 Task: Look for space in Honchō, Japan from 1st August, 2023 to 5th August, 2023 for 3 adults, 1 child in price range Rs.13000 to Rs.20000. Place can be entire place with 2 bedrooms having 3 beds and 2 bathrooms. Property type can be flatguest house, hotel. Booking option can be shelf check-in. Required host language is English.
Action: Mouse moved to (599, 149)
Screenshot: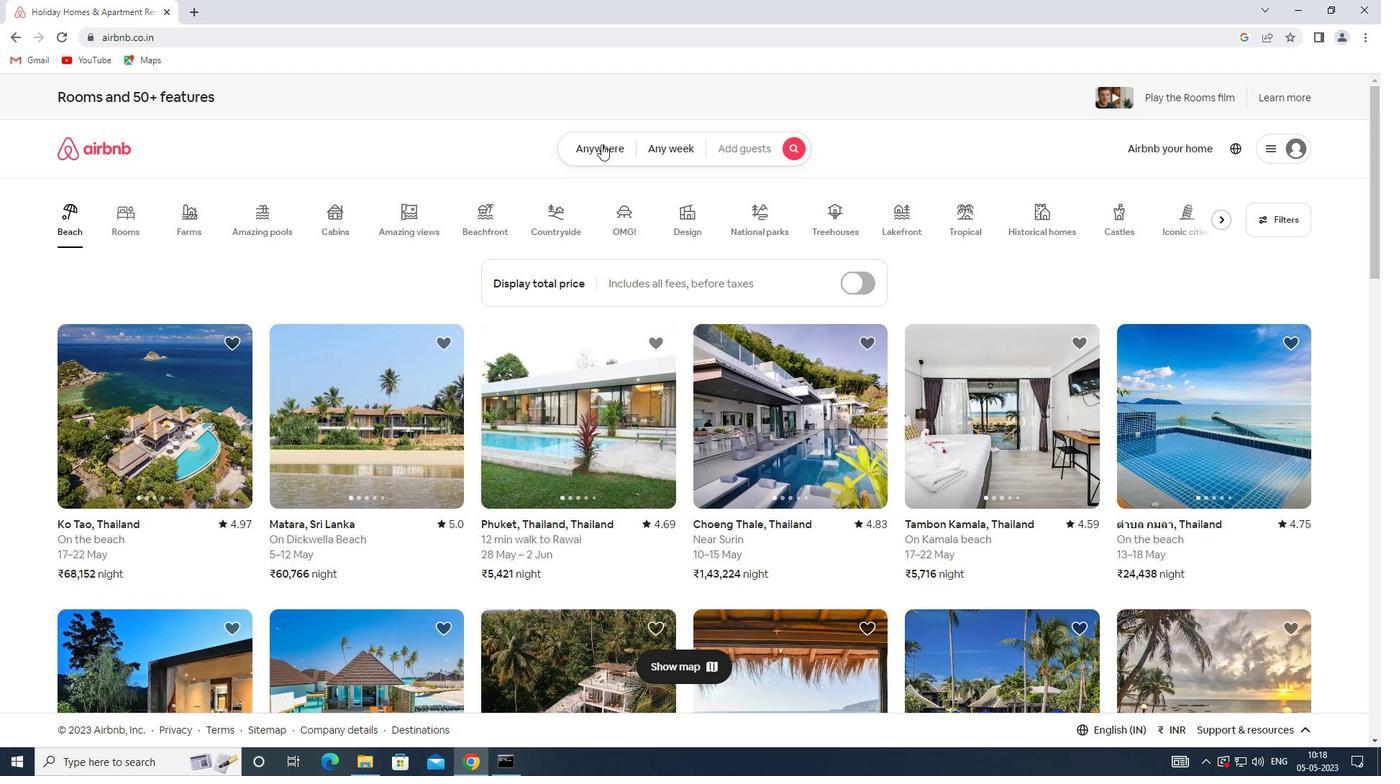 
Action: Mouse pressed left at (599, 149)
Screenshot: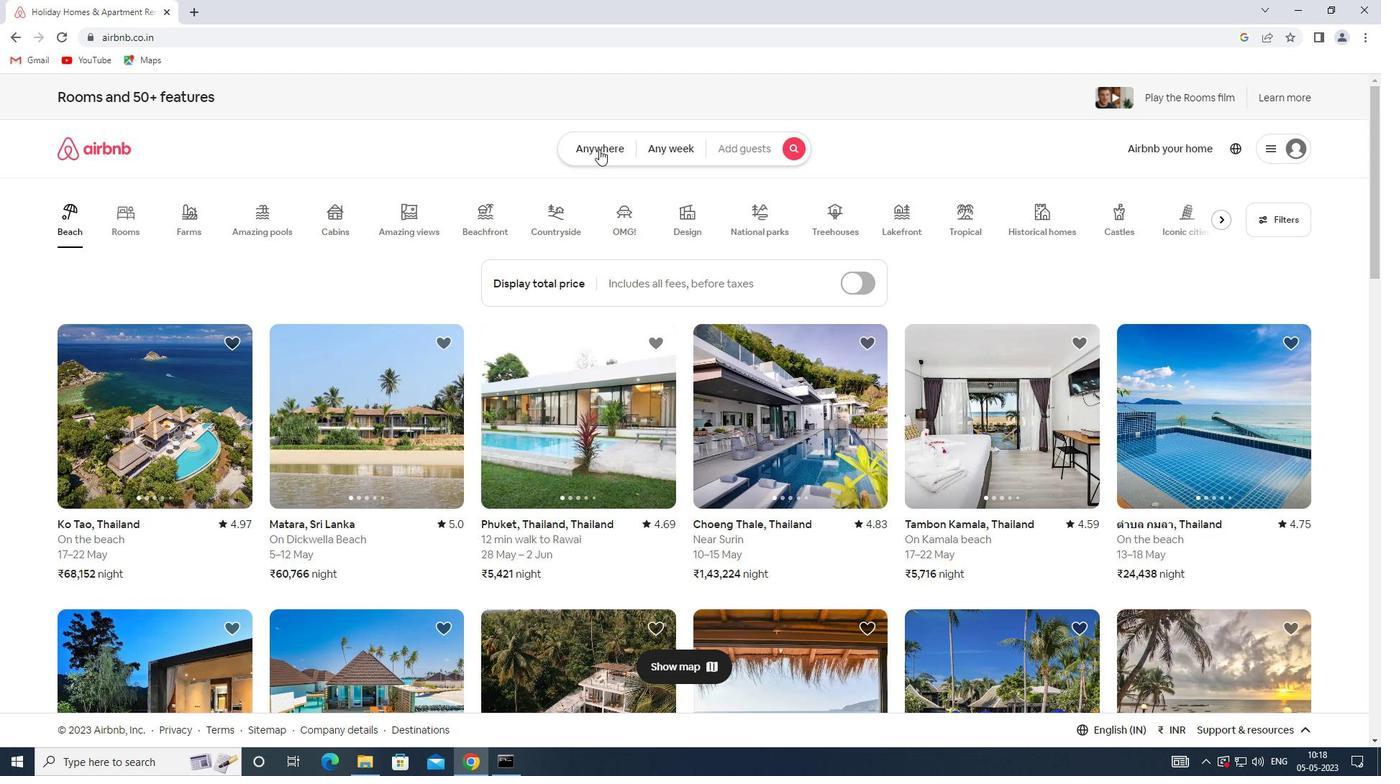 
Action: Mouse moved to (524, 212)
Screenshot: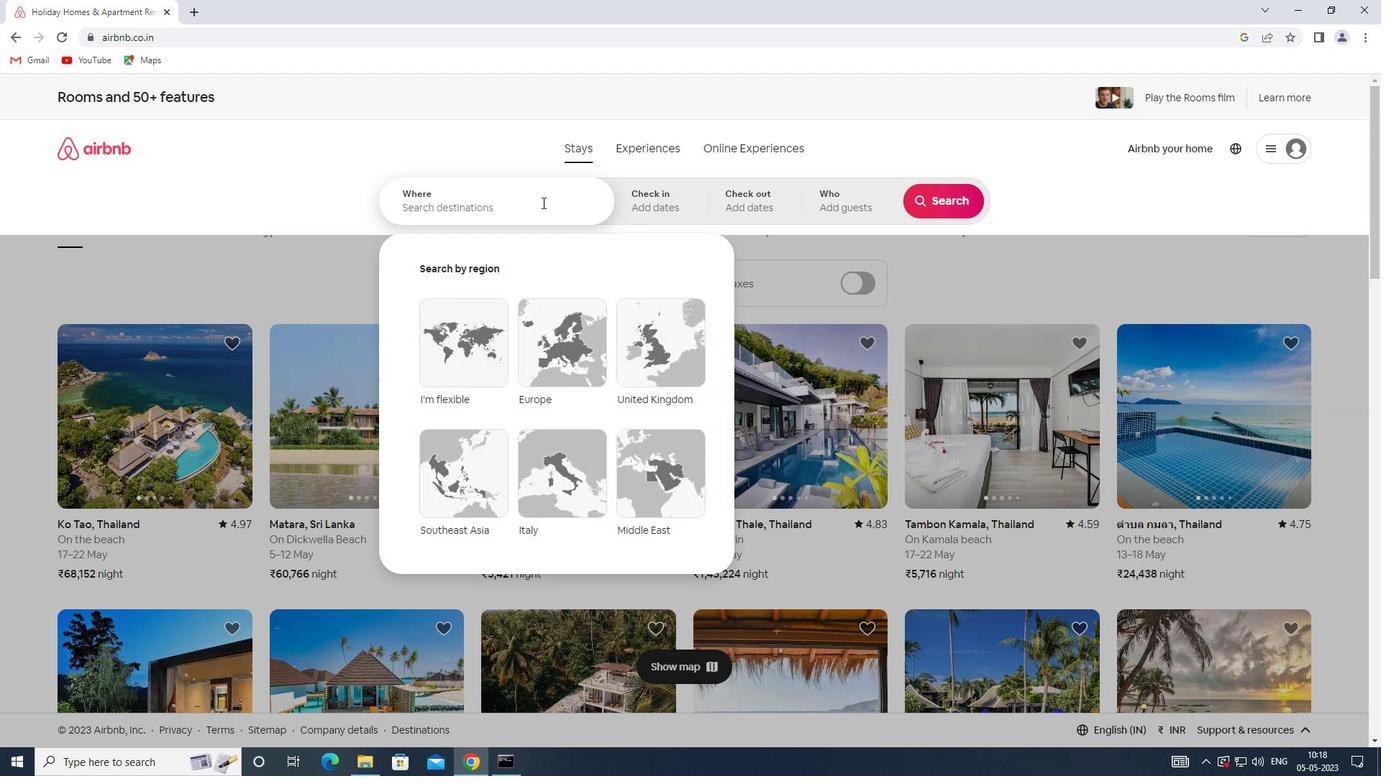 
Action: Mouse pressed left at (524, 212)
Screenshot: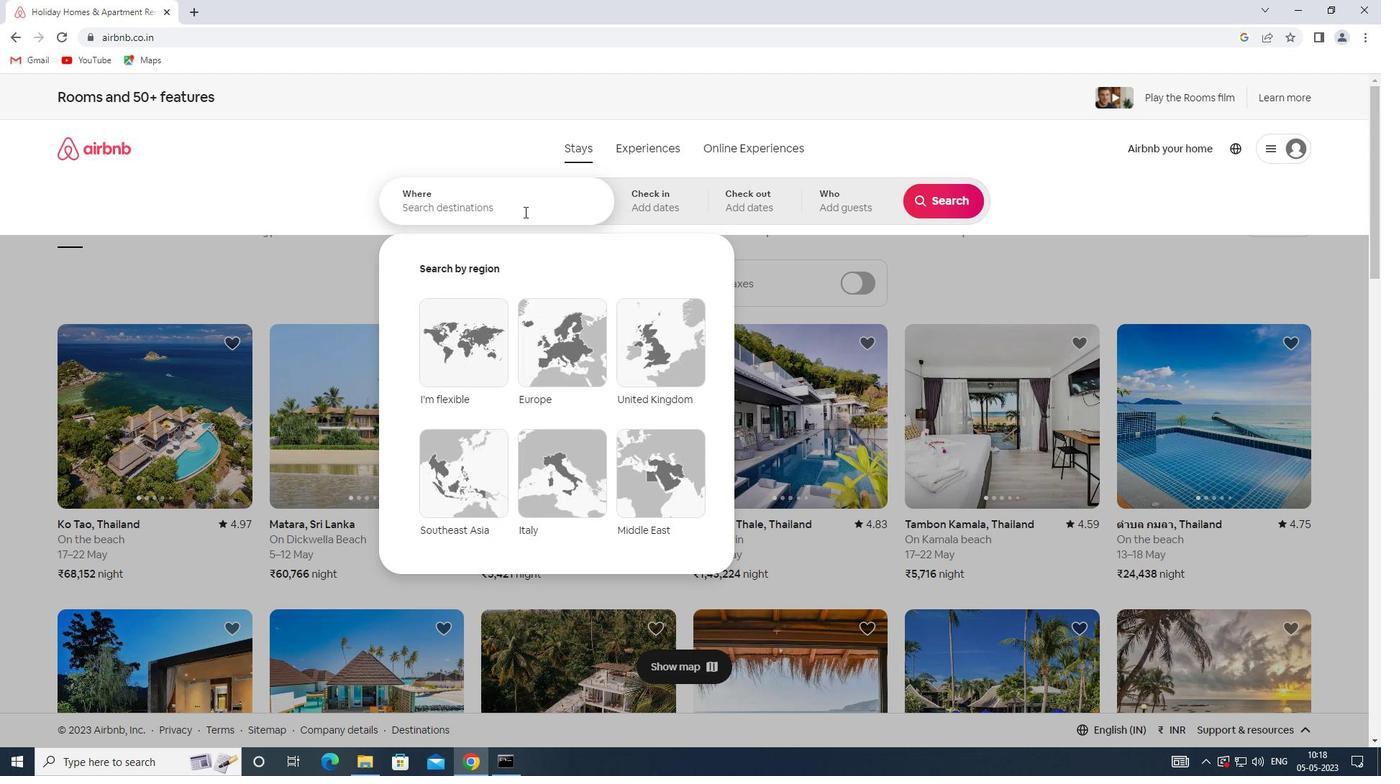 
Action: Key pressed <Key.shift>HONCHO,<Key.shift><Key.shift><Key.shift><Key.shift><Key.shift><Key.shift><Key.shift><Key.shift><Key.shift><Key.shift><Key.shift><Key.shift>JAPAN
Screenshot: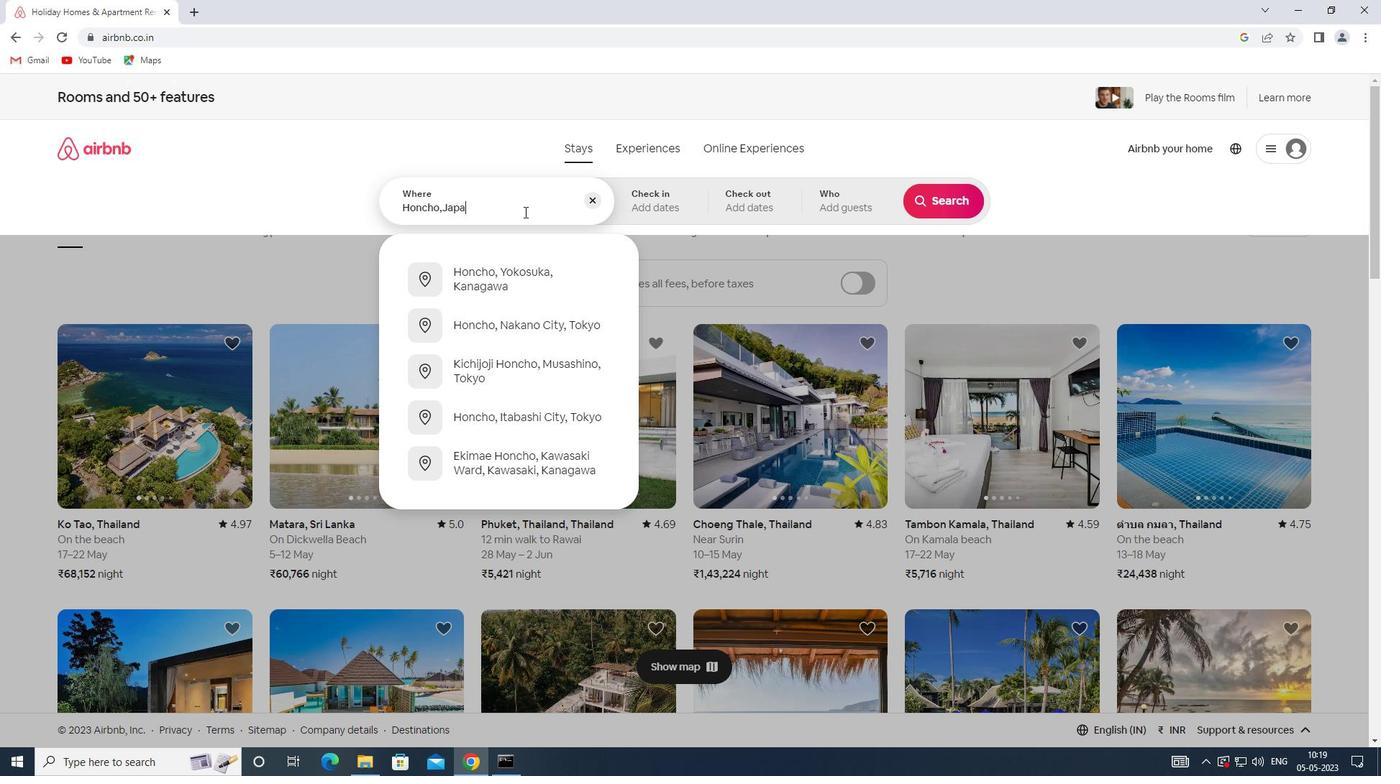 
Action: Mouse moved to (638, 217)
Screenshot: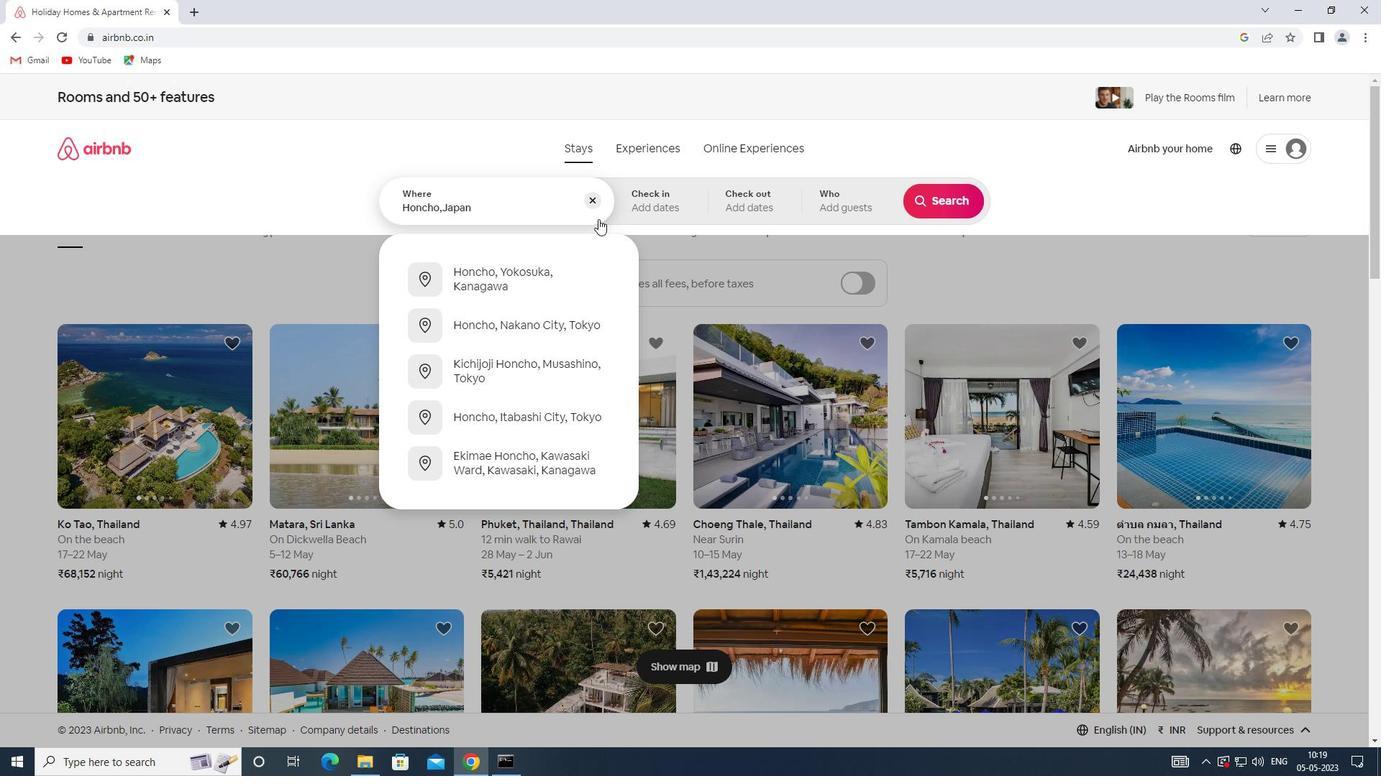 
Action: Mouse pressed left at (638, 217)
Screenshot: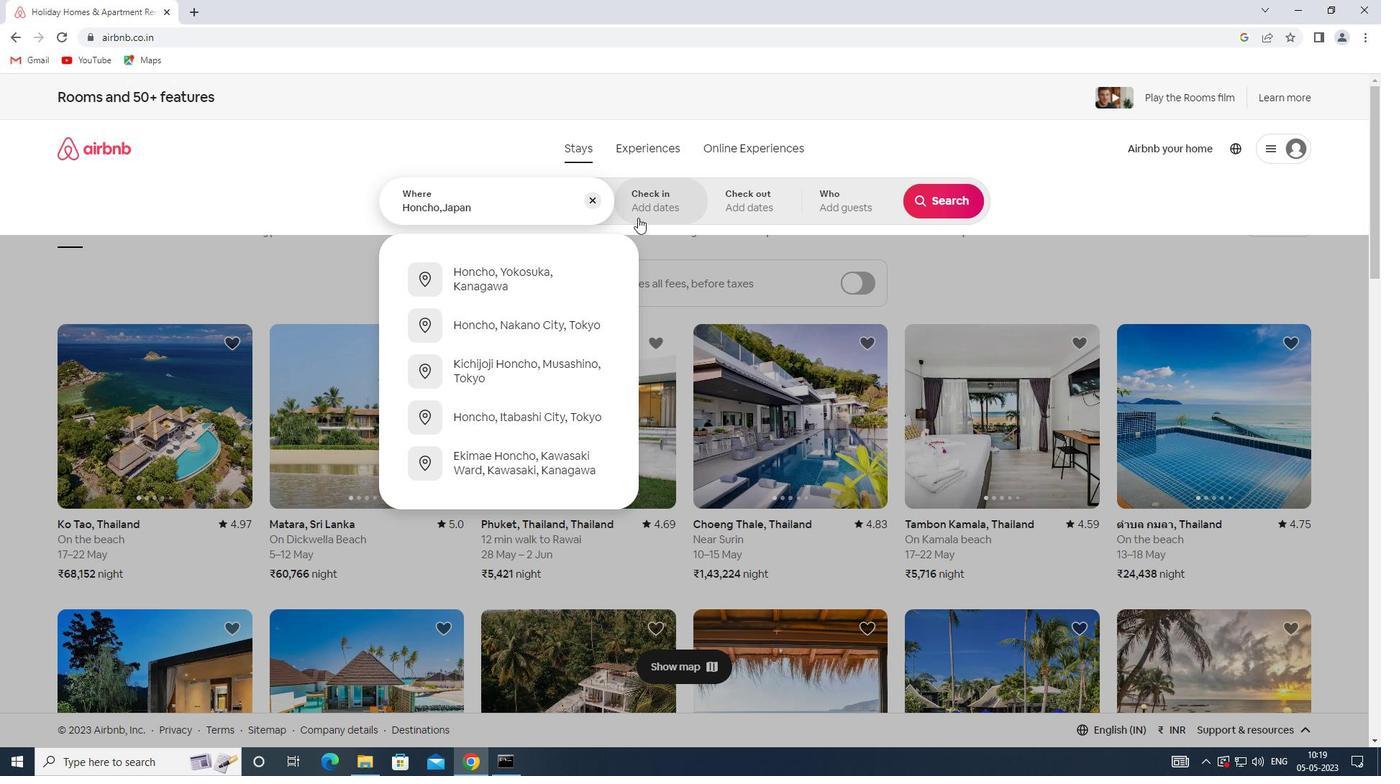 
Action: Mouse moved to (937, 318)
Screenshot: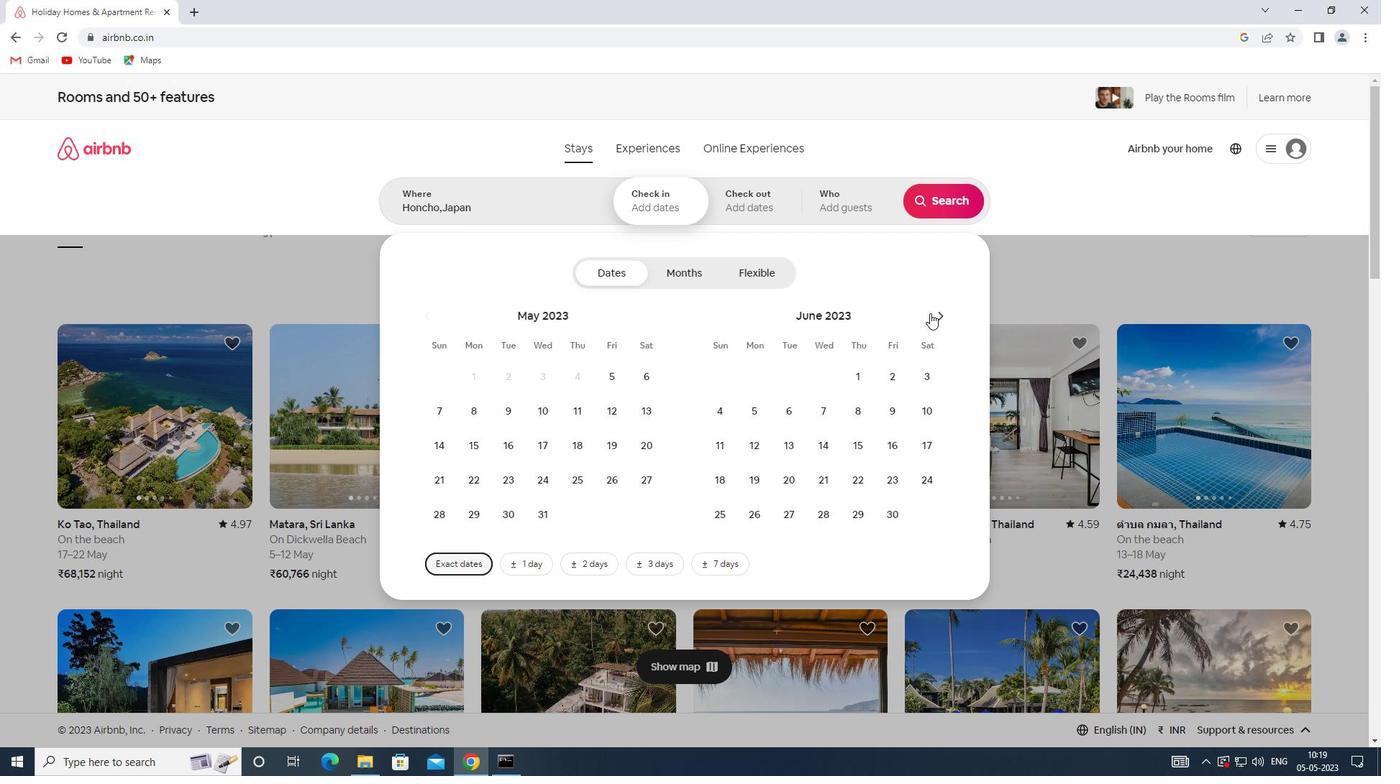 
Action: Mouse pressed left at (937, 318)
Screenshot: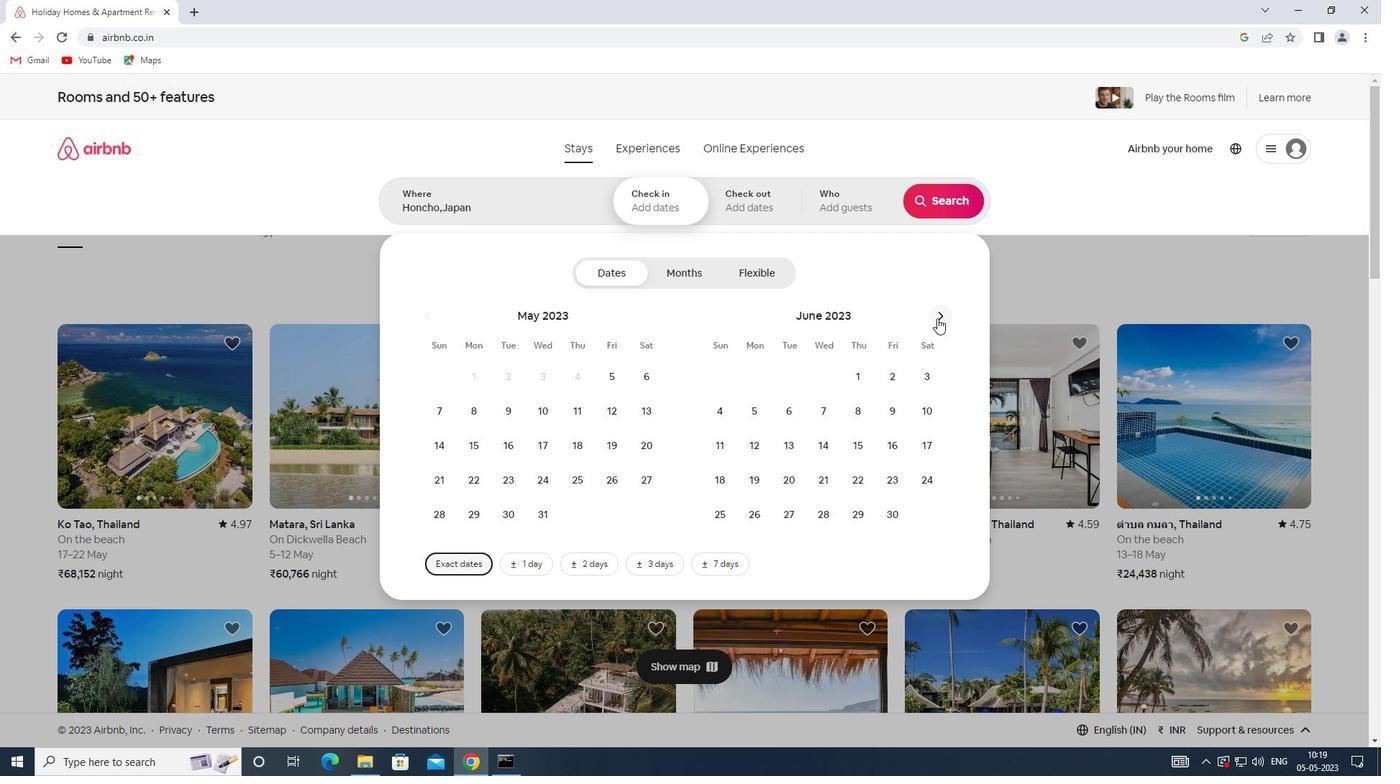 
Action: Mouse pressed left at (937, 318)
Screenshot: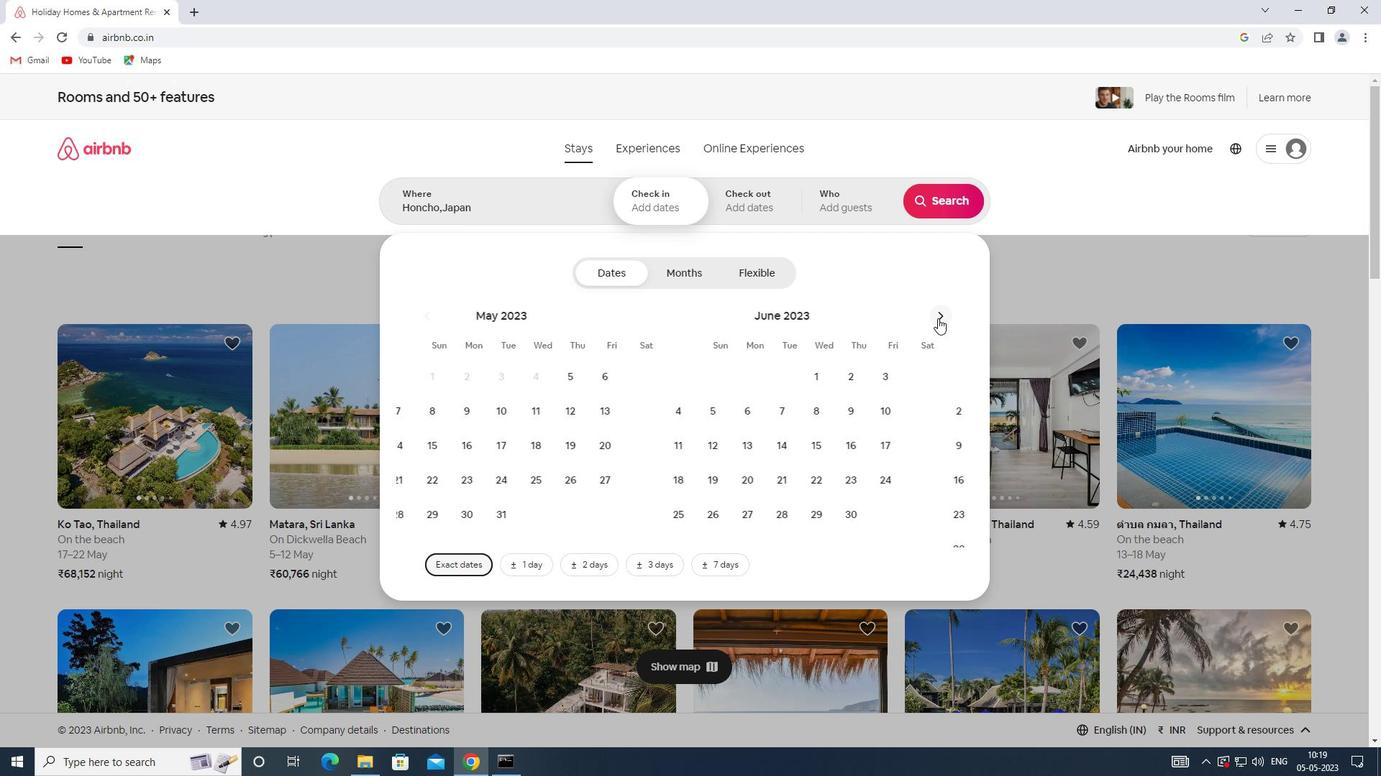 
Action: Mouse moved to (795, 372)
Screenshot: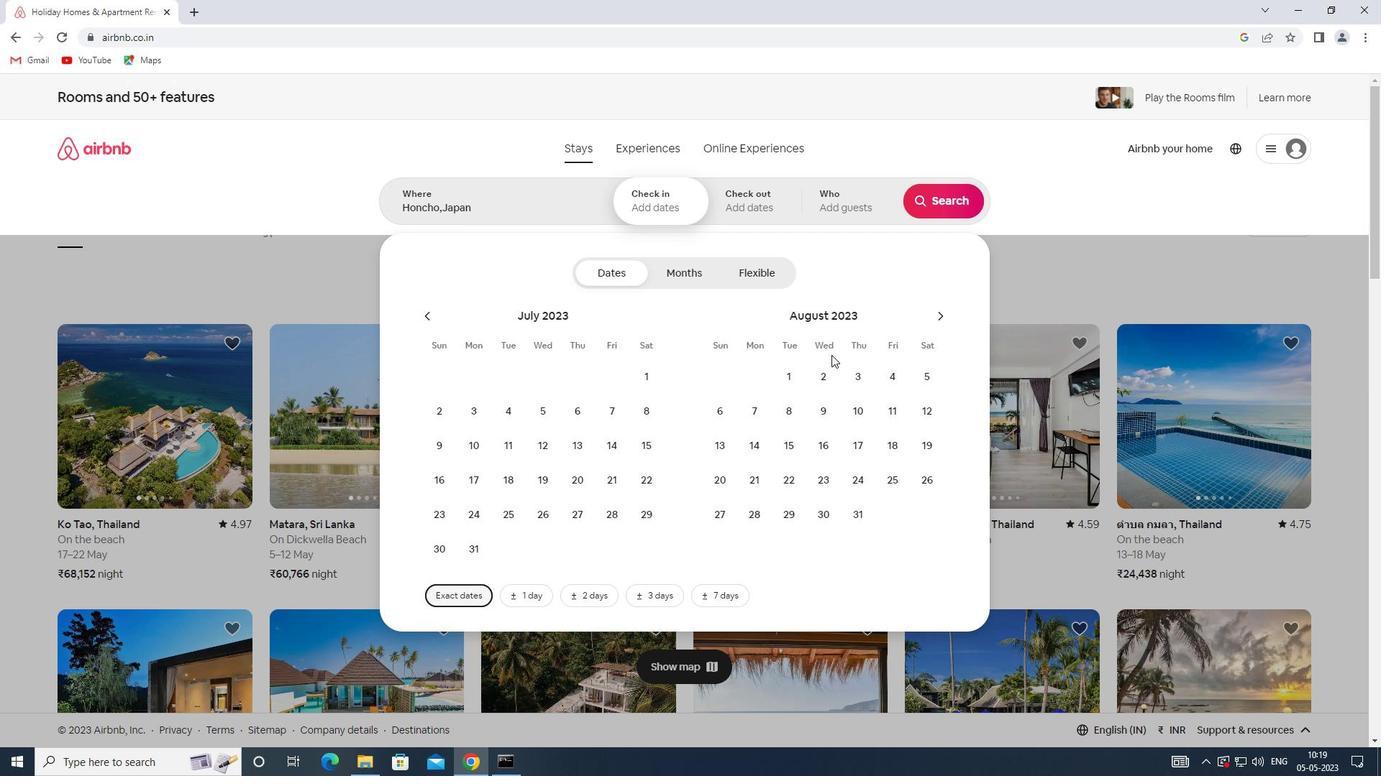 
Action: Mouse pressed left at (795, 372)
Screenshot: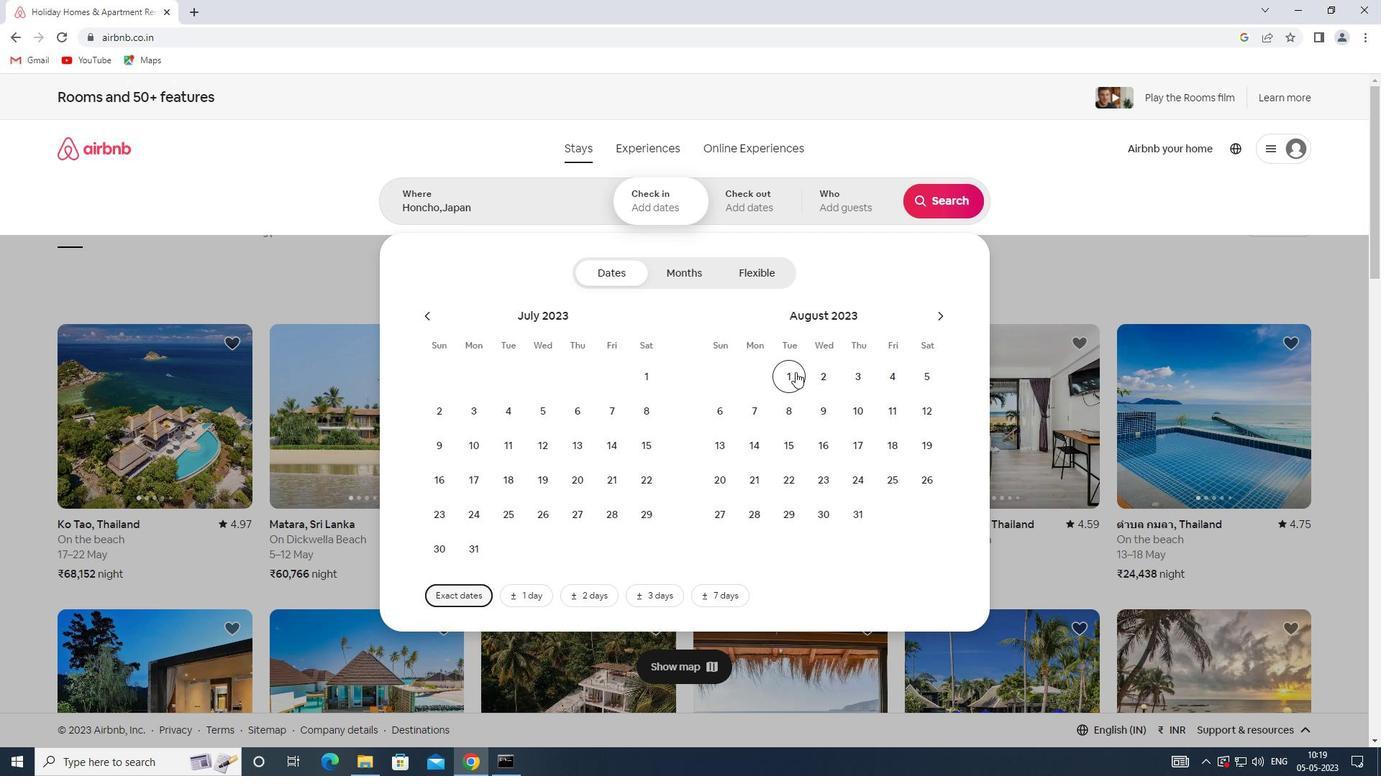 
Action: Mouse moved to (917, 376)
Screenshot: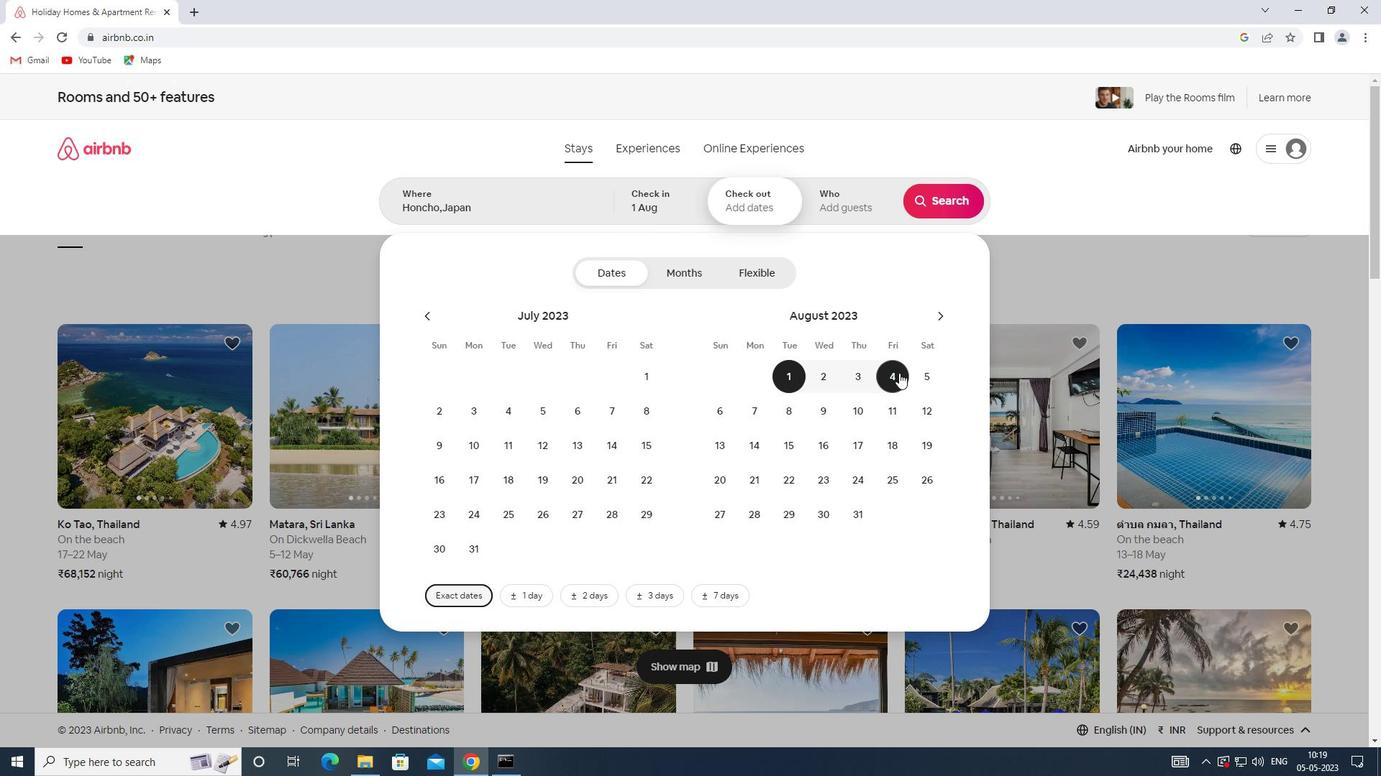 
Action: Mouse pressed left at (917, 376)
Screenshot: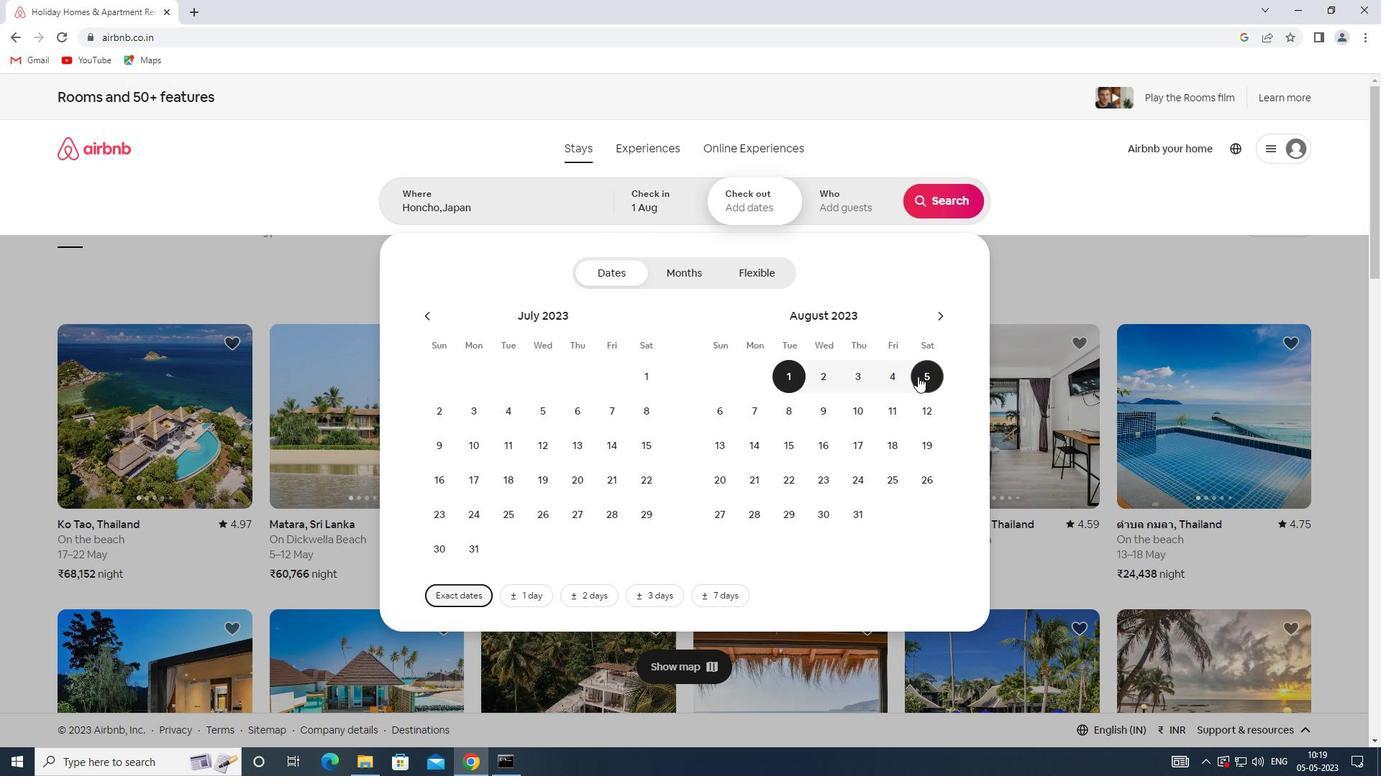 
Action: Mouse moved to (859, 198)
Screenshot: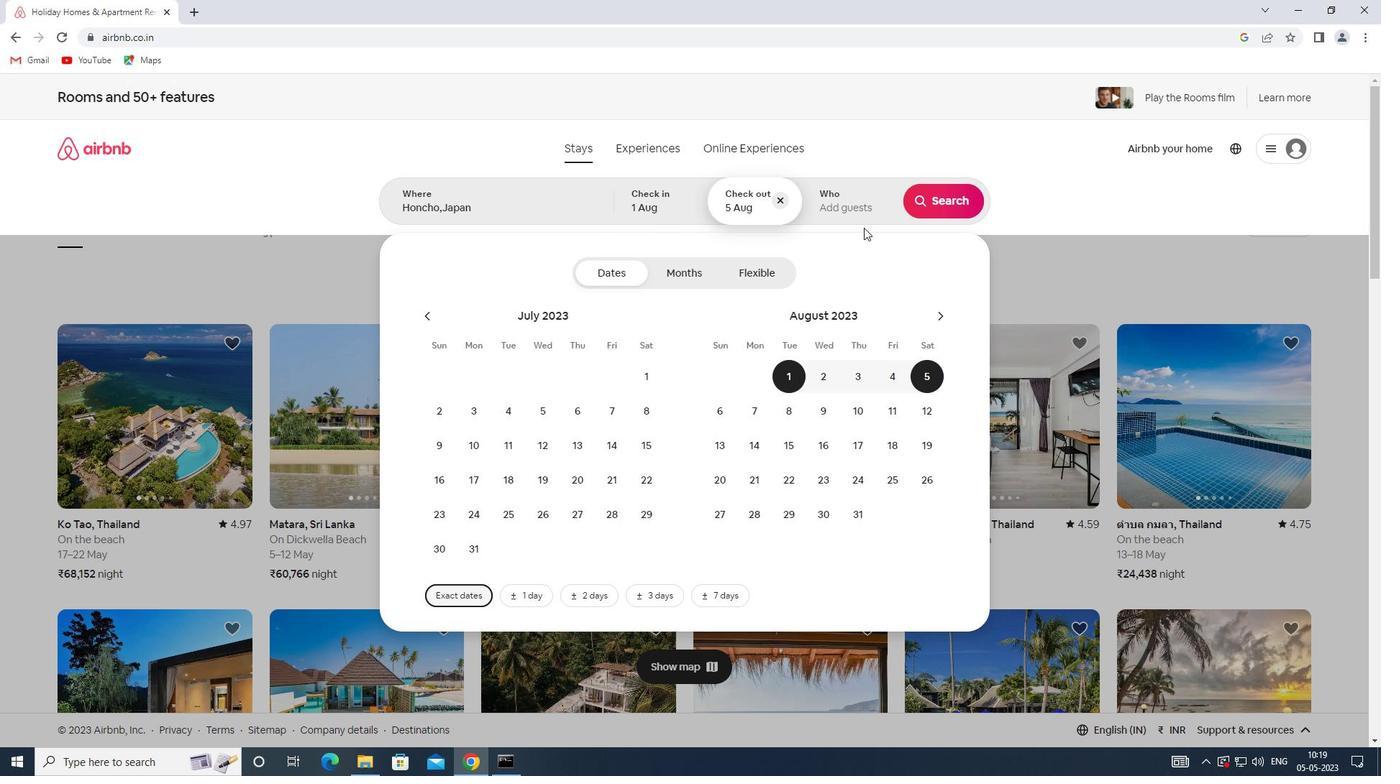 
Action: Mouse pressed left at (859, 198)
Screenshot: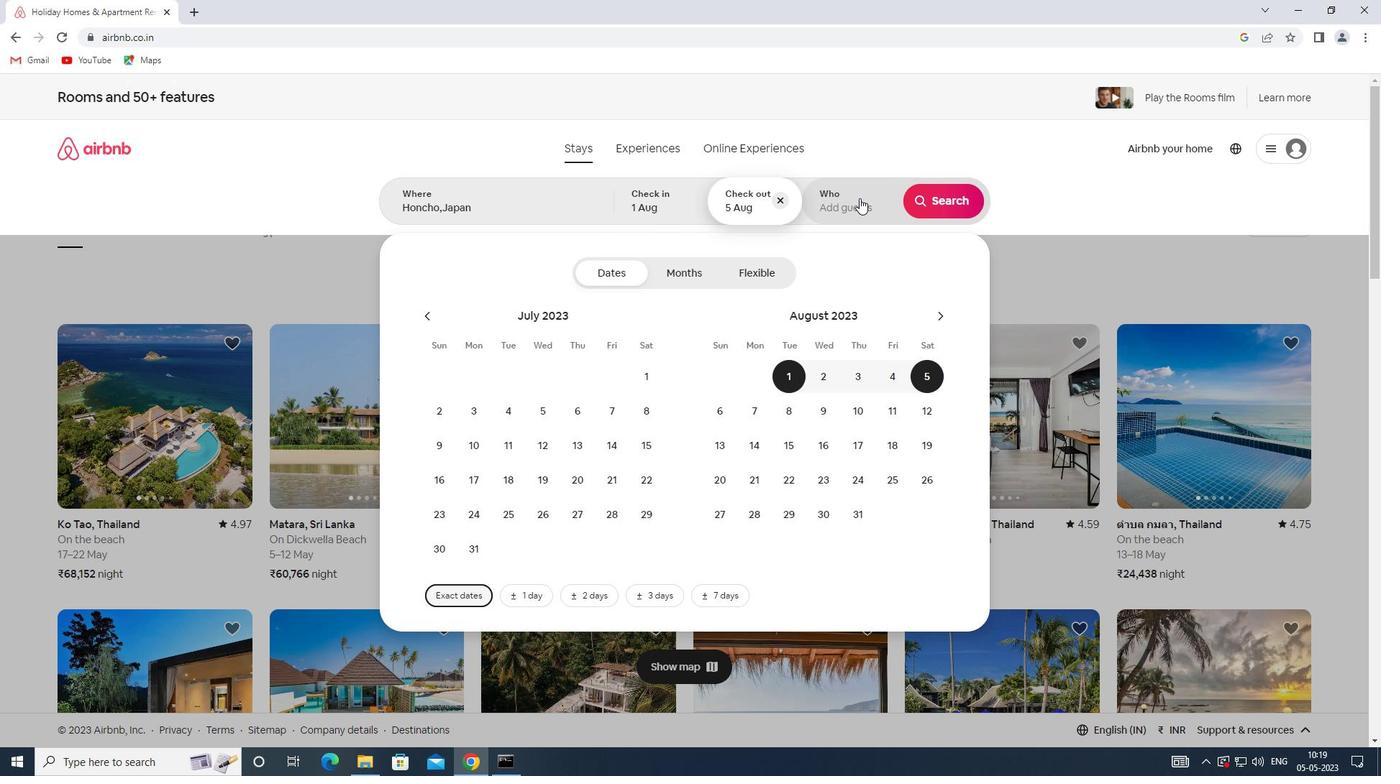 
Action: Mouse moved to (948, 283)
Screenshot: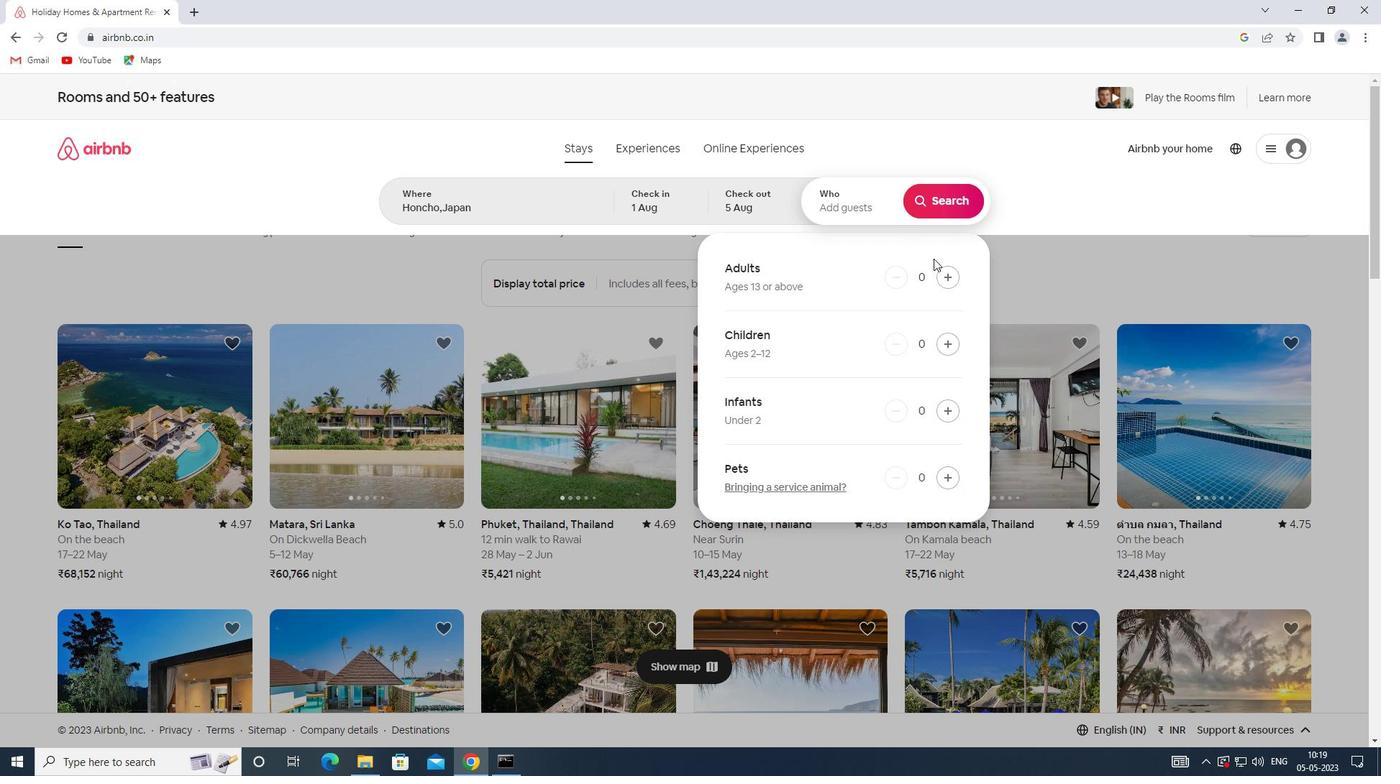 
Action: Mouse pressed left at (948, 283)
Screenshot: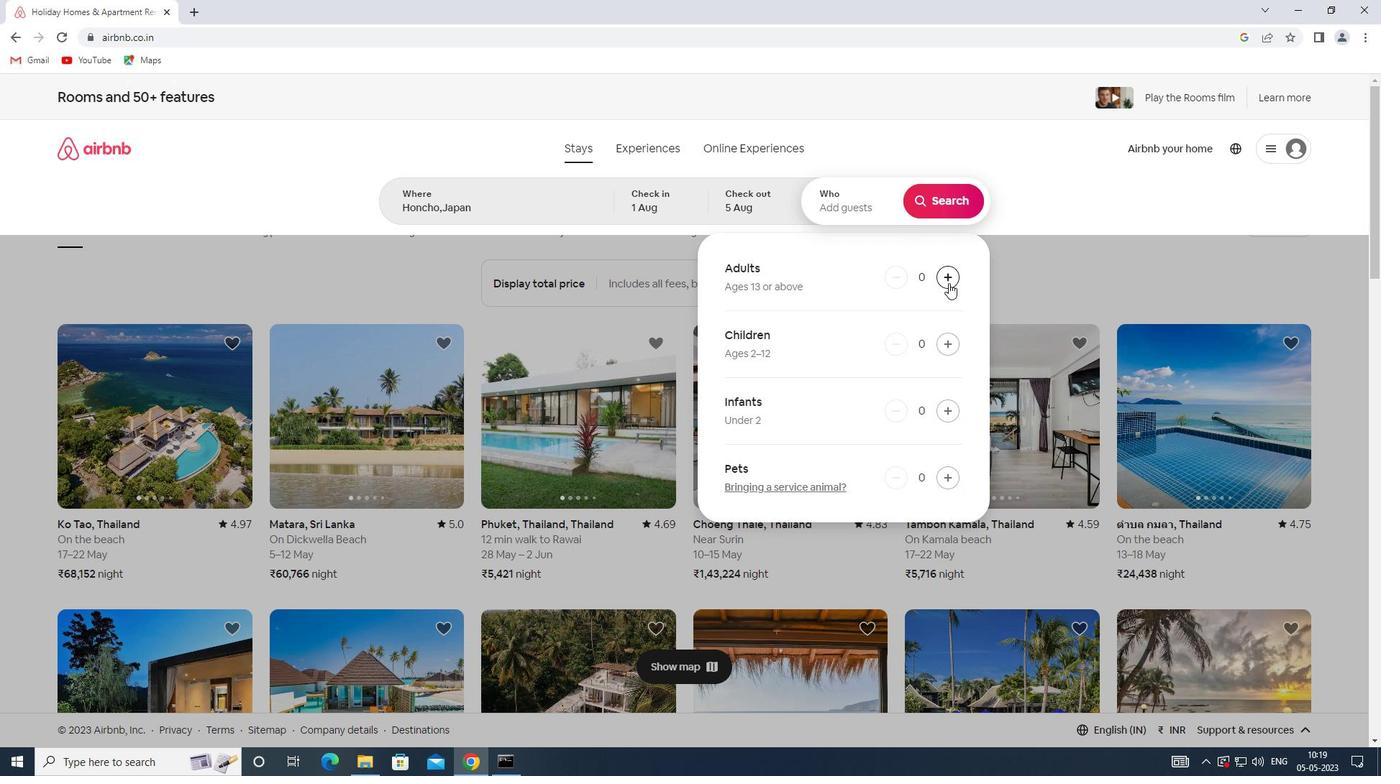
Action: Mouse pressed left at (948, 283)
Screenshot: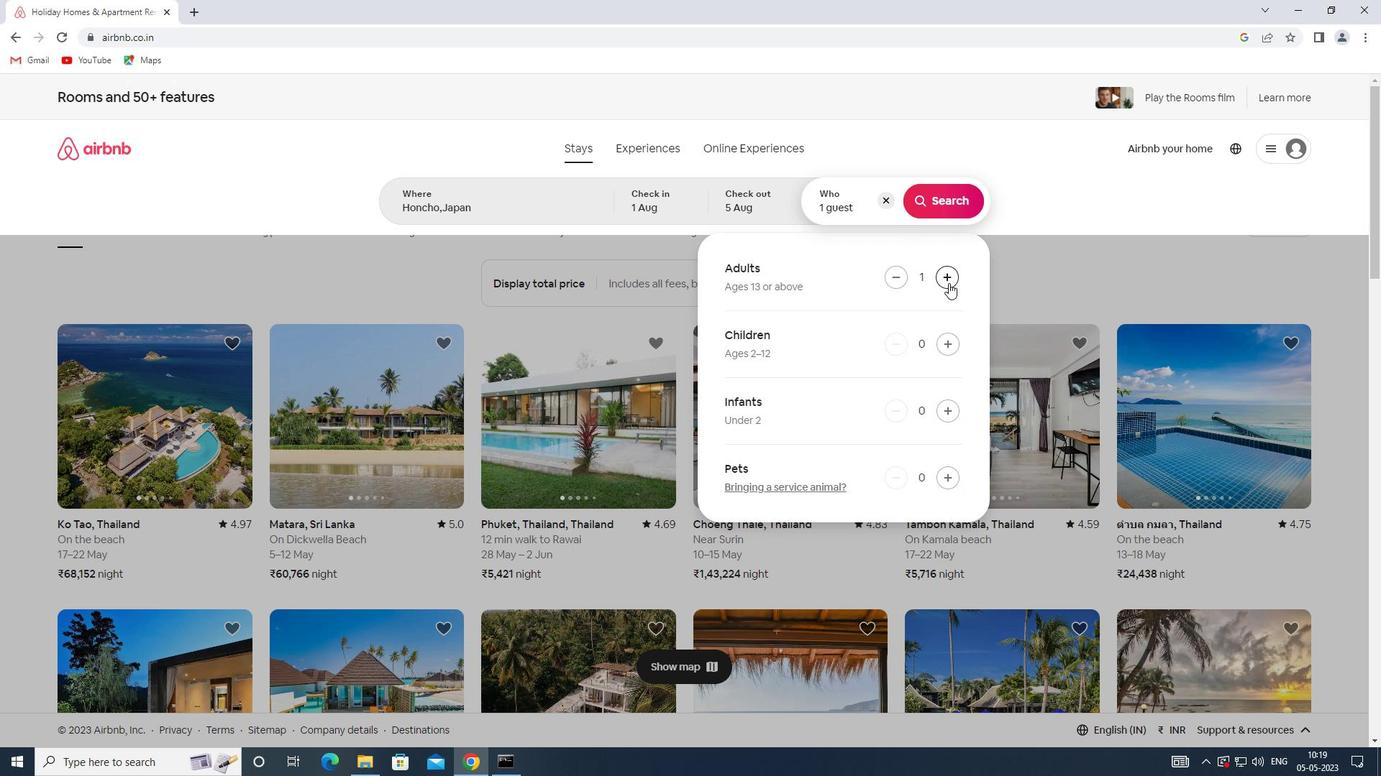 
Action: Mouse pressed left at (948, 283)
Screenshot: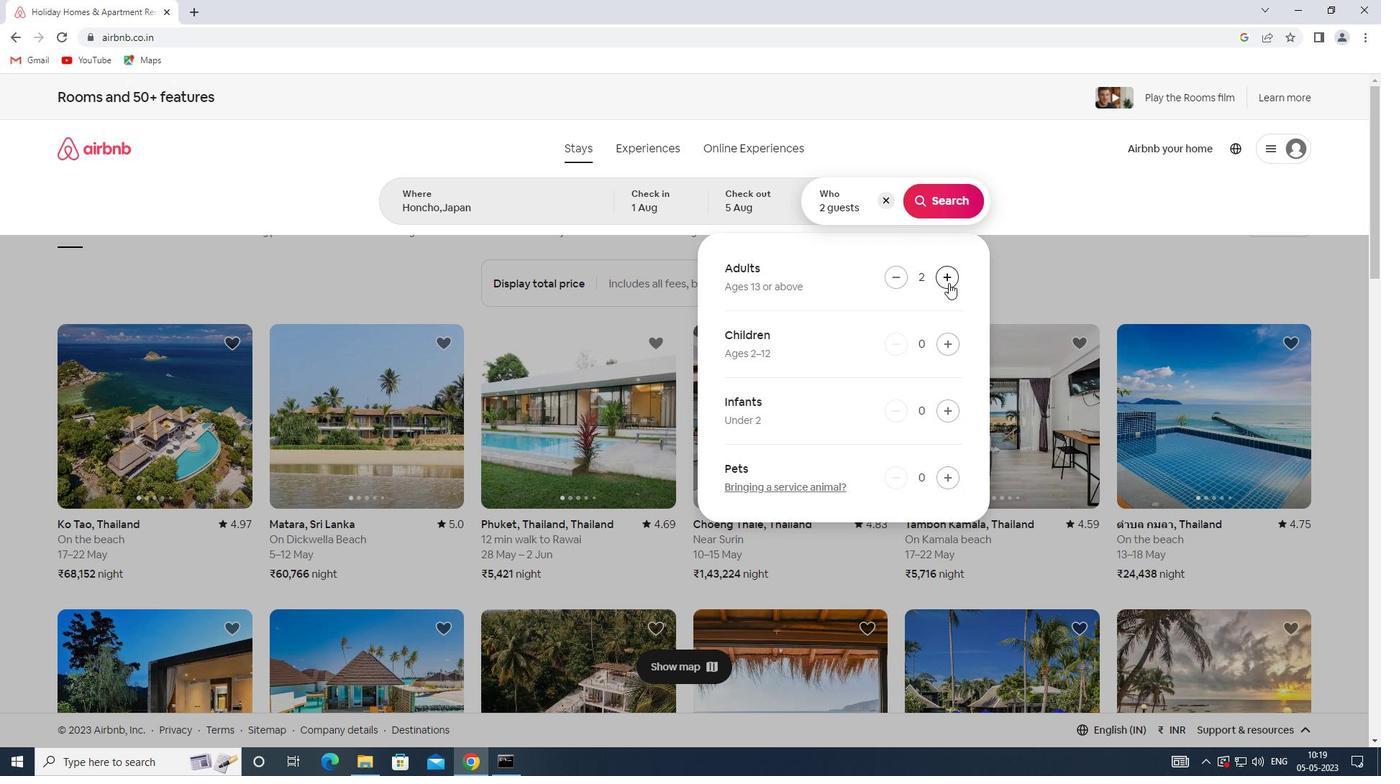 
Action: Mouse moved to (943, 351)
Screenshot: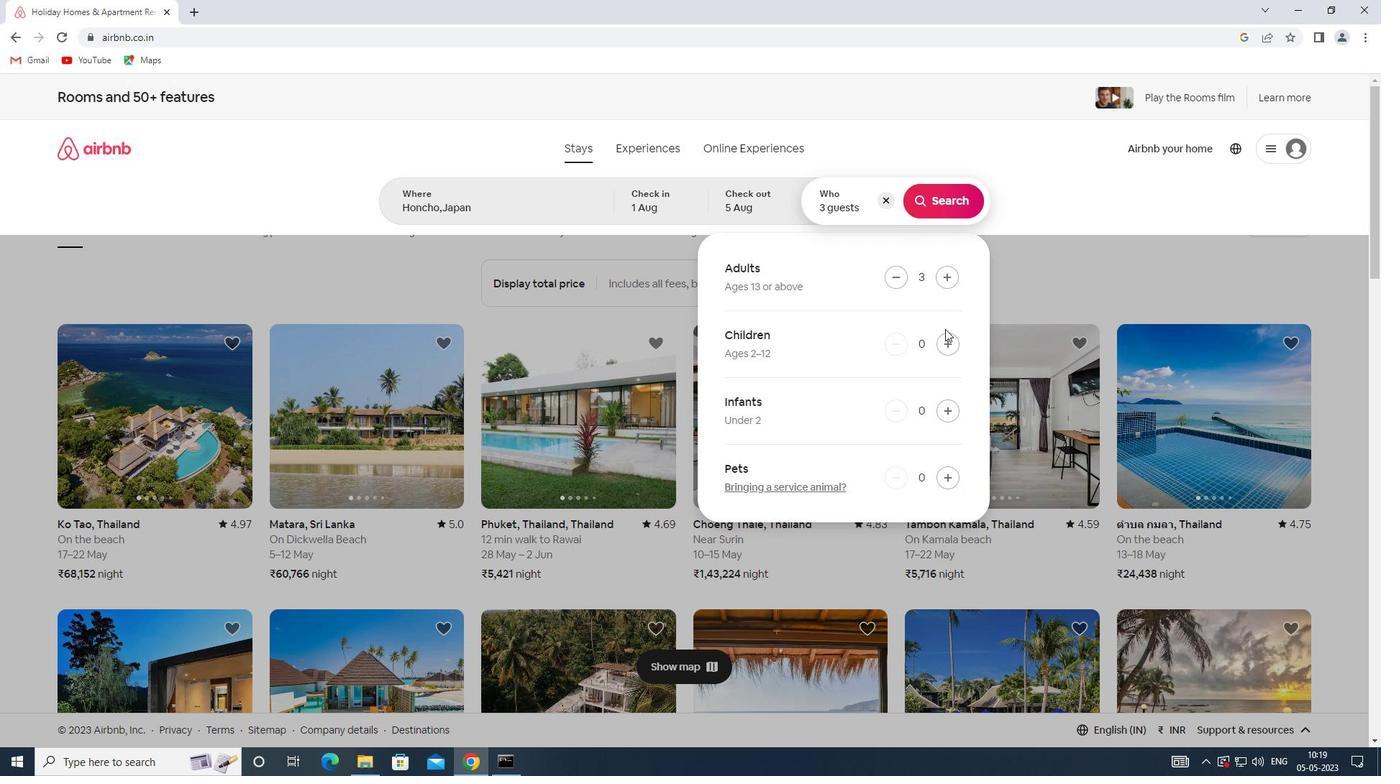 
Action: Mouse pressed left at (943, 351)
Screenshot: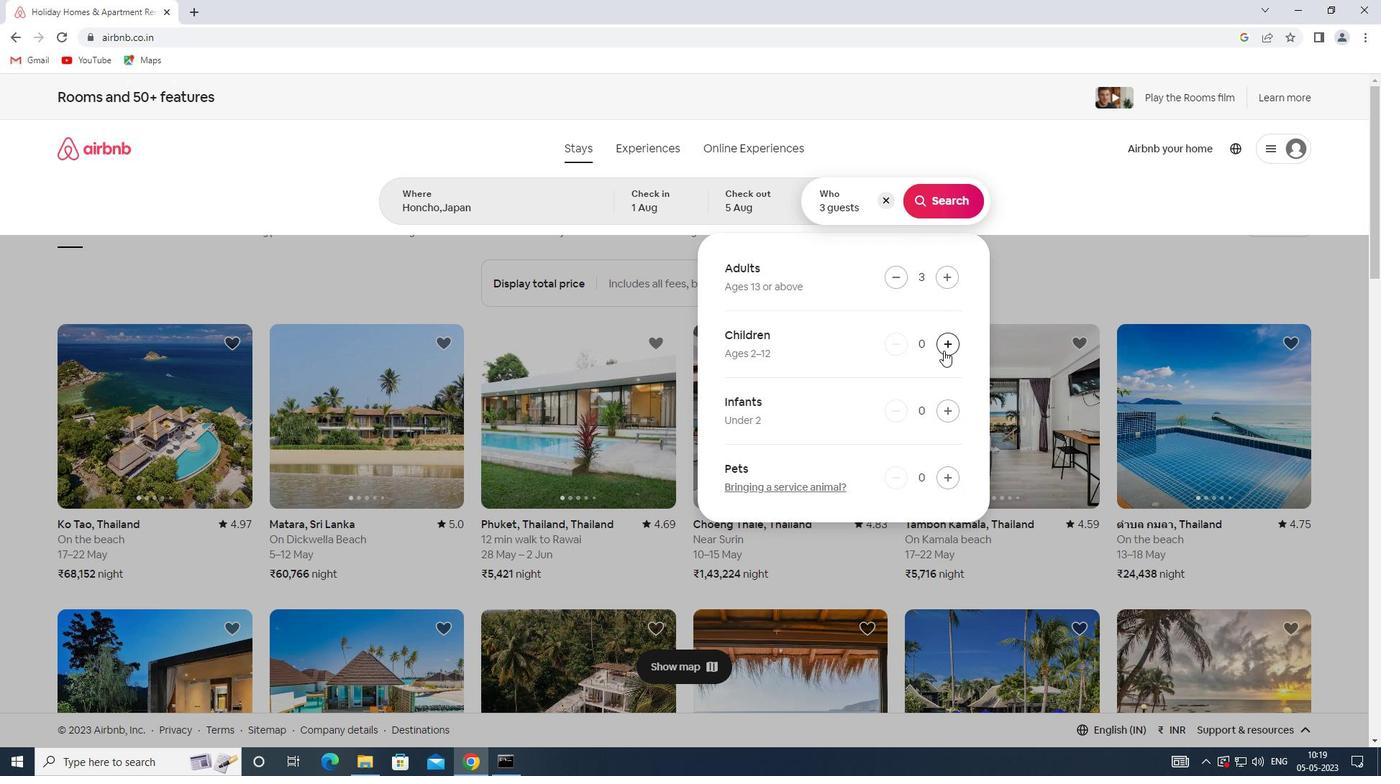 
Action: Mouse moved to (948, 194)
Screenshot: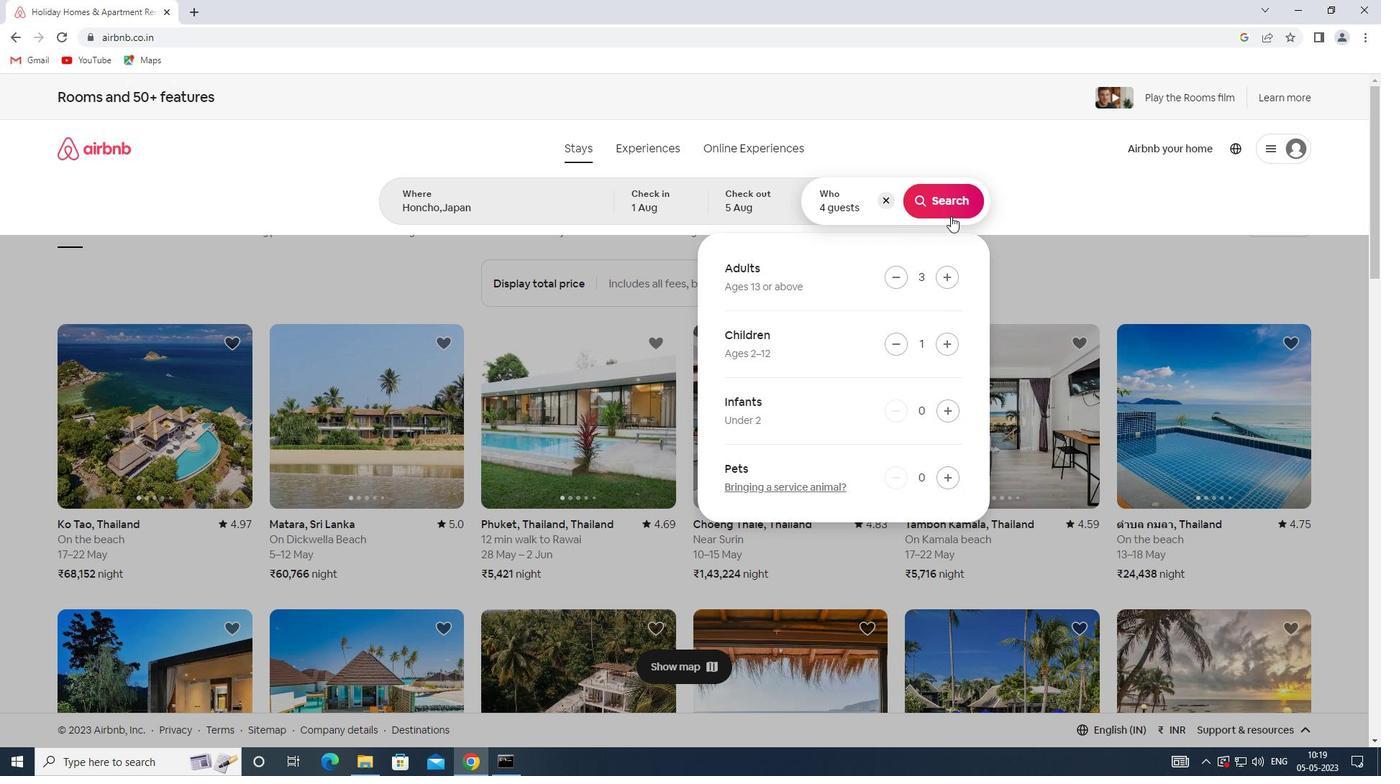 
Action: Mouse pressed left at (948, 194)
Screenshot: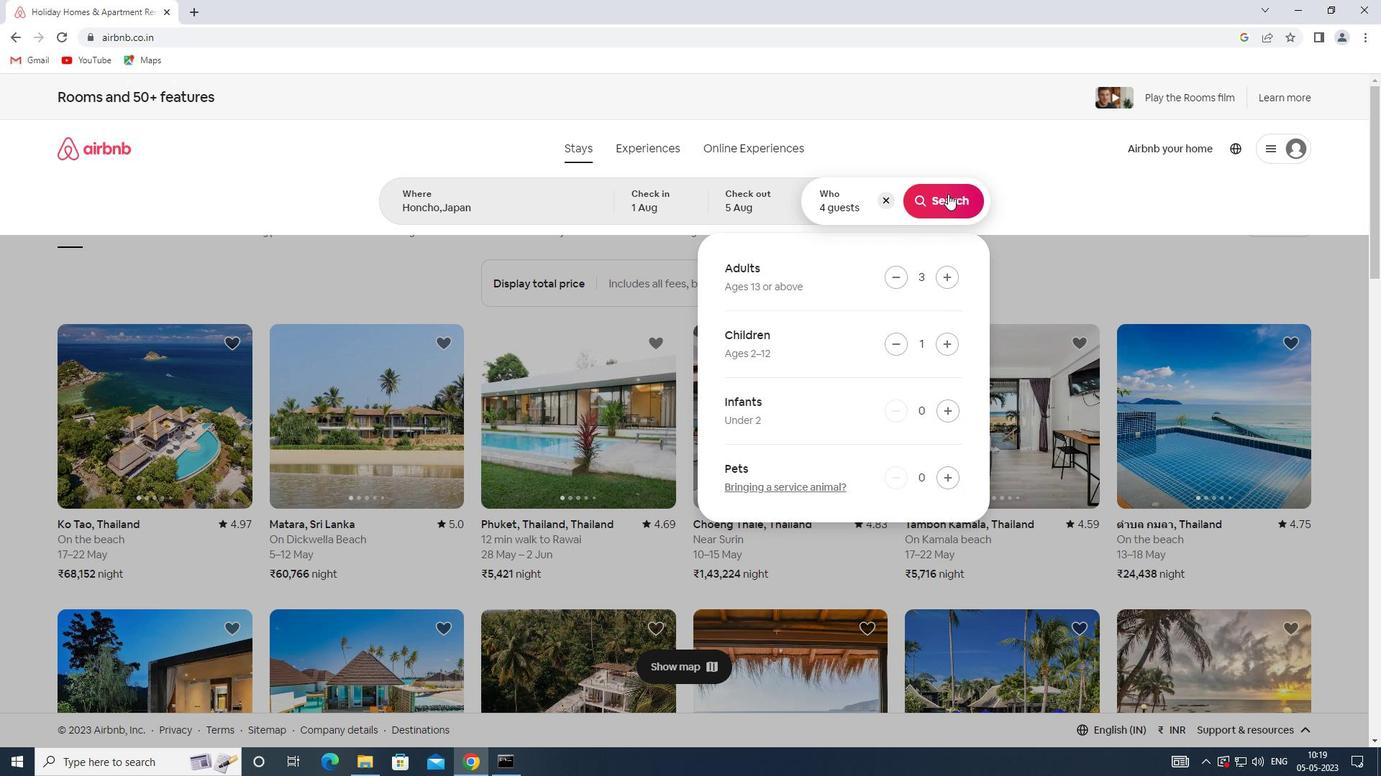 
Action: Mouse moved to (1307, 158)
Screenshot: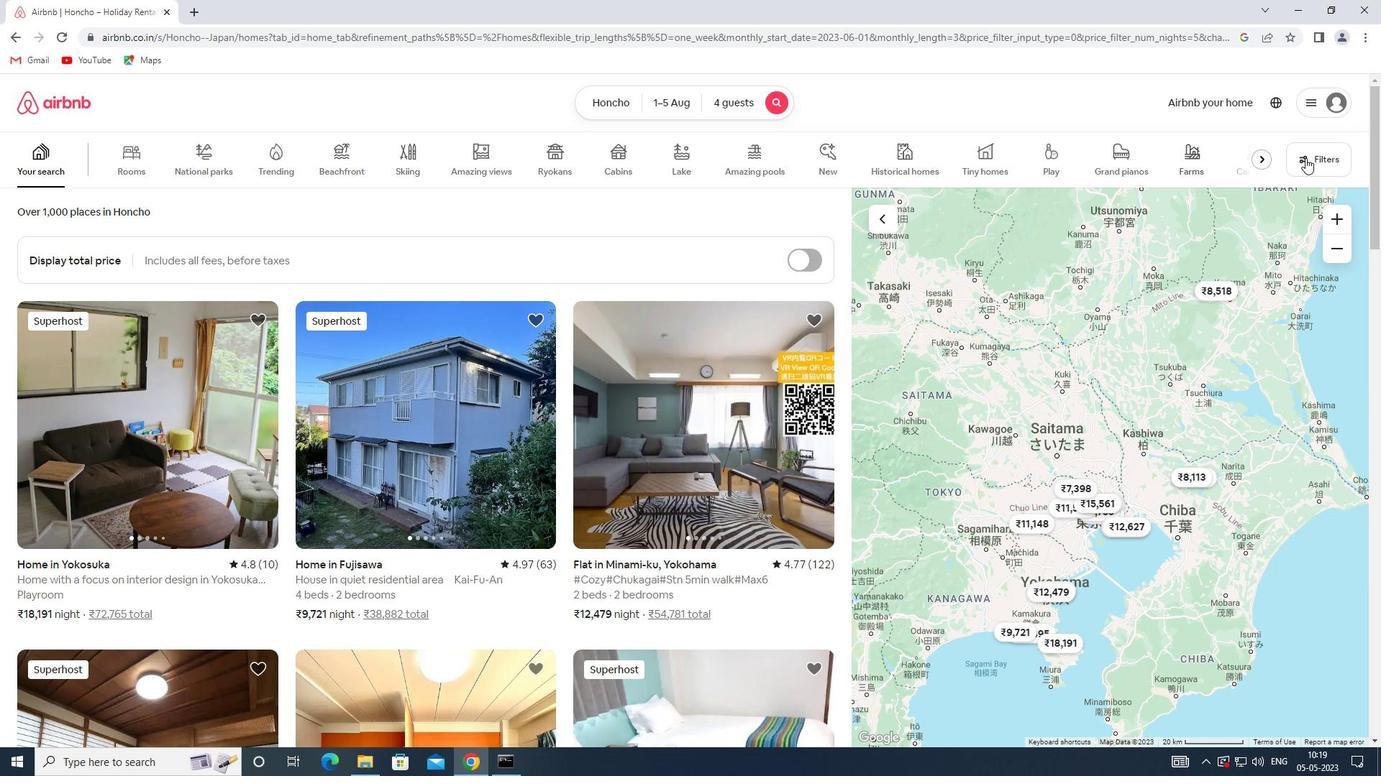 
Action: Mouse pressed left at (1307, 158)
Screenshot: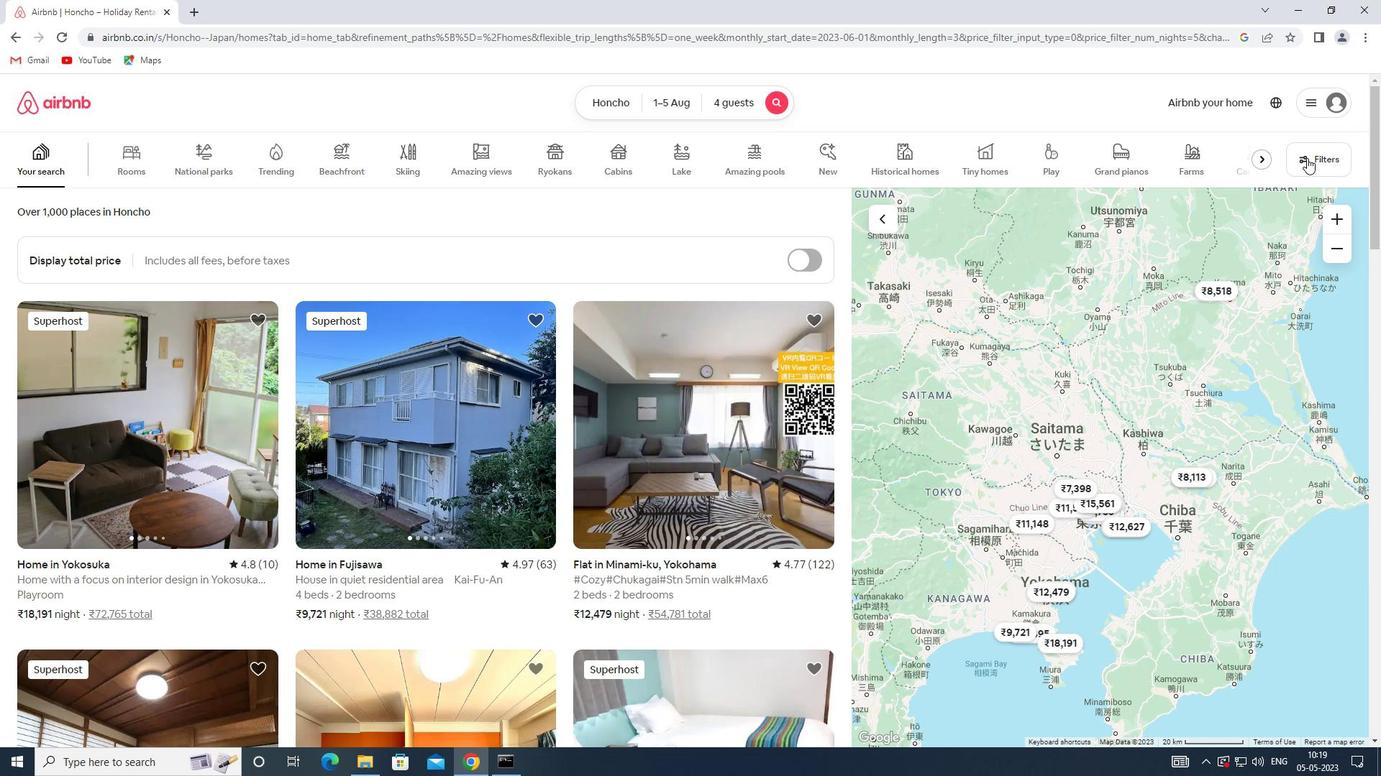 
Action: Mouse moved to (498, 512)
Screenshot: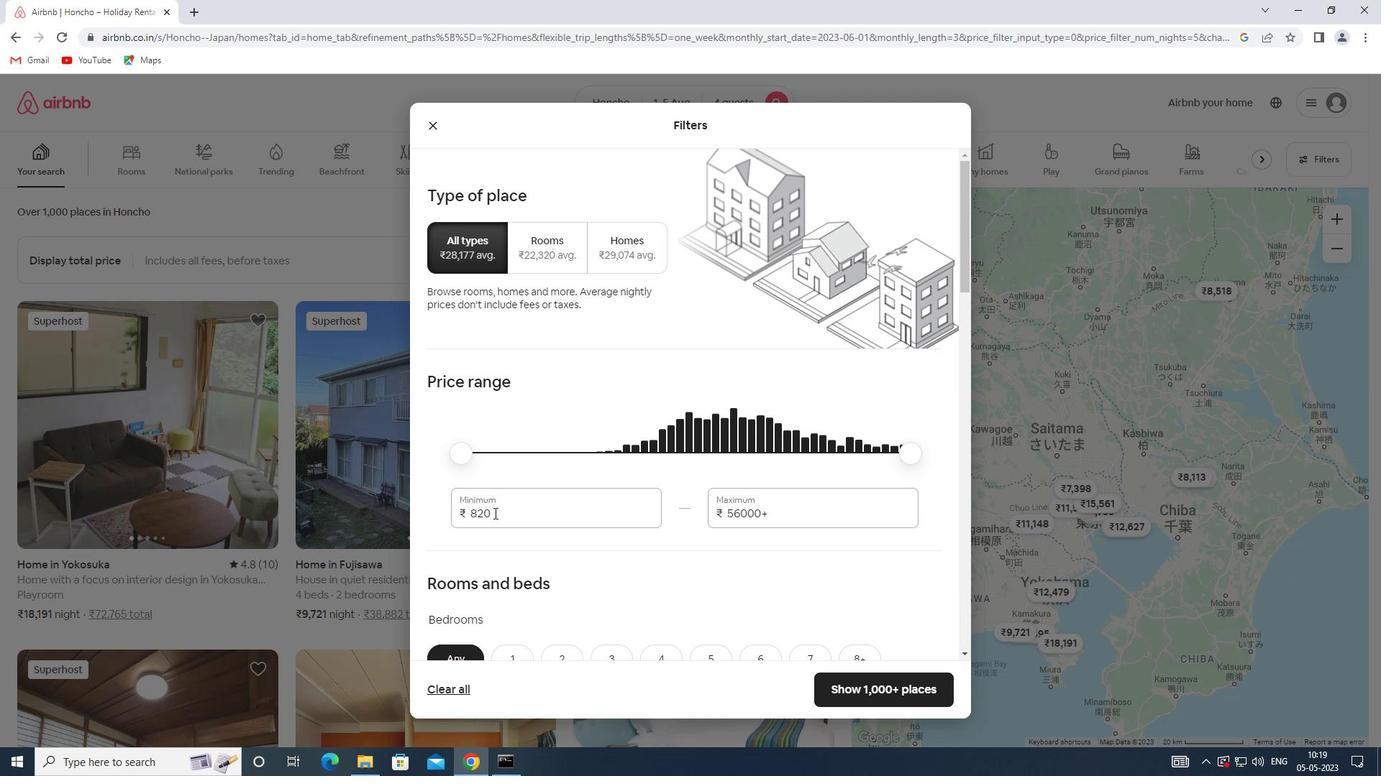 
Action: Mouse pressed left at (498, 512)
Screenshot: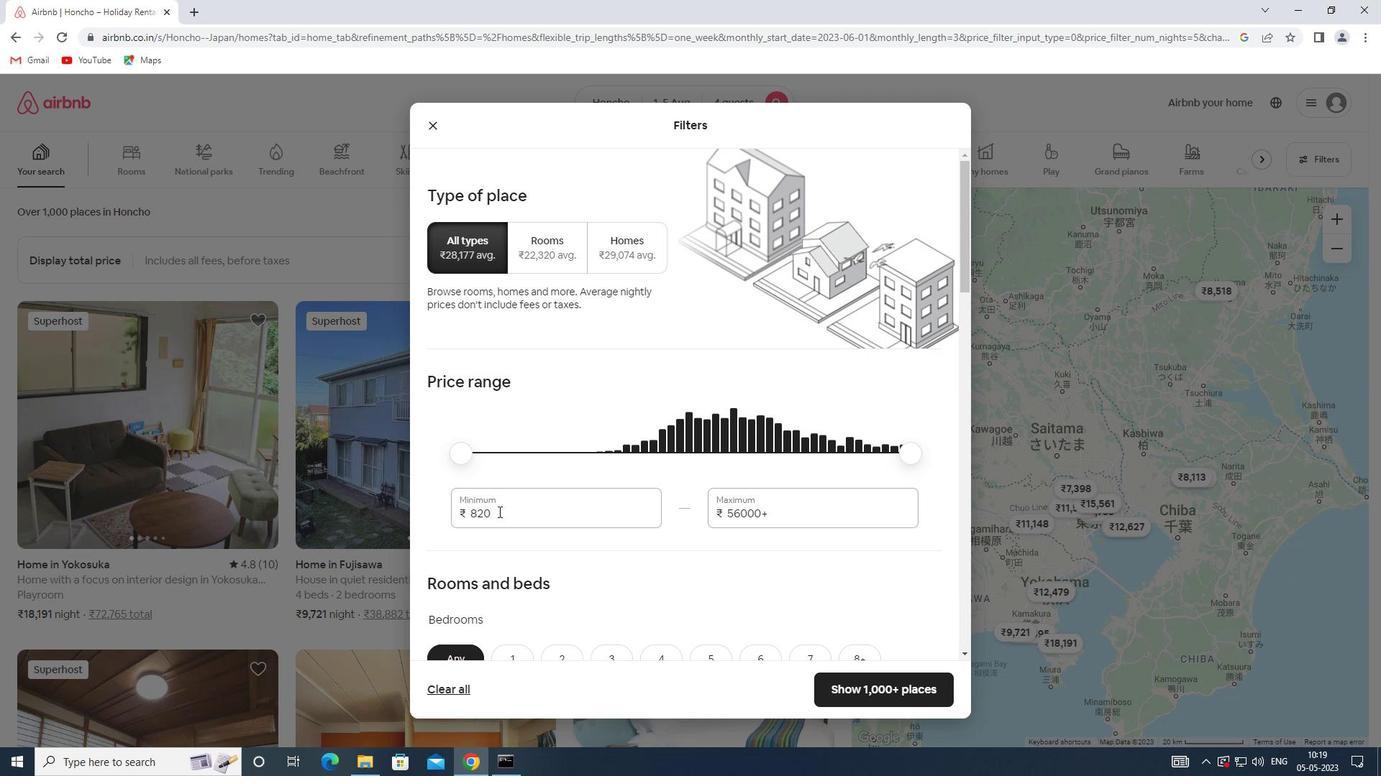 
Action: Mouse moved to (450, 511)
Screenshot: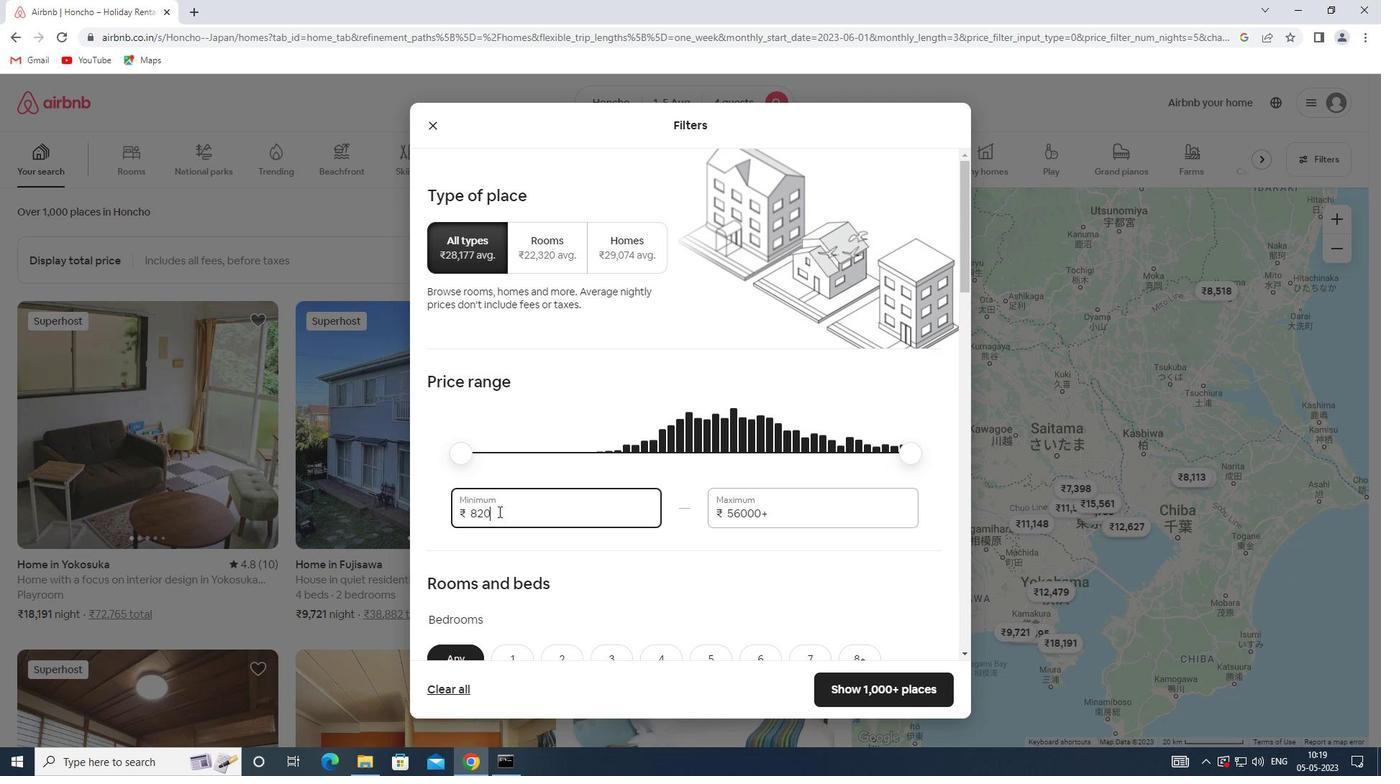 
Action: Key pressed 13000
Screenshot: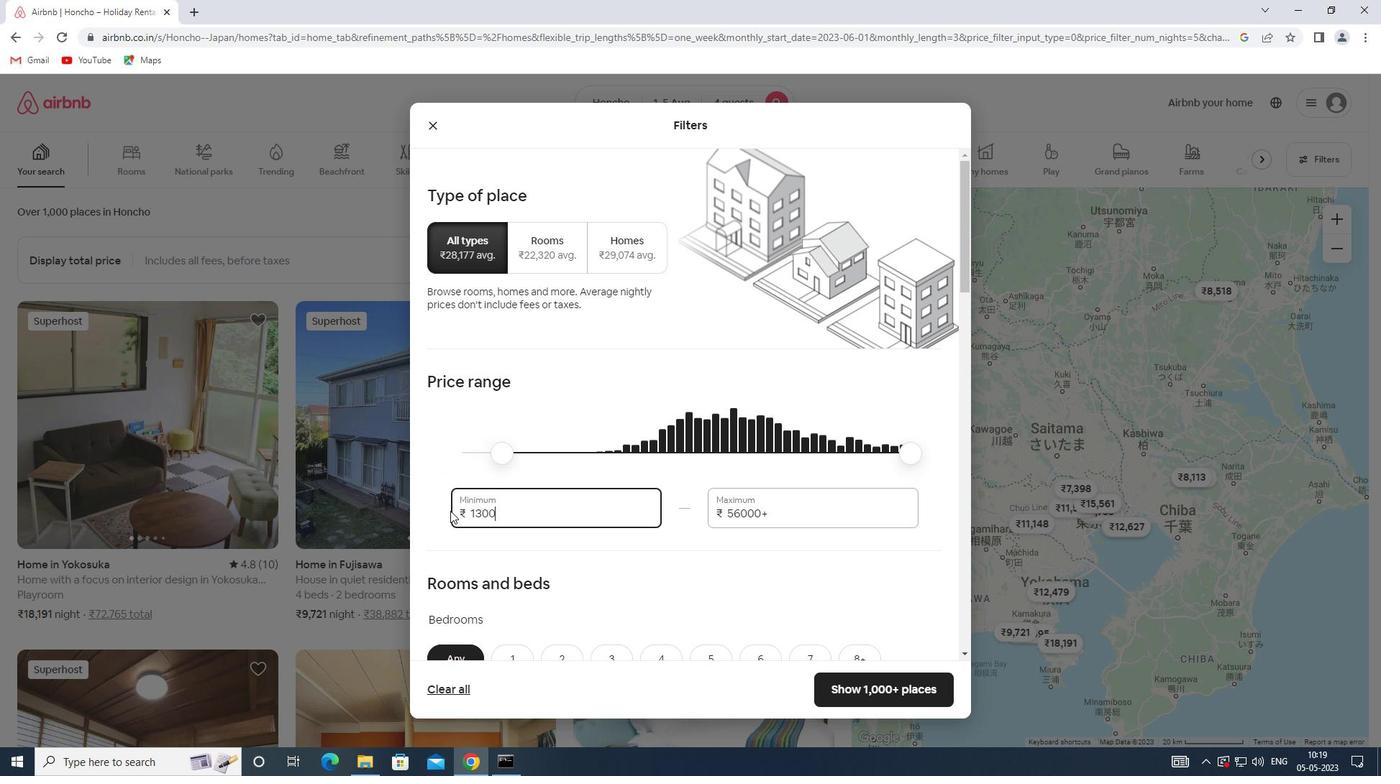 
Action: Mouse moved to (773, 510)
Screenshot: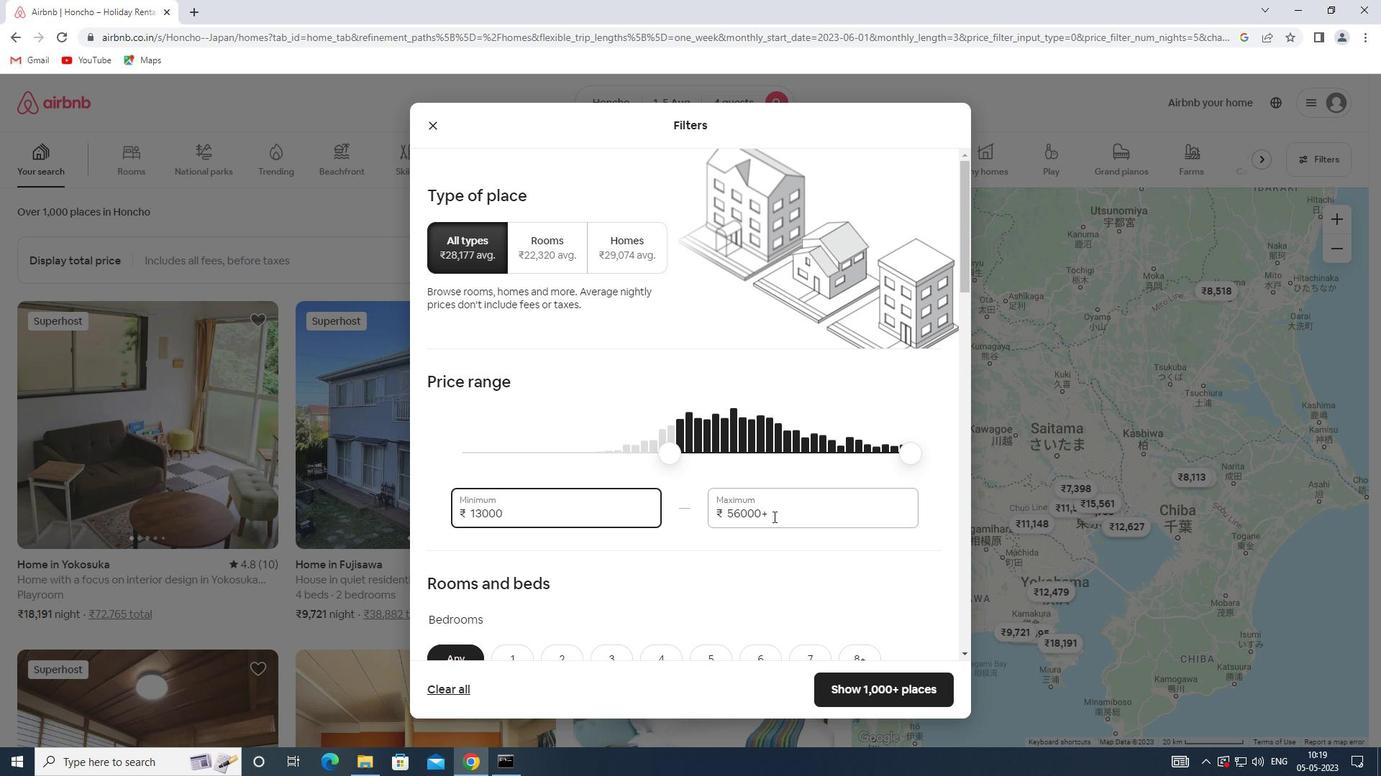 
Action: Mouse pressed left at (773, 510)
Screenshot: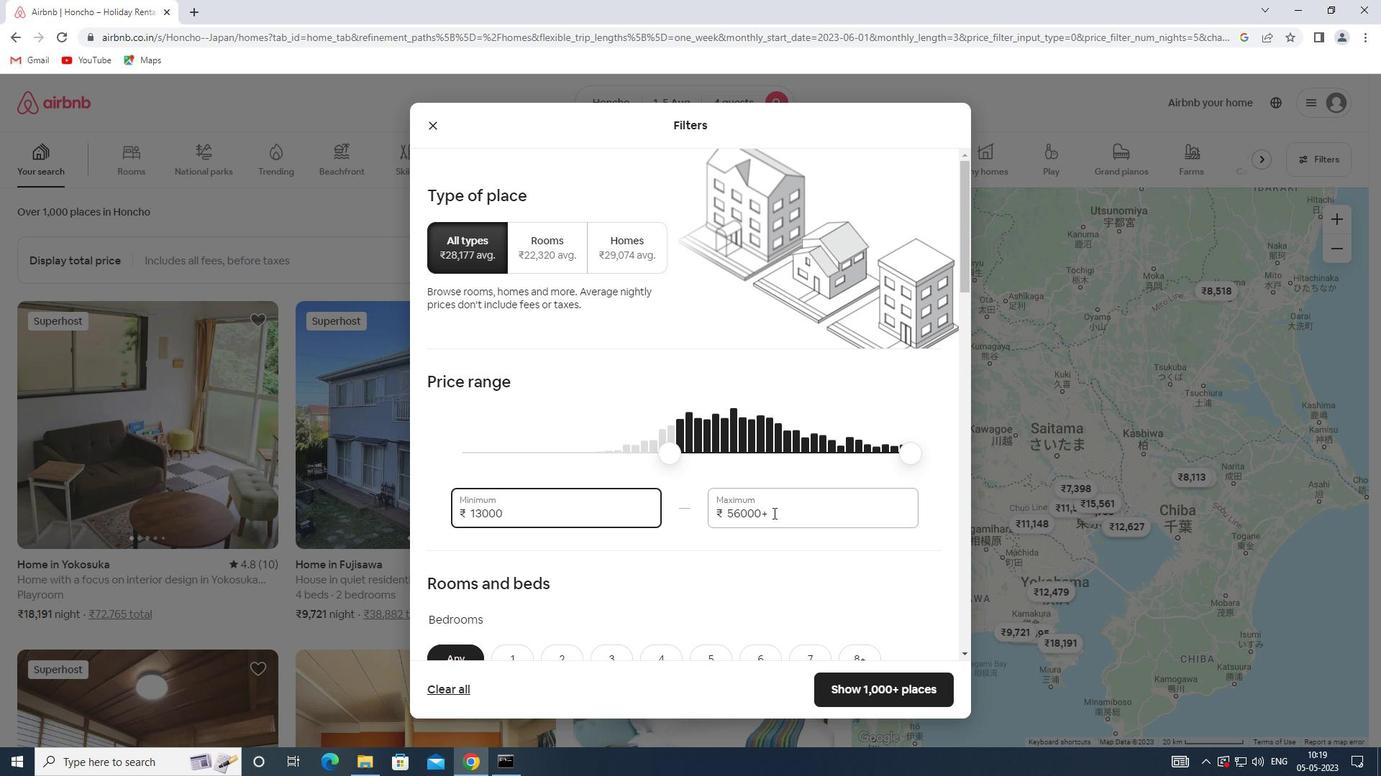
Action: Mouse moved to (704, 509)
Screenshot: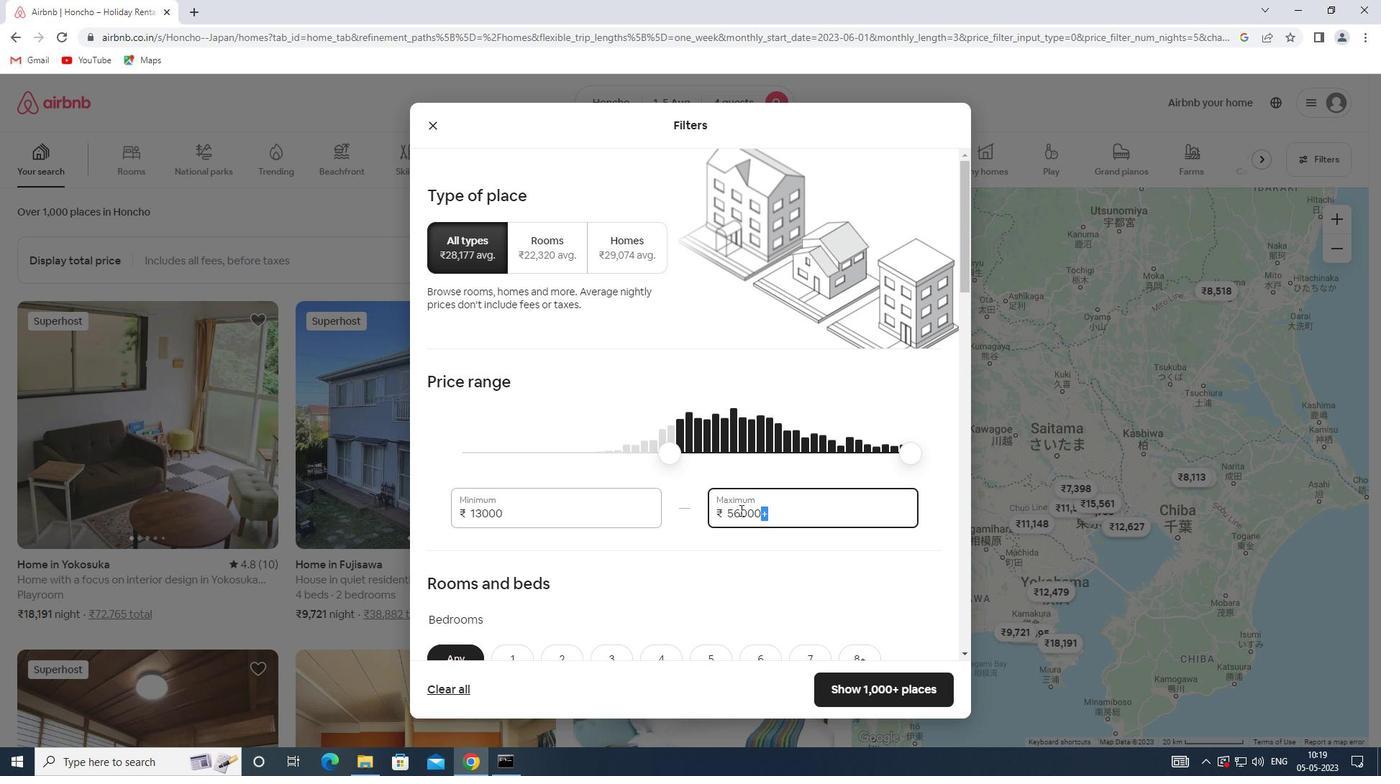 
Action: Key pressed 20000
Screenshot: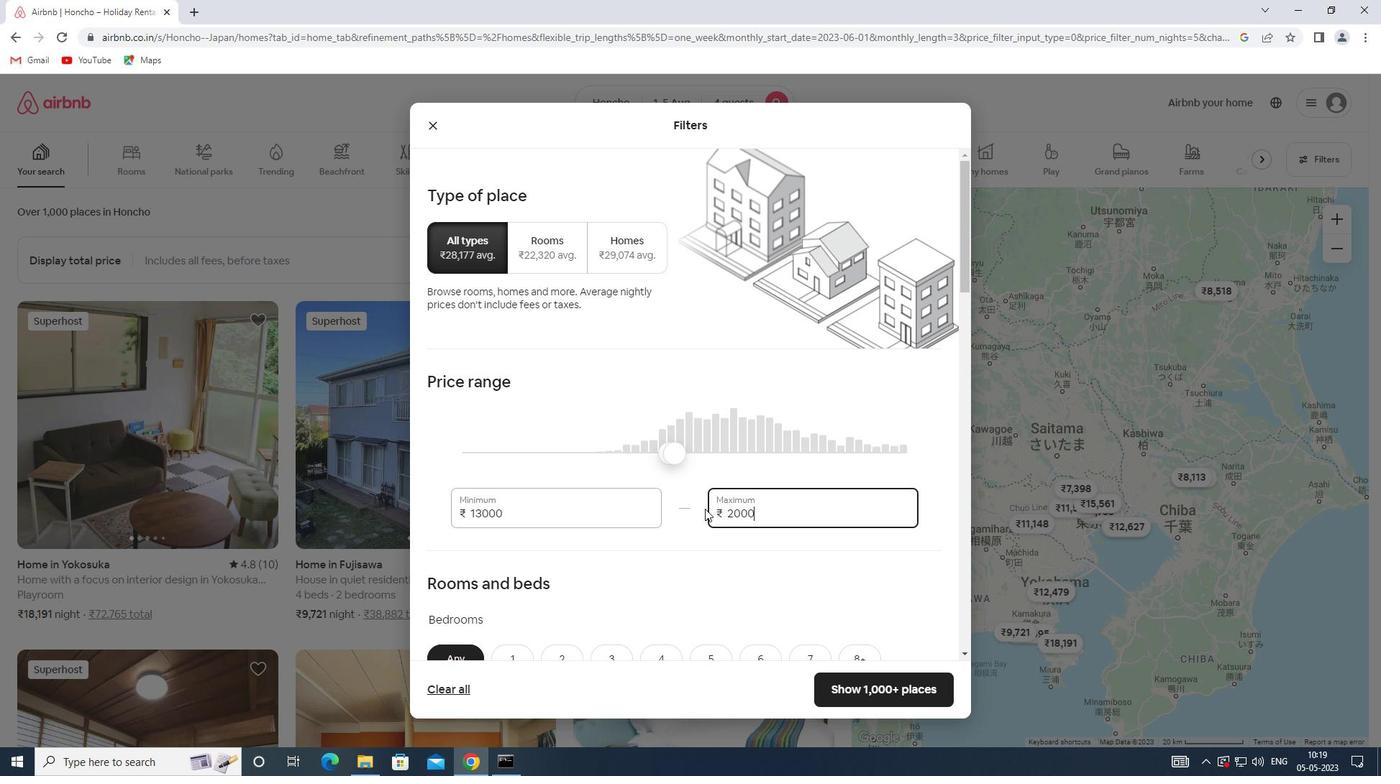 
Action: Mouse scrolled (704, 508) with delta (0, 0)
Screenshot: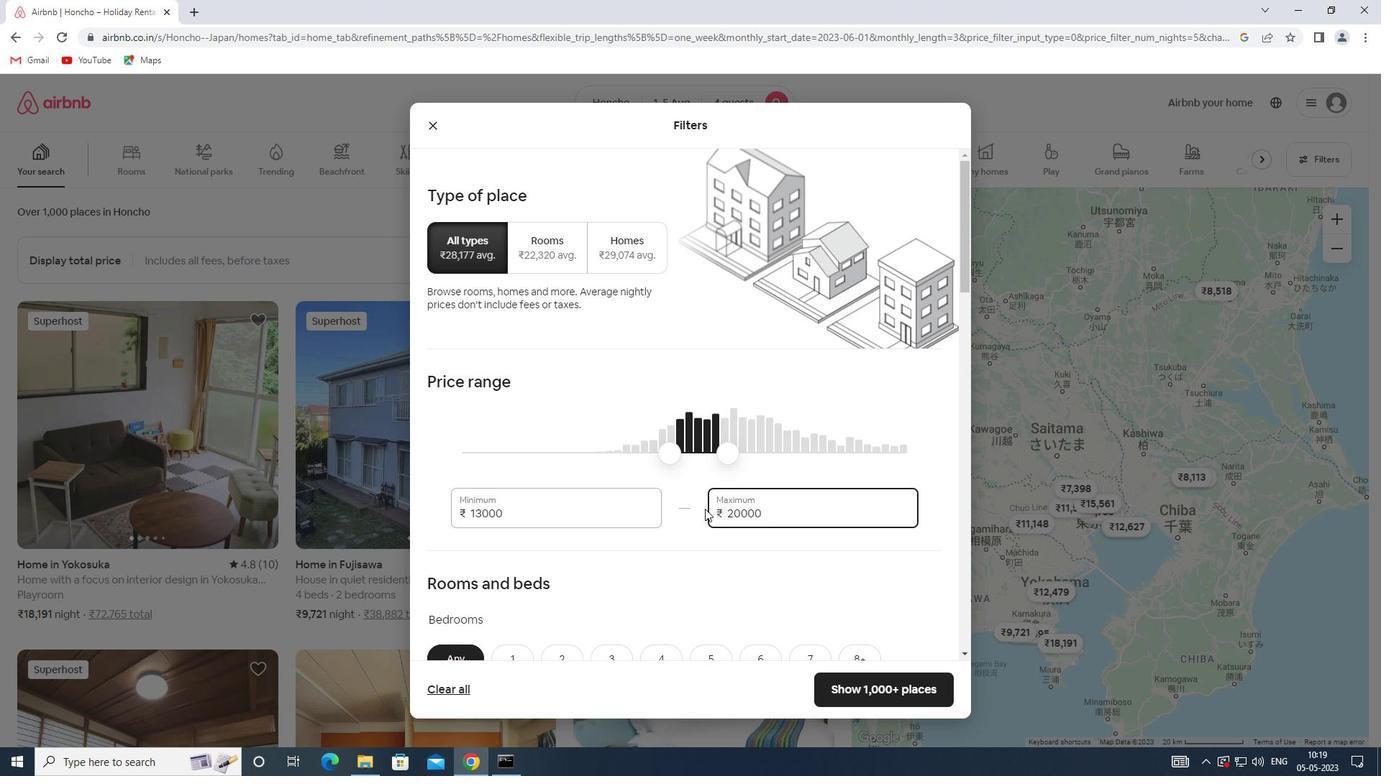 
Action: Mouse scrolled (704, 508) with delta (0, 0)
Screenshot: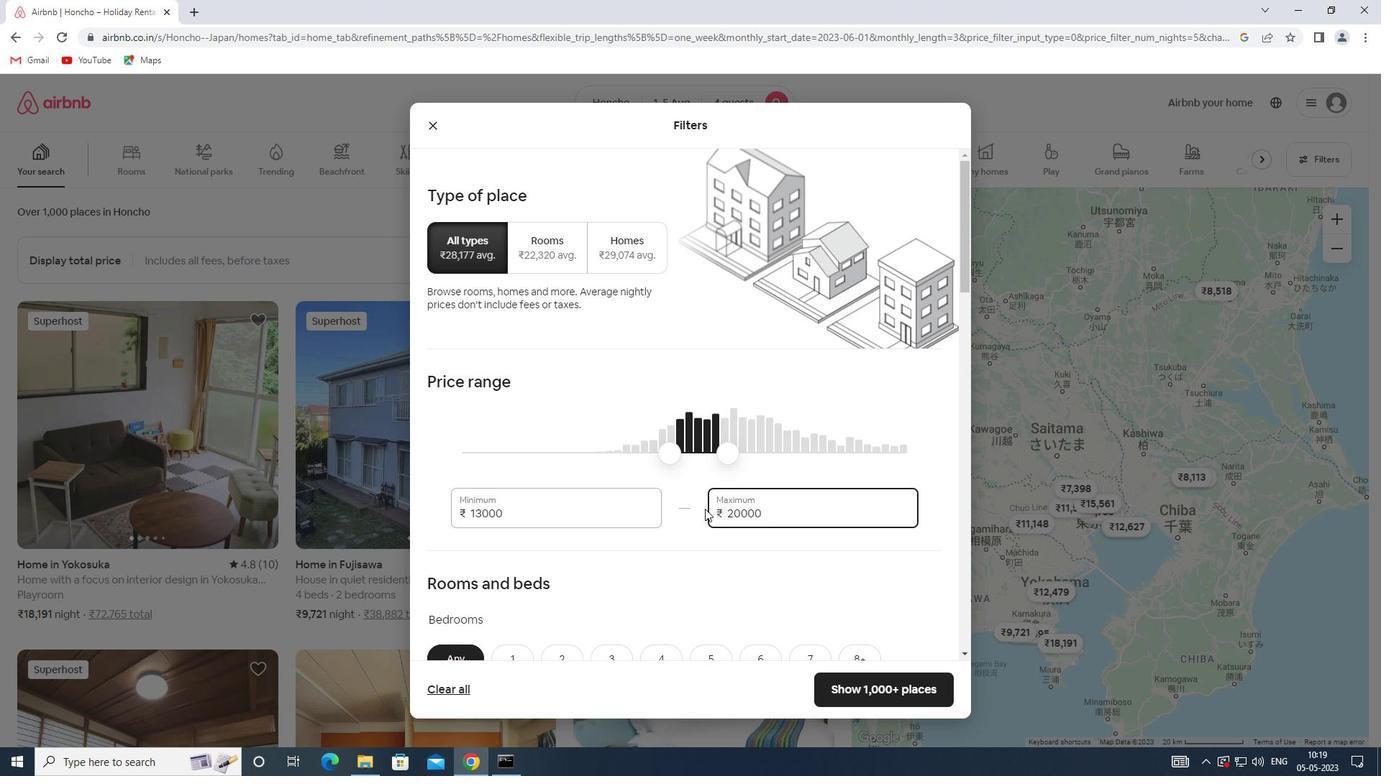 
Action: Mouse scrolled (704, 508) with delta (0, 0)
Screenshot: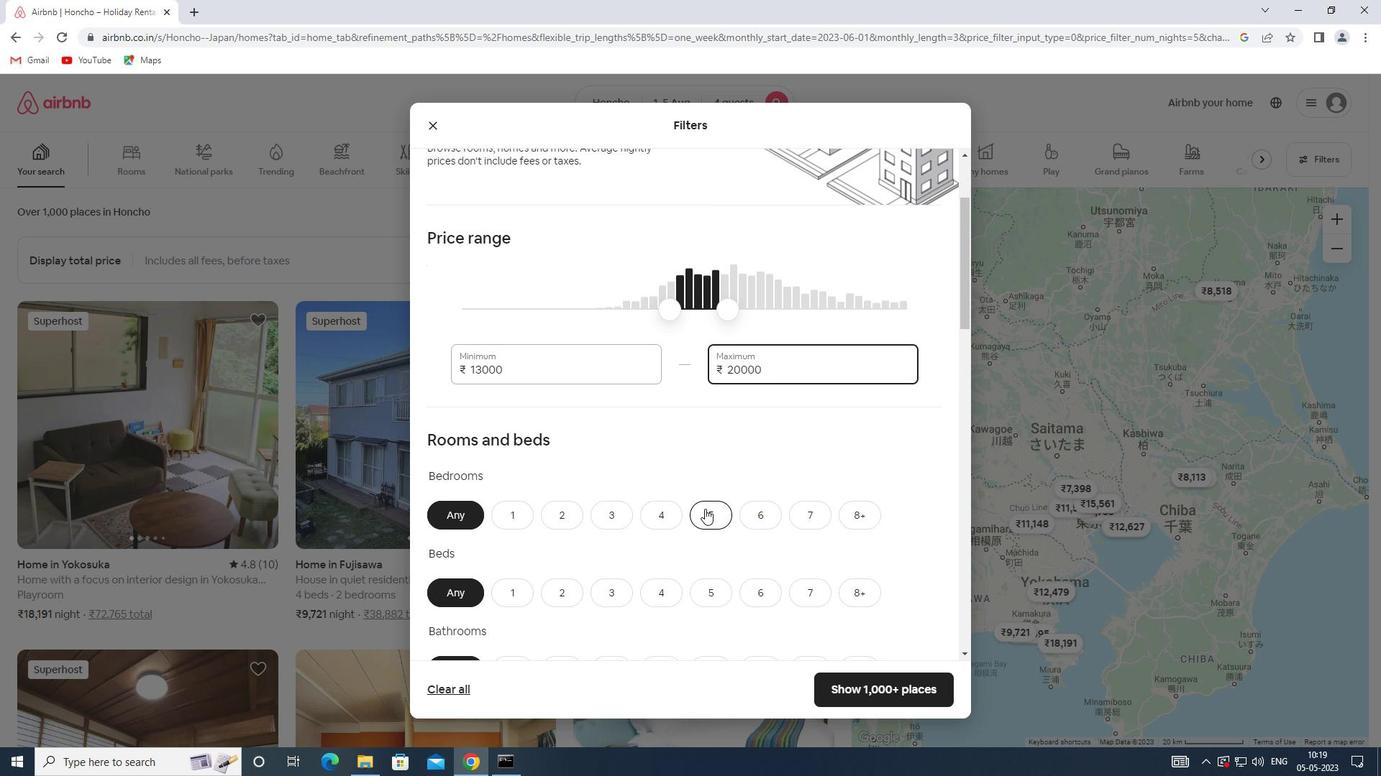 
Action: Mouse scrolled (704, 508) with delta (0, 0)
Screenshot: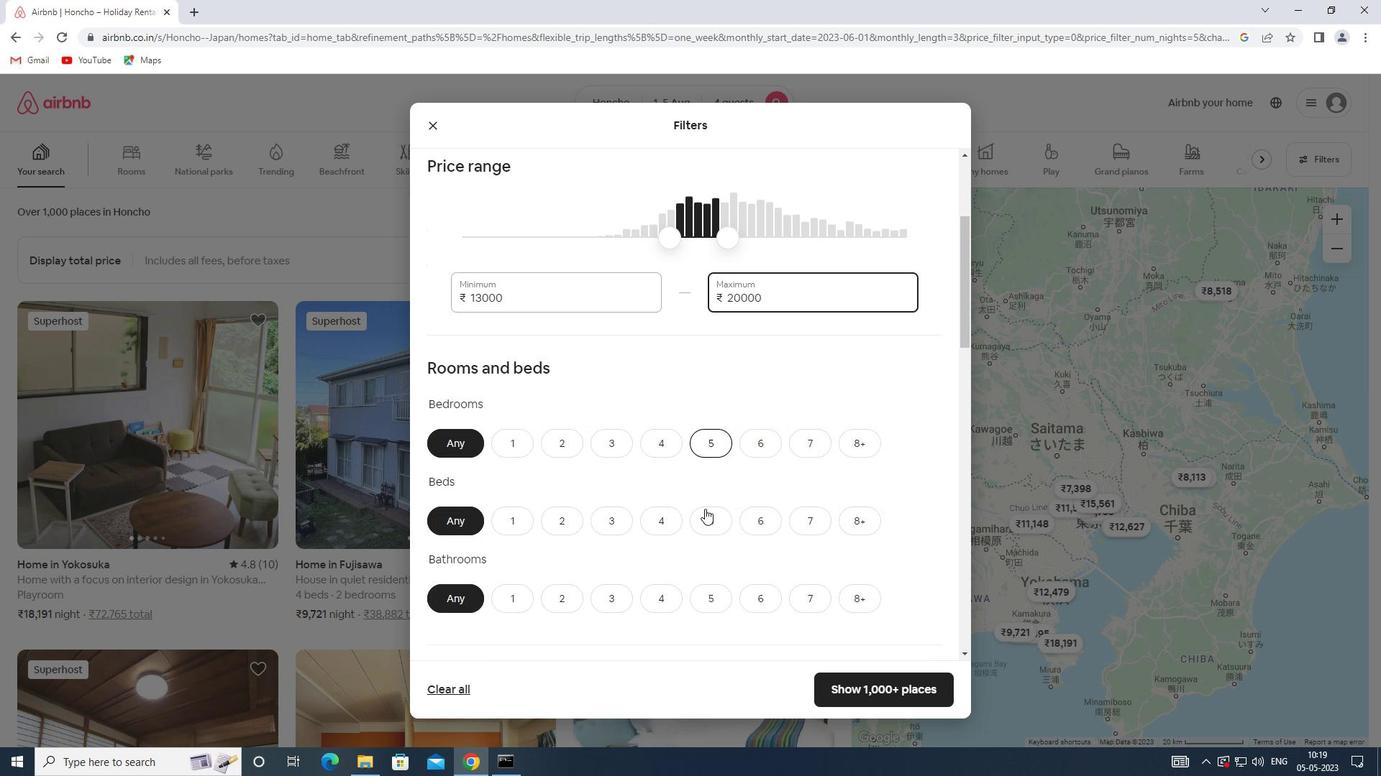 
Action: Mouse moved to (553, 367)
Screenshot: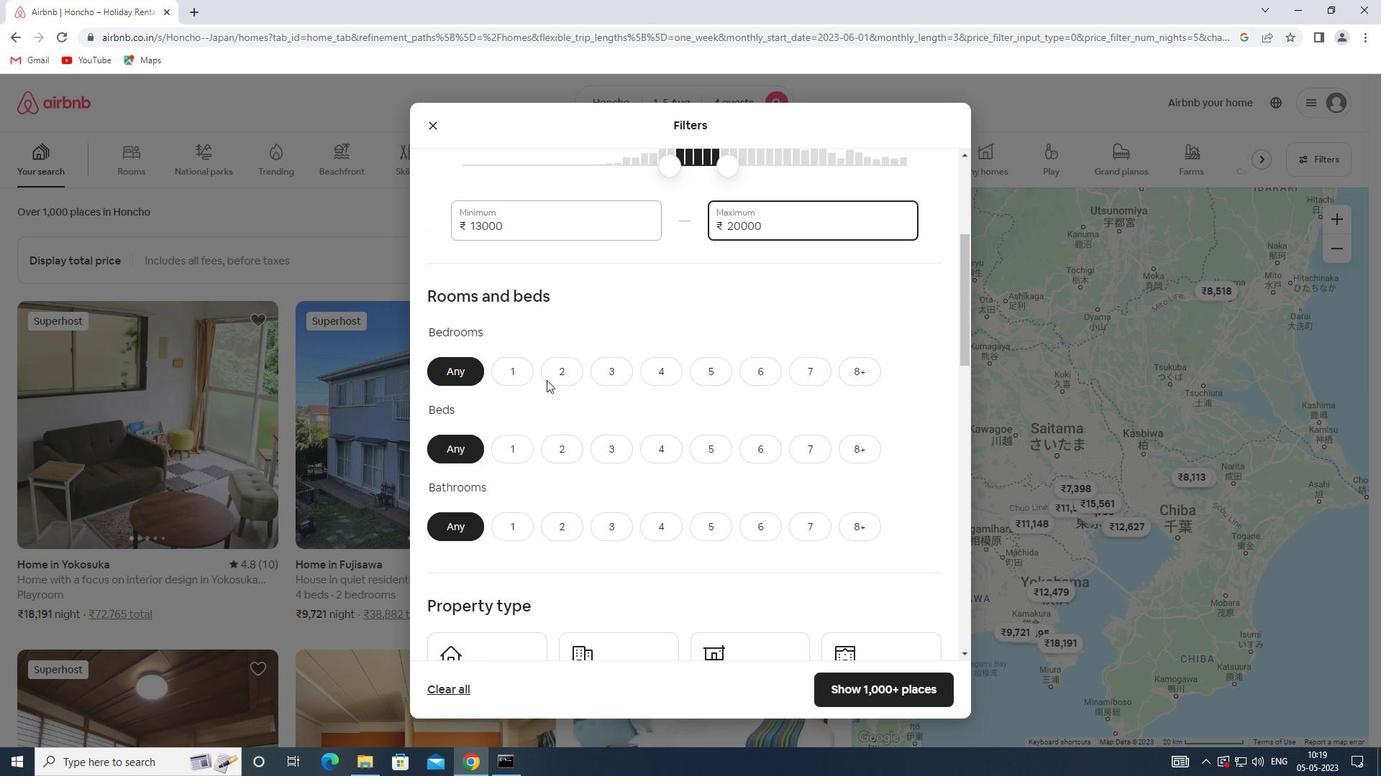 
Action: Mouse pressed left at (553, 367)
Screenshot: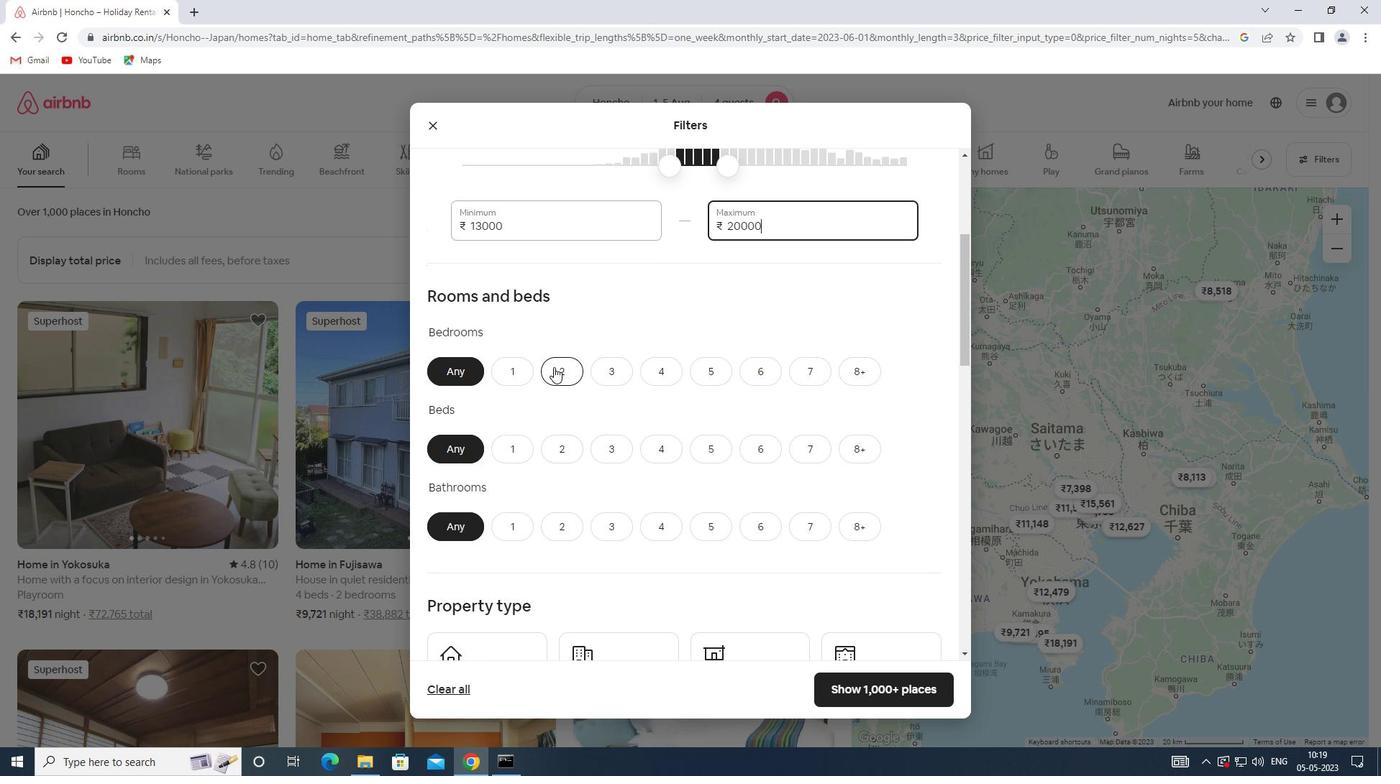 
Action: Mouse moved to (610, 450)
Screenshot: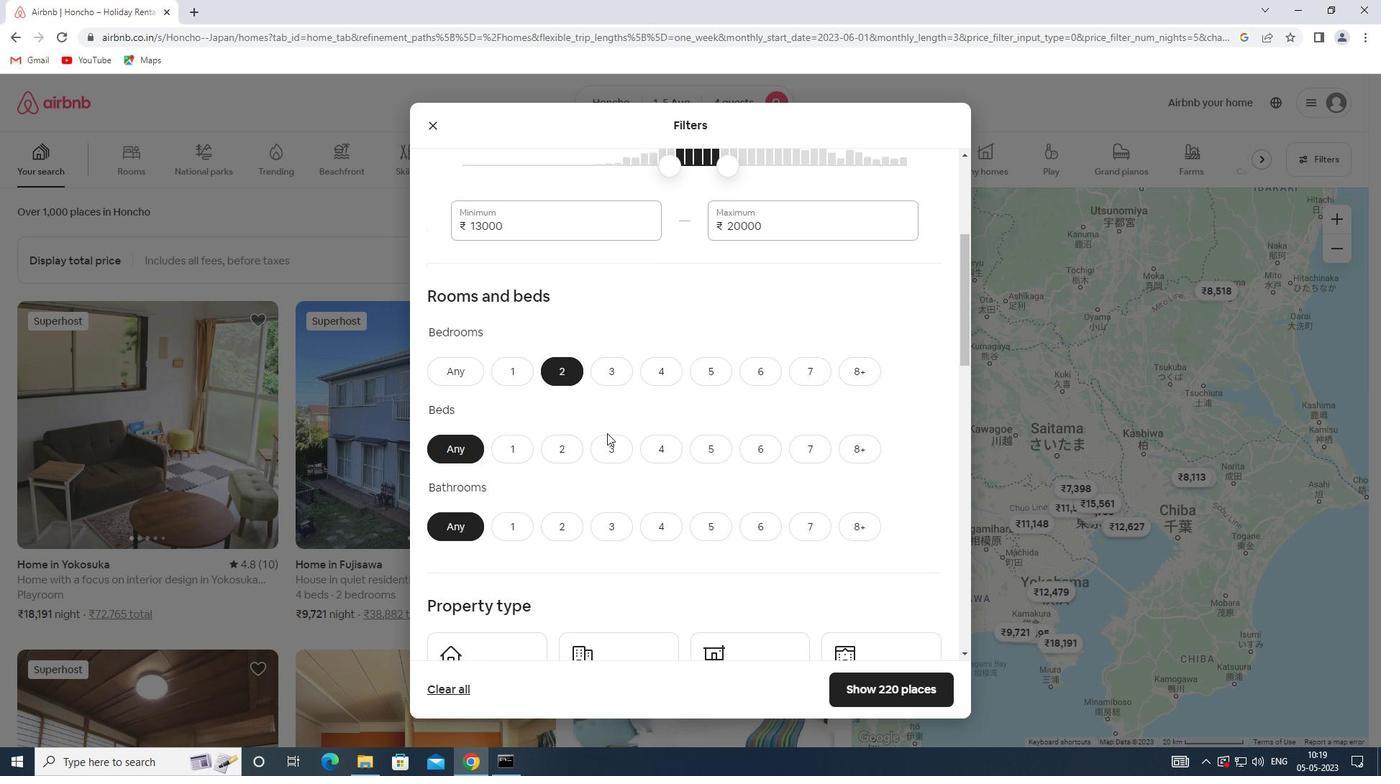 
Action: Mouse pressed left at (610, 450)
Screenshot: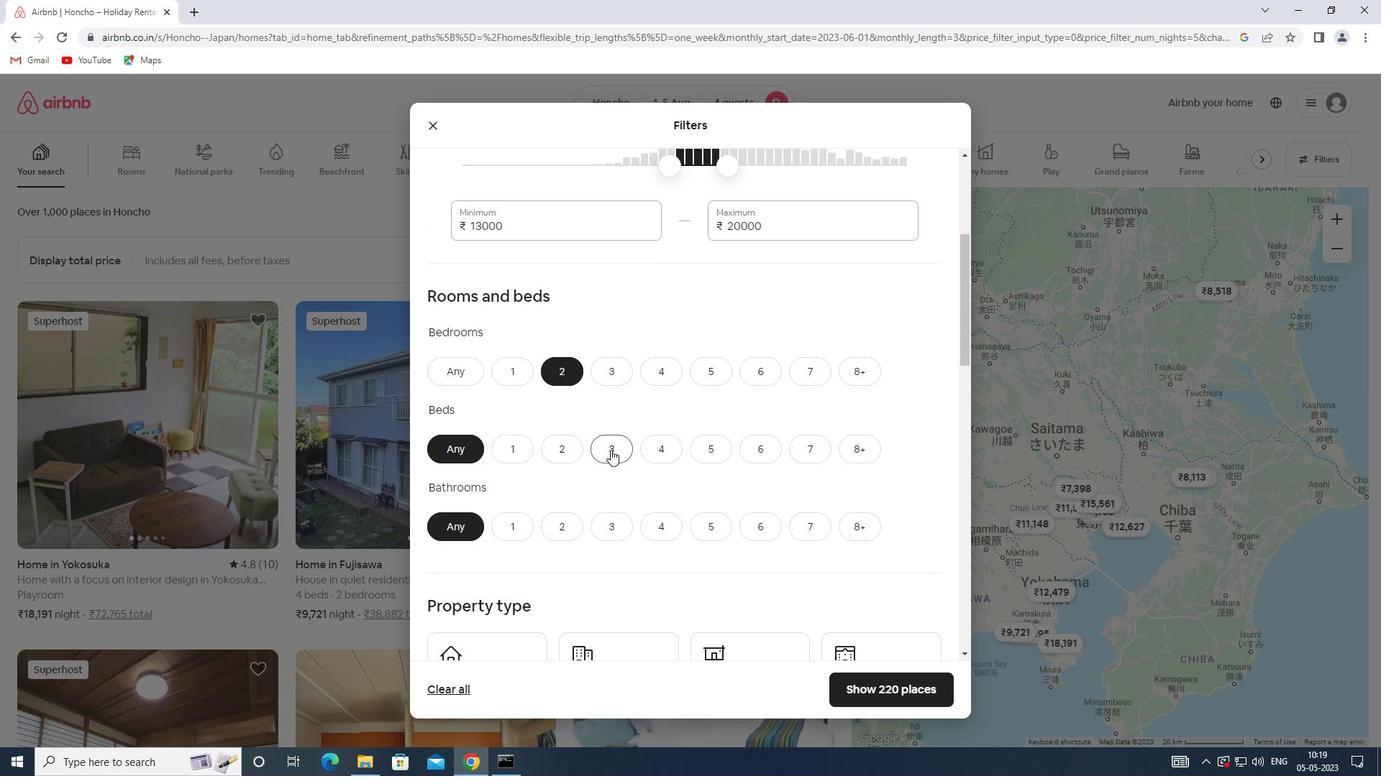 
Action: Mouse moved to (552, 536)
Screenshot: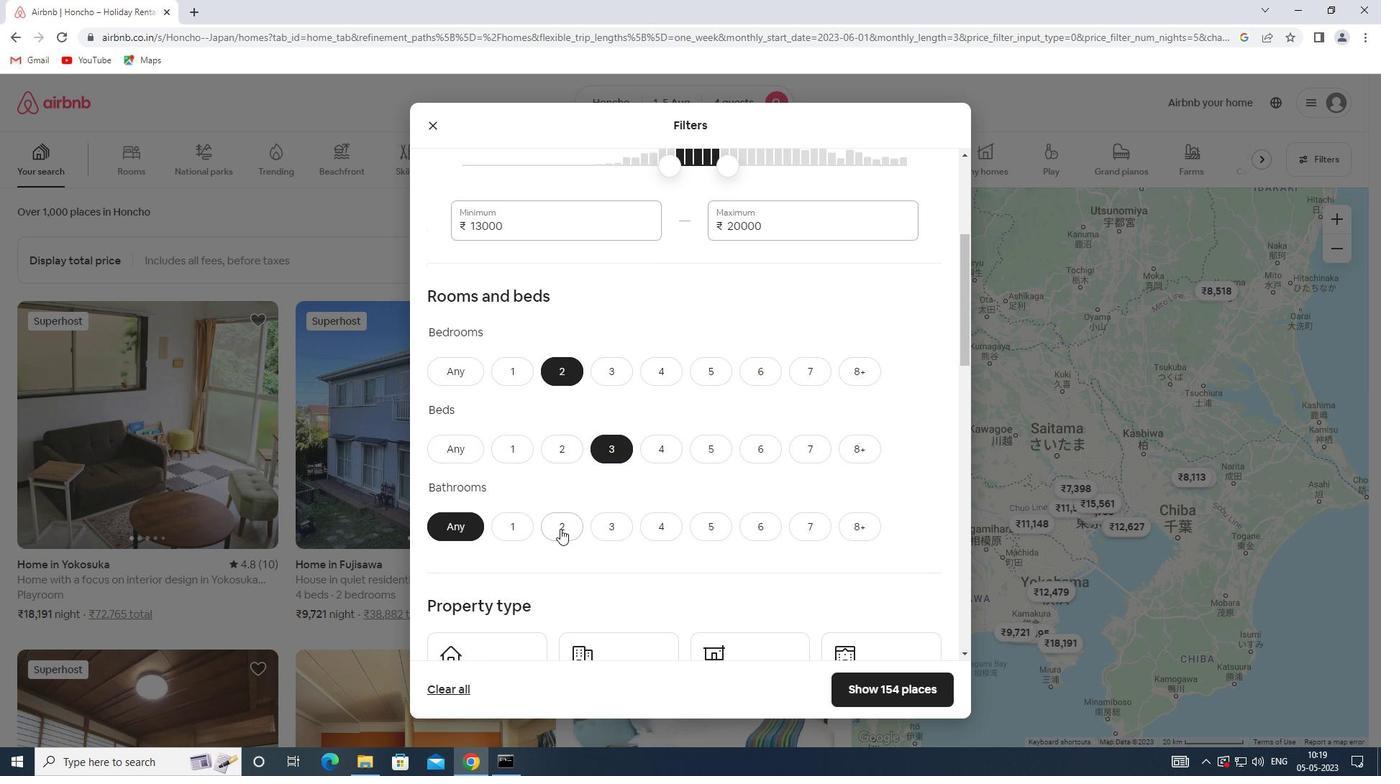 
Action: Mouse pressed left at (552, 536)
Screenshot: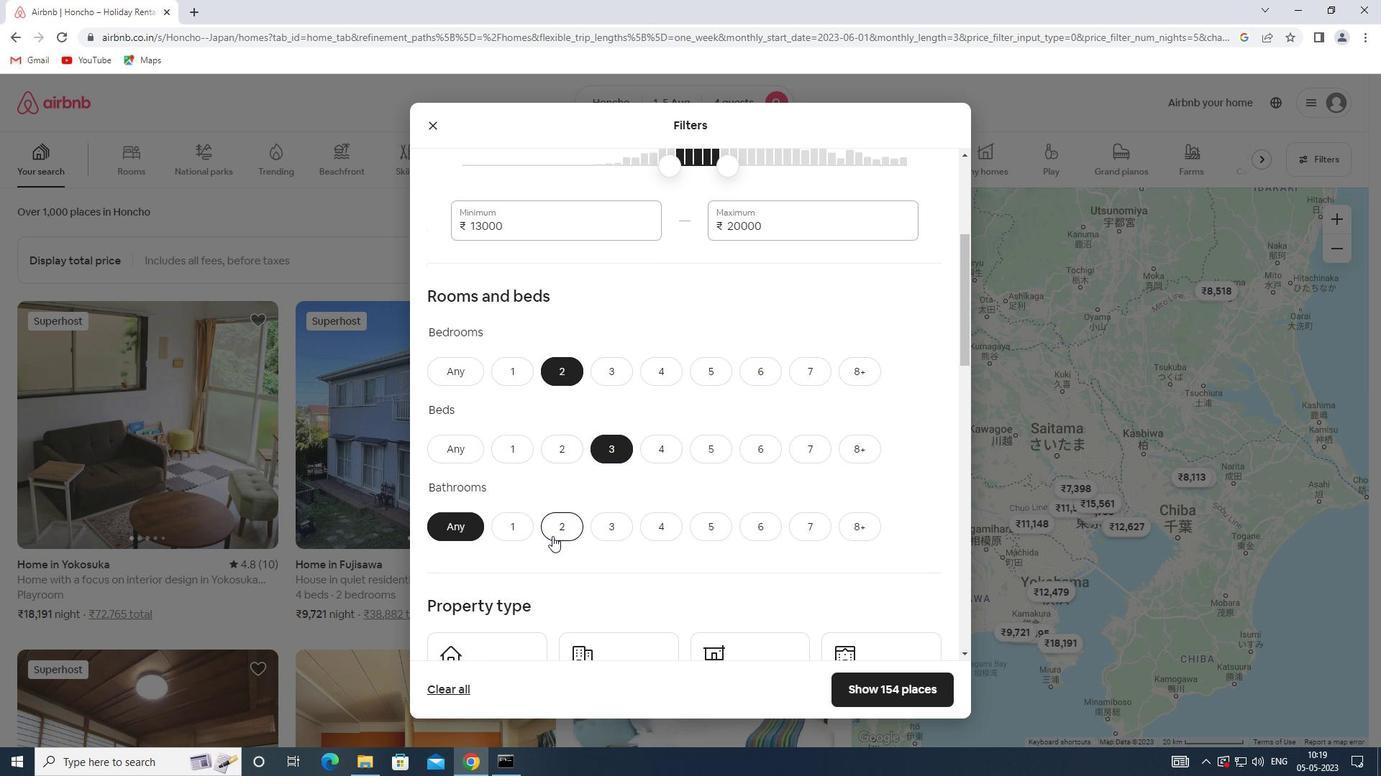 
Action: Mouse moved to (552, 536)
Screenshot: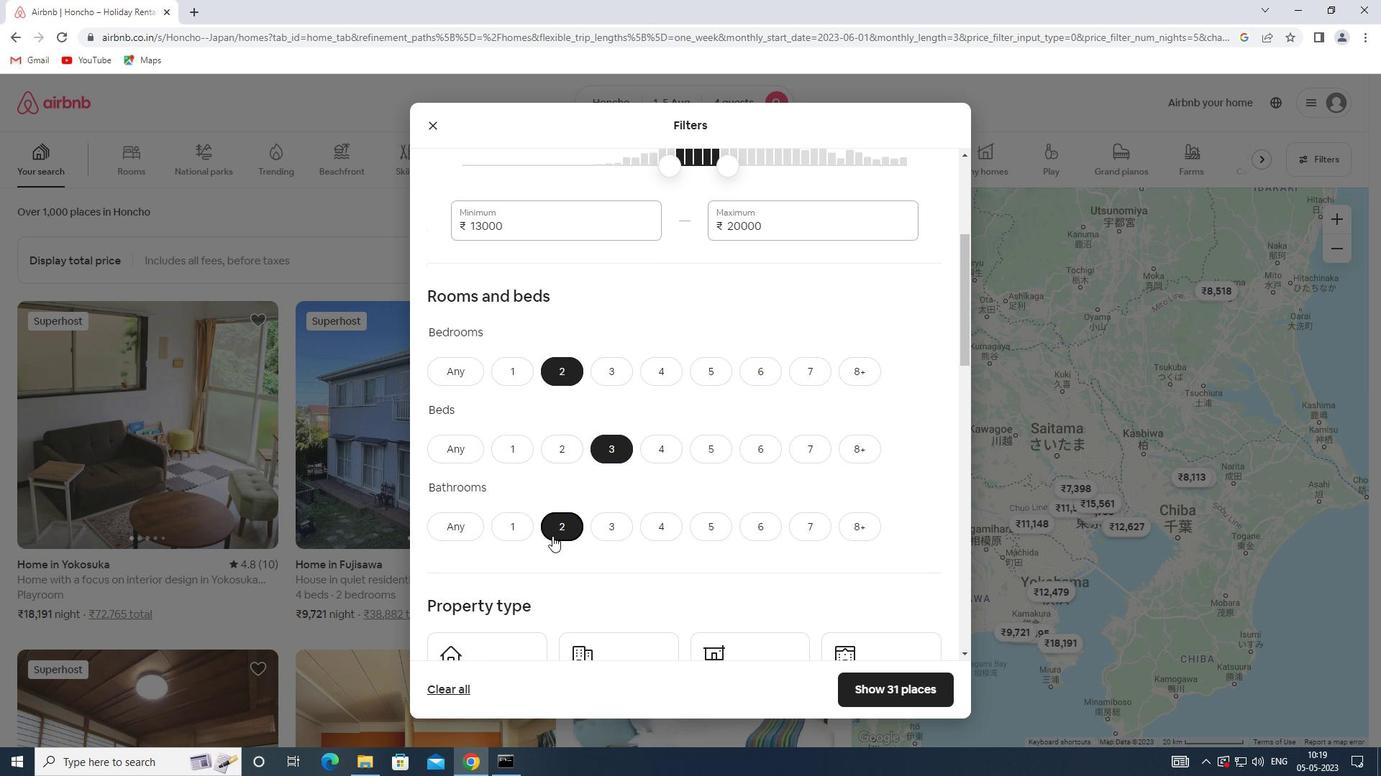 
Action: Mouse scrolled (552, 535) with delta (0, 0)
Screenshot: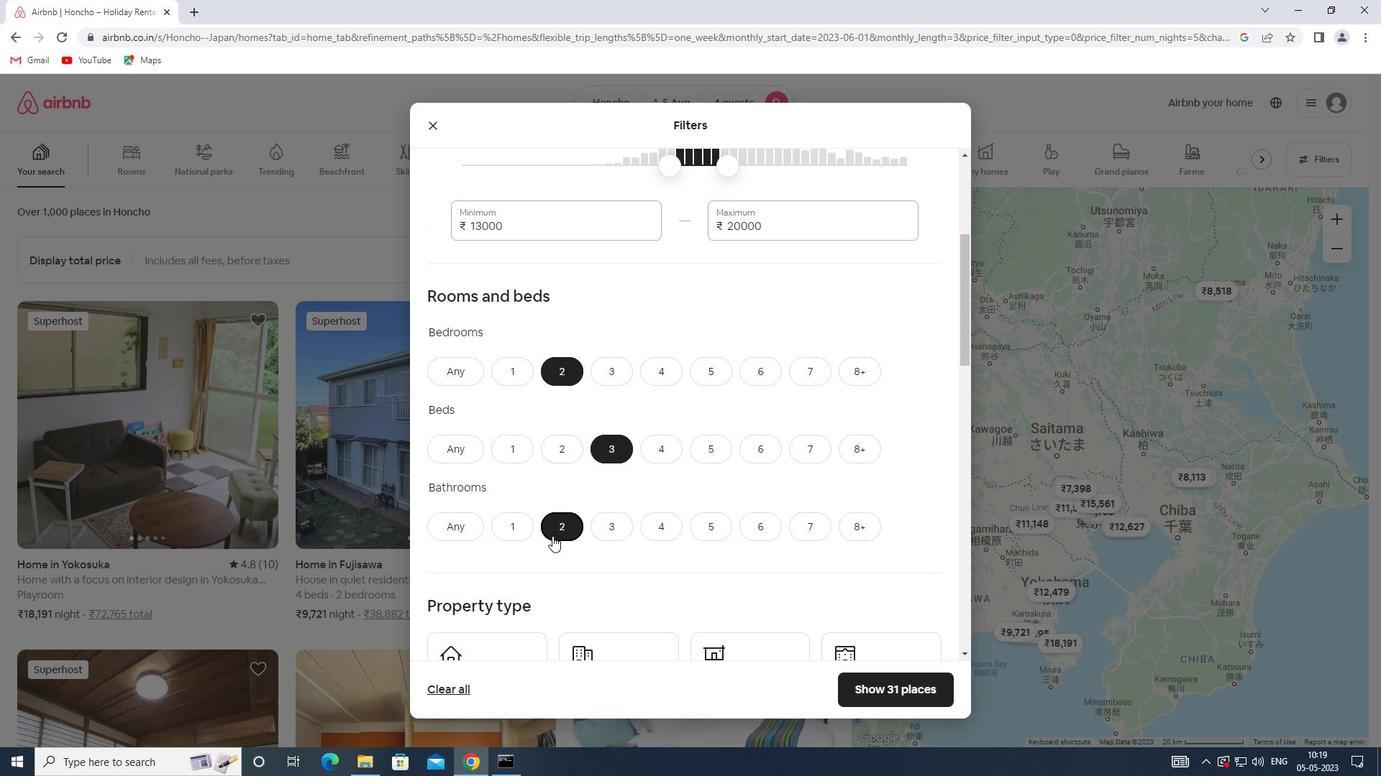 
Action: Mouse scrolled (552, 535) with delta (0, 0)
Screenshot: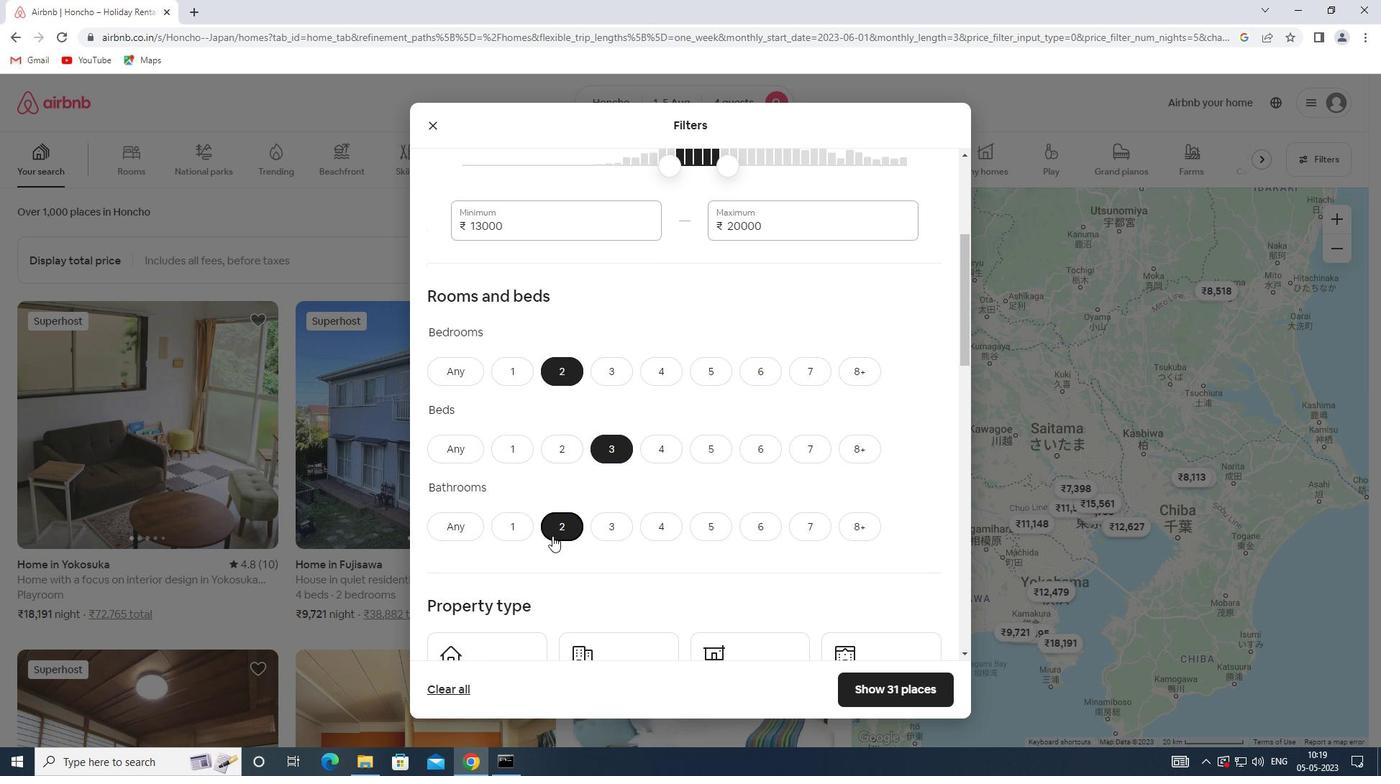 
Action: Mouse scrolled (552, 535) with delta (0, 0)
Screenshot: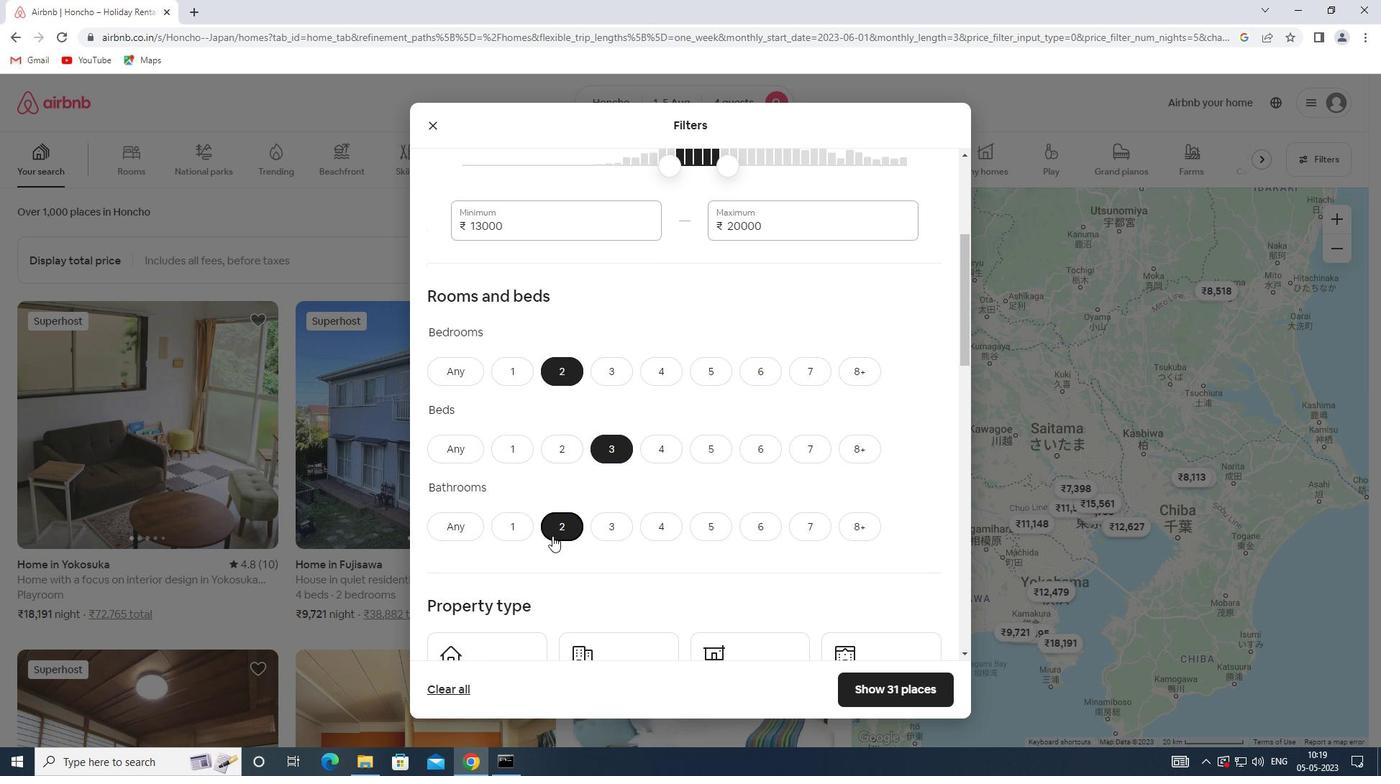 
Action: Mouse moved to (593, 467)
Screenshot: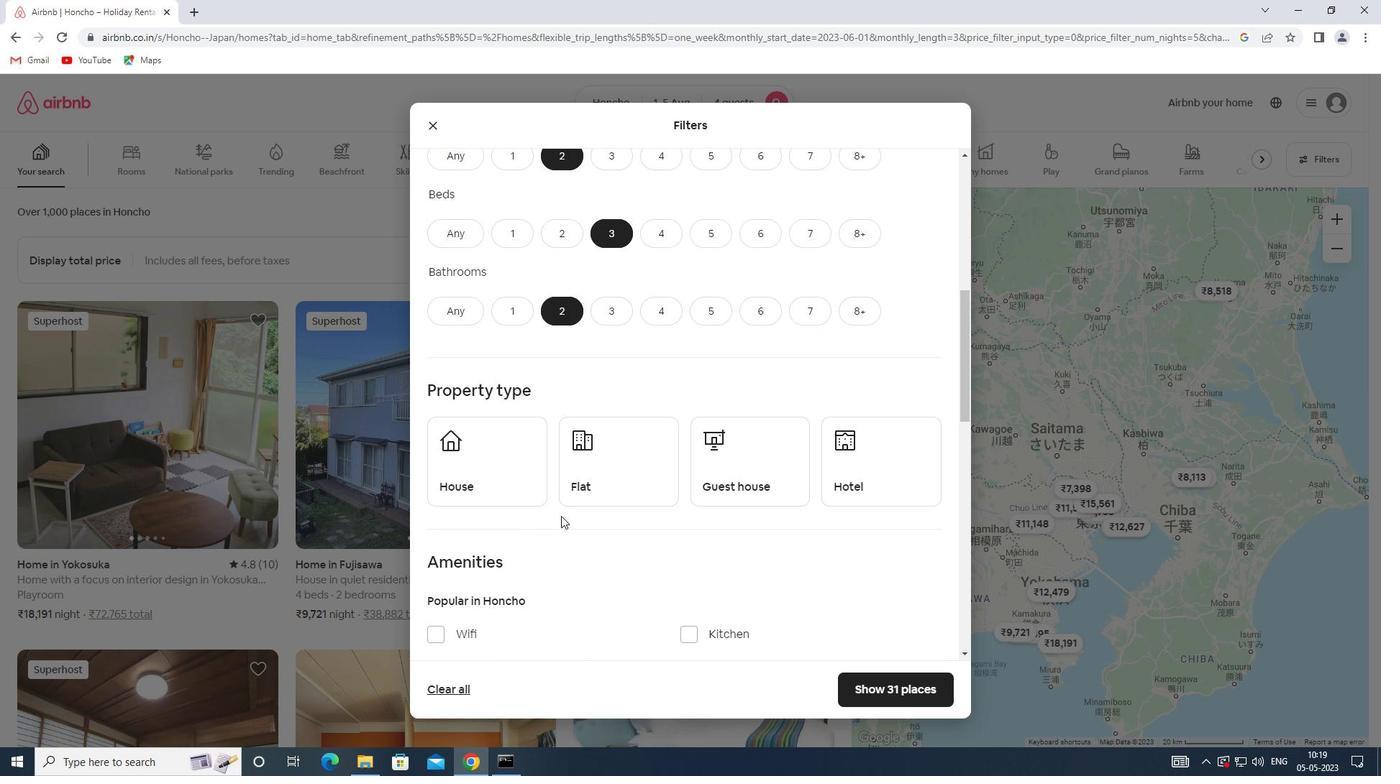 
Action: Mouse pressed left at (593, 467)
Screenshot: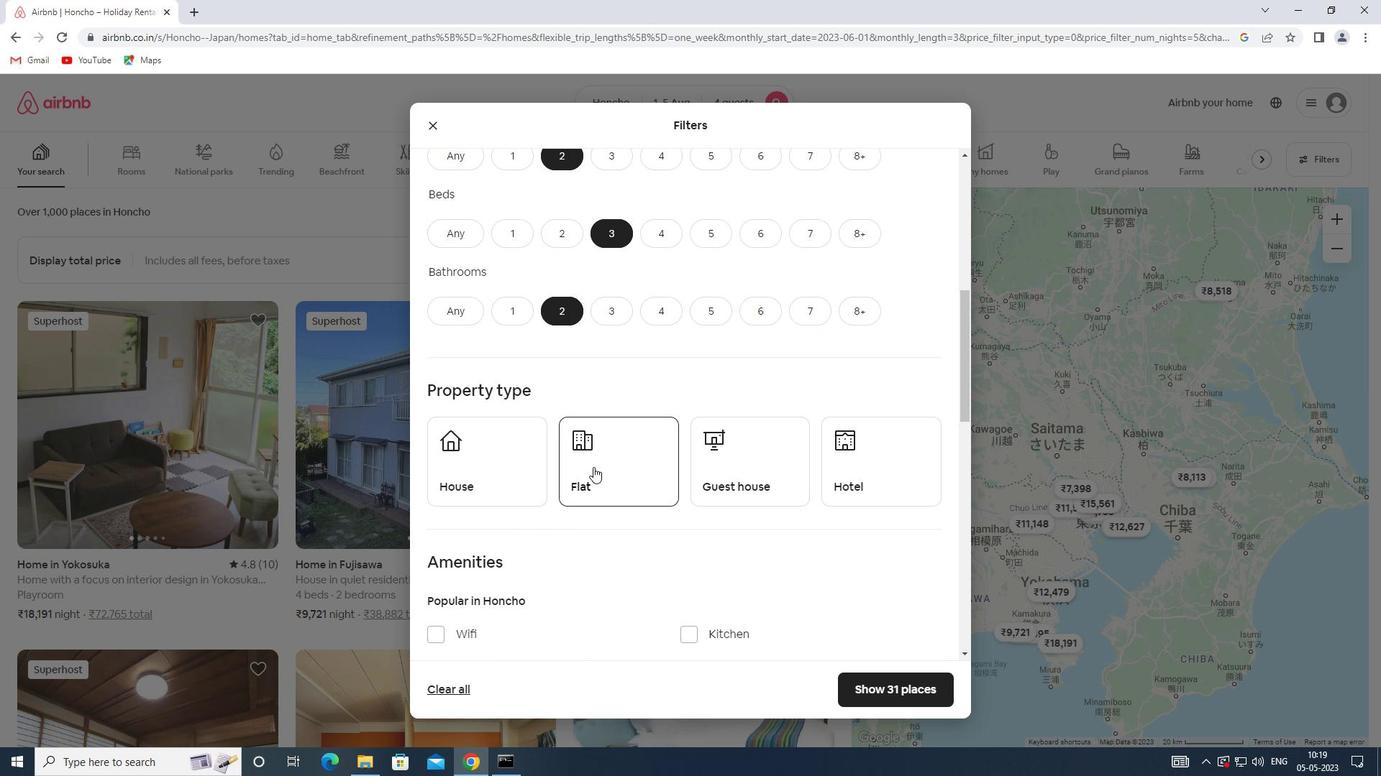 
Action: Mouse moved to (719, 476)
Screenshot: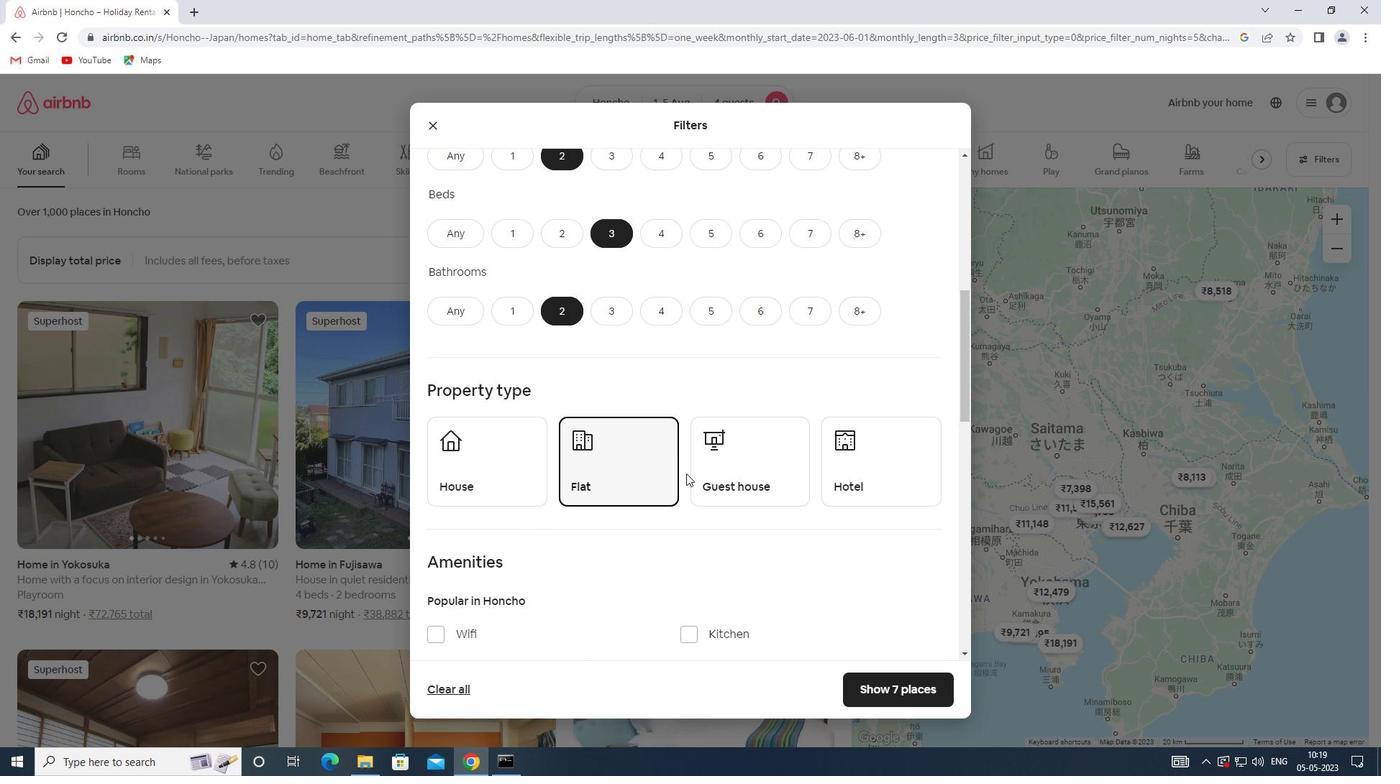 
Action: Mouse pressed left at (719, 476)
Screenshot: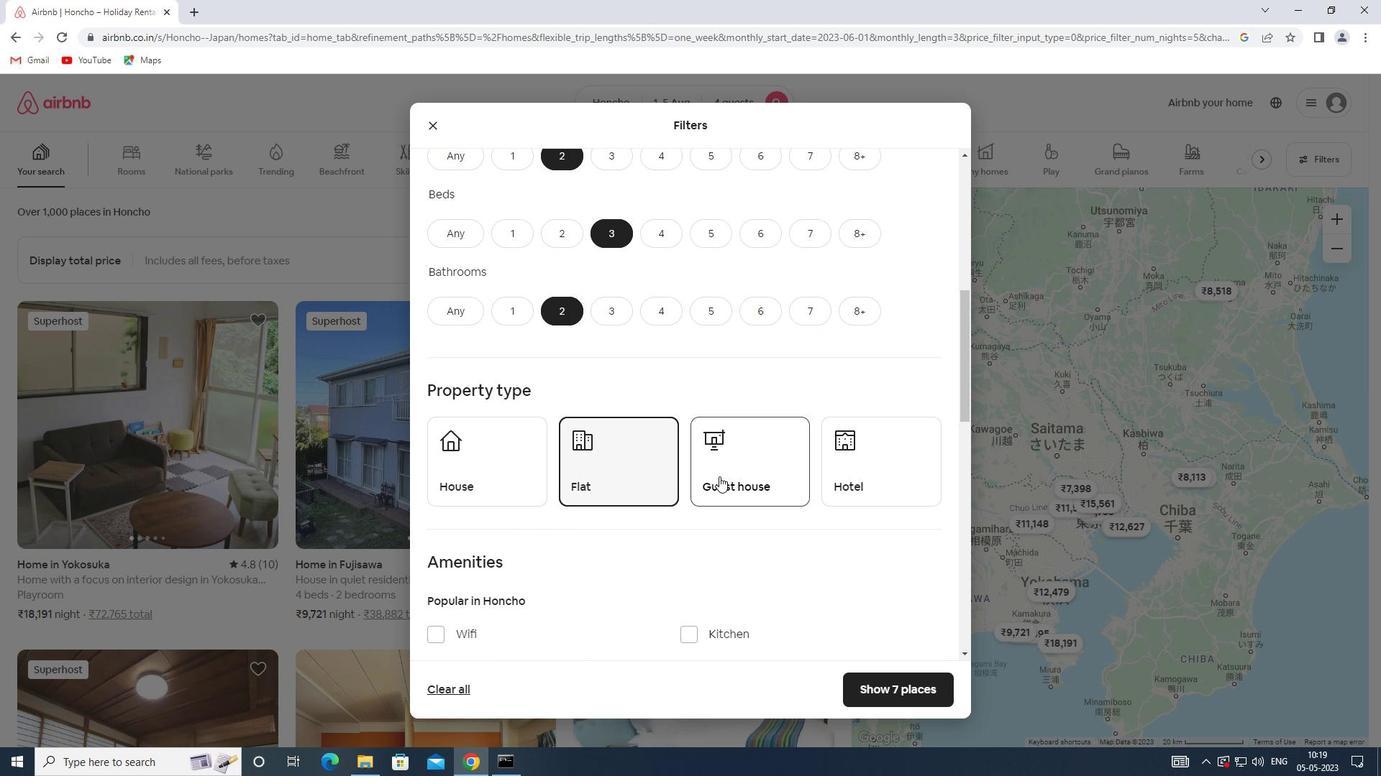 
Action: Mouse moved to (843, 479)
Screenshot: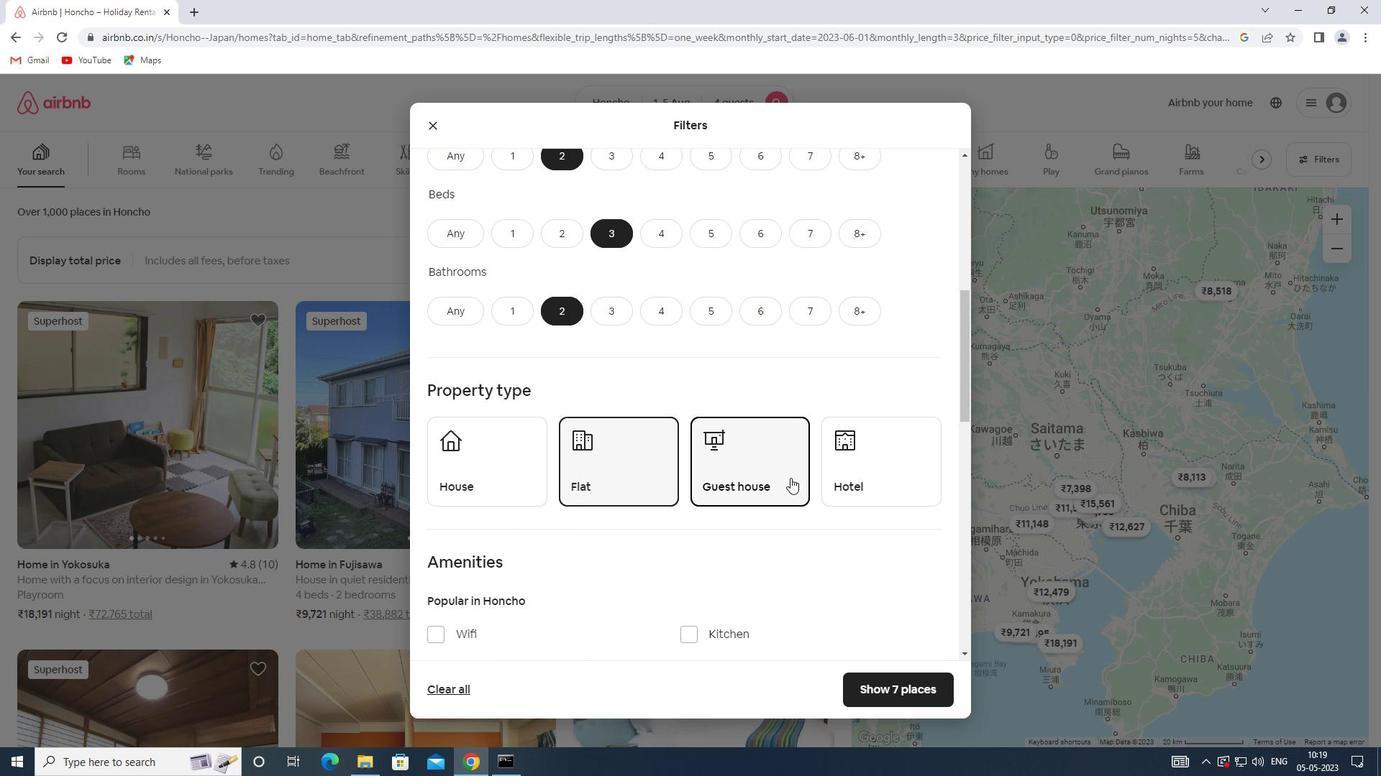 
Action: Mouse pressed left at (843, 479)
Screenshot: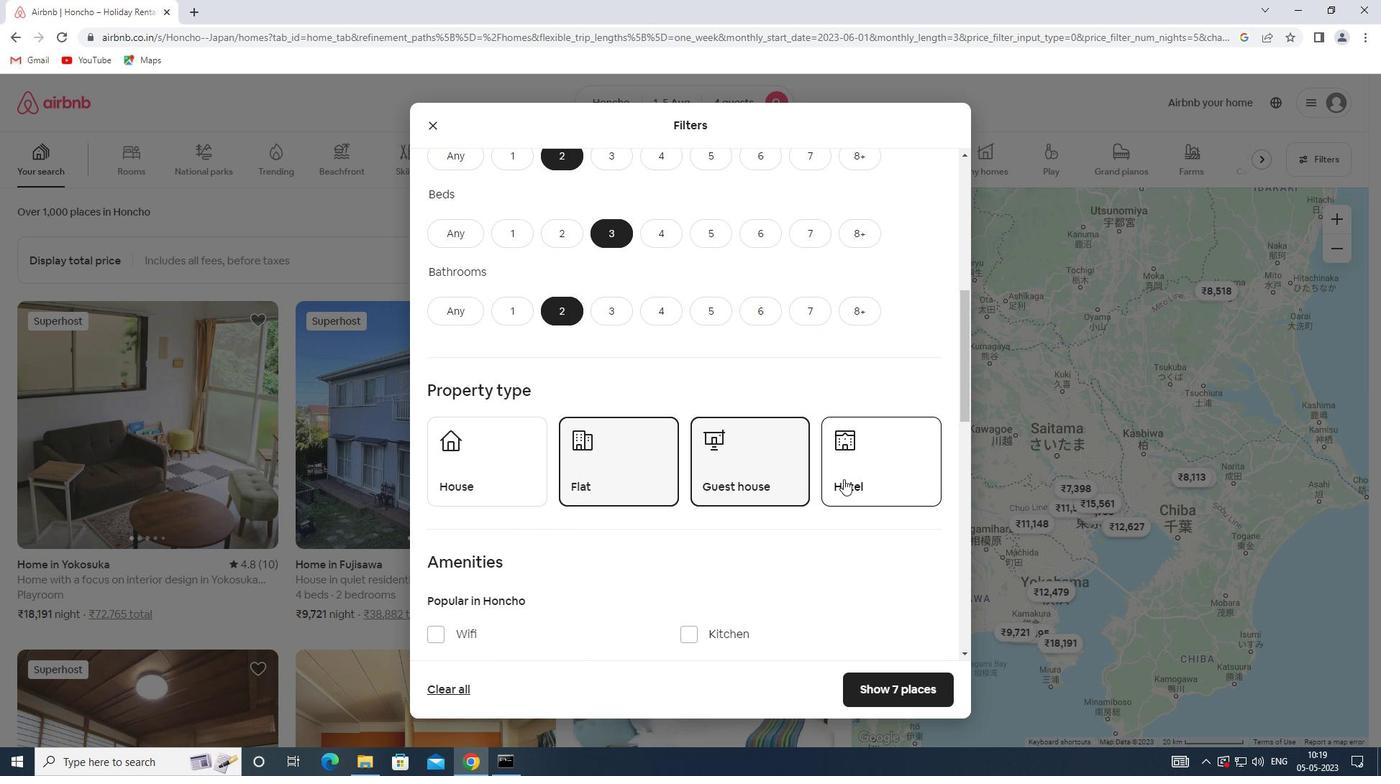 
Action: Mouse moved to (725, 467)
Screenshot: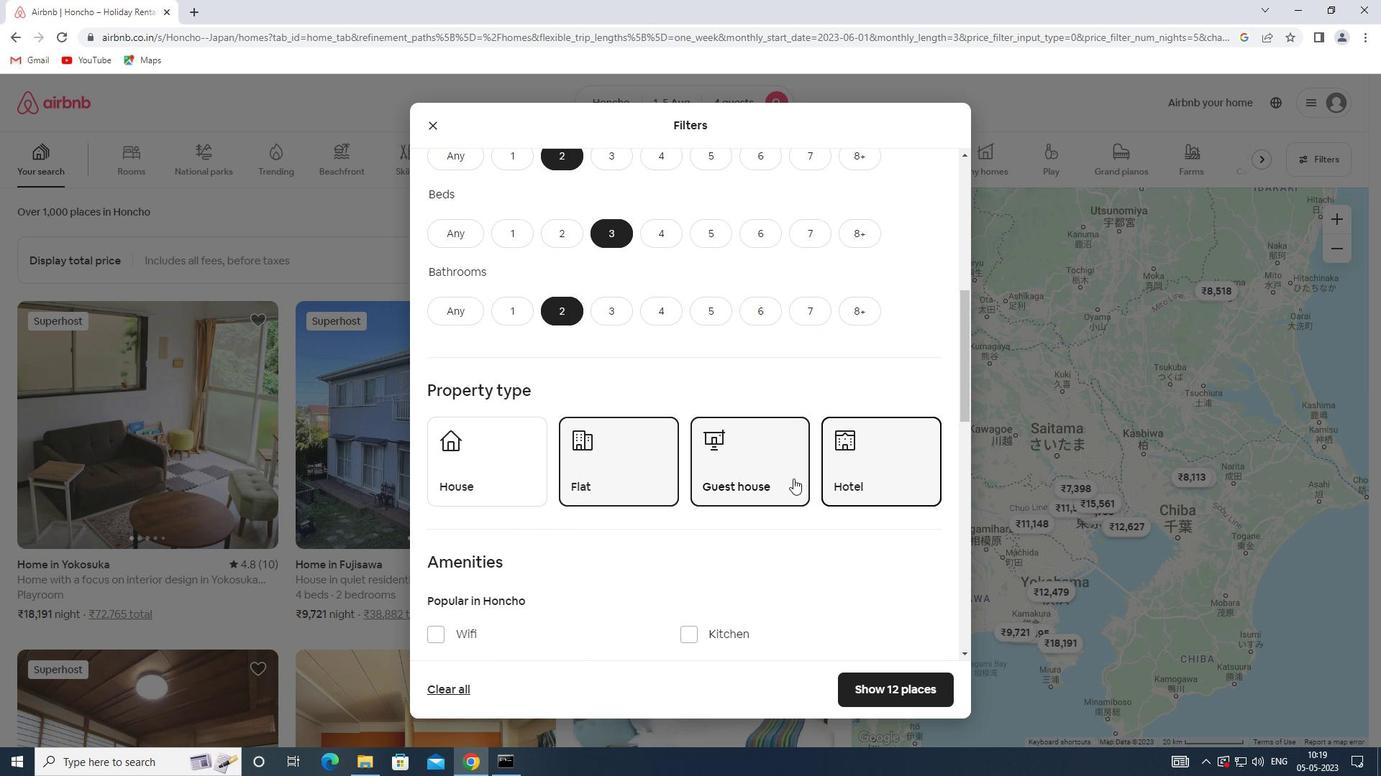 
Action: Mouse scrolled (725, 466) with delta (0, 0)
Screenshot: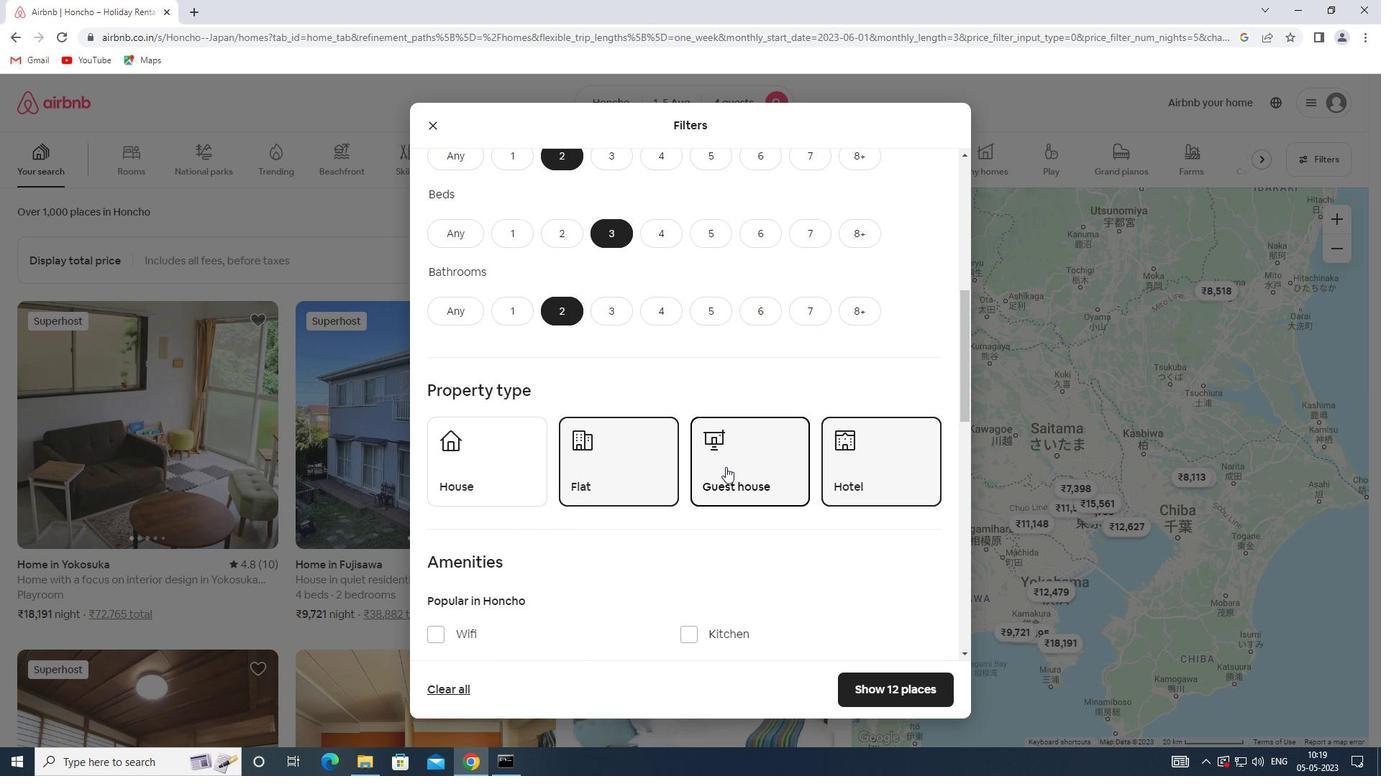 
Action: Mouse scrolled (725, 466) with delta (0, 0)
Screenshot: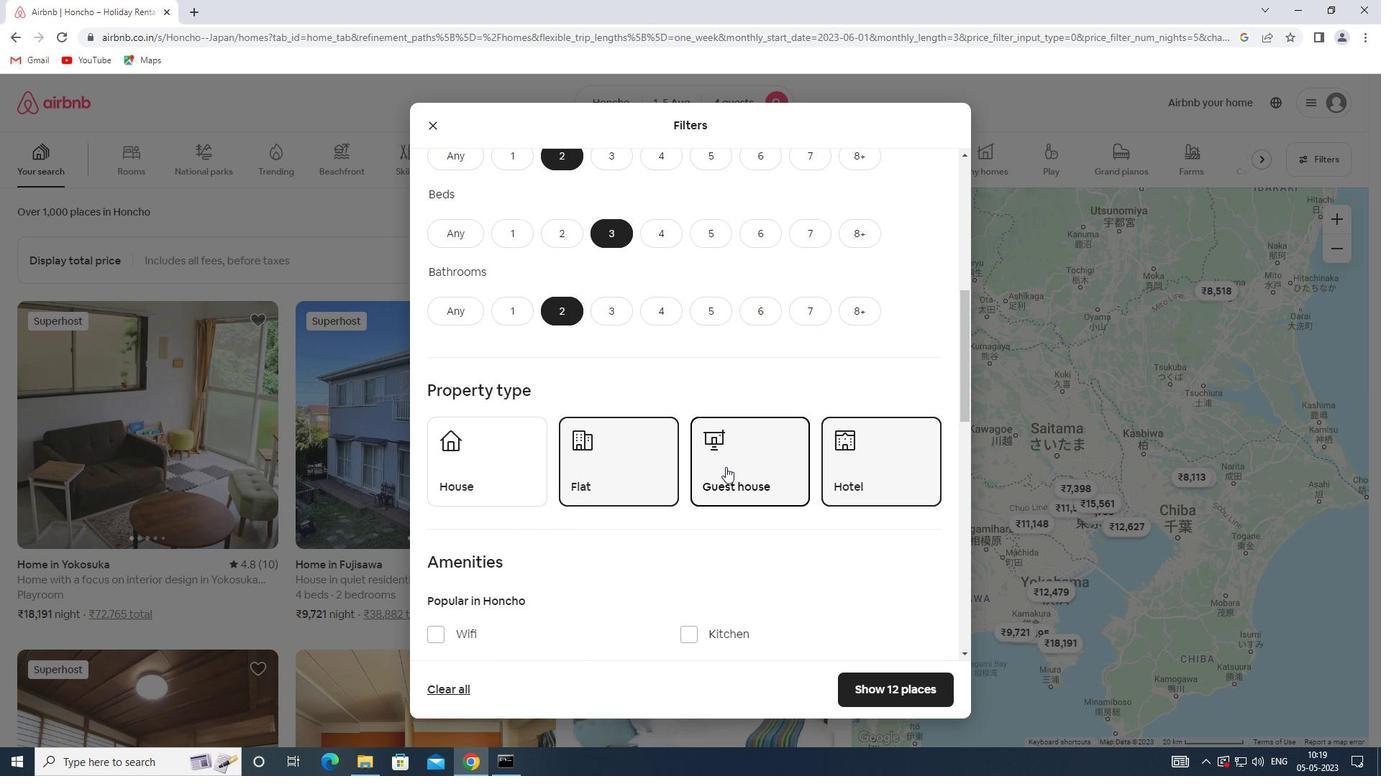 
Action: Mouse scrolled (725, 466) with delta (0, 0)
Screenshot: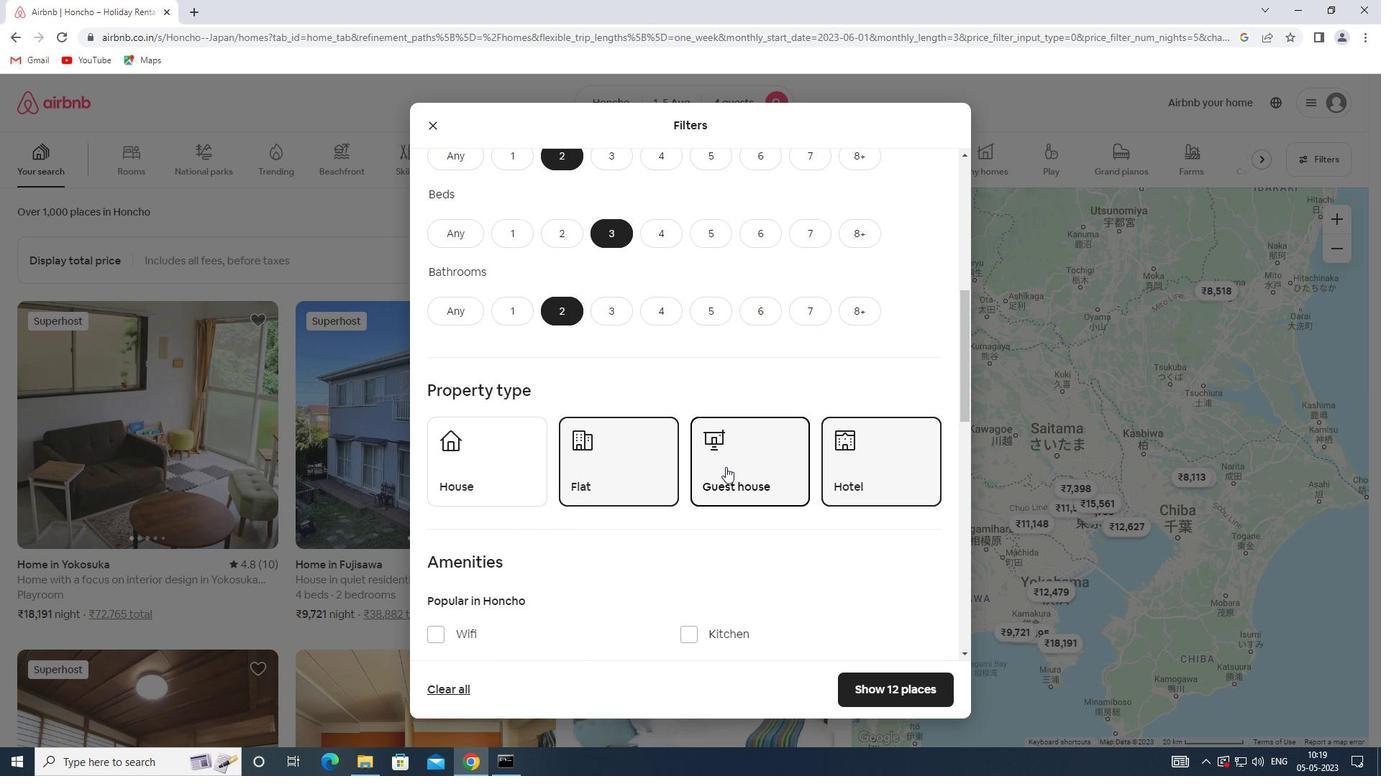 
Action: Mouse scrolled (725, 466) with delta (0, 0)
Screenshot: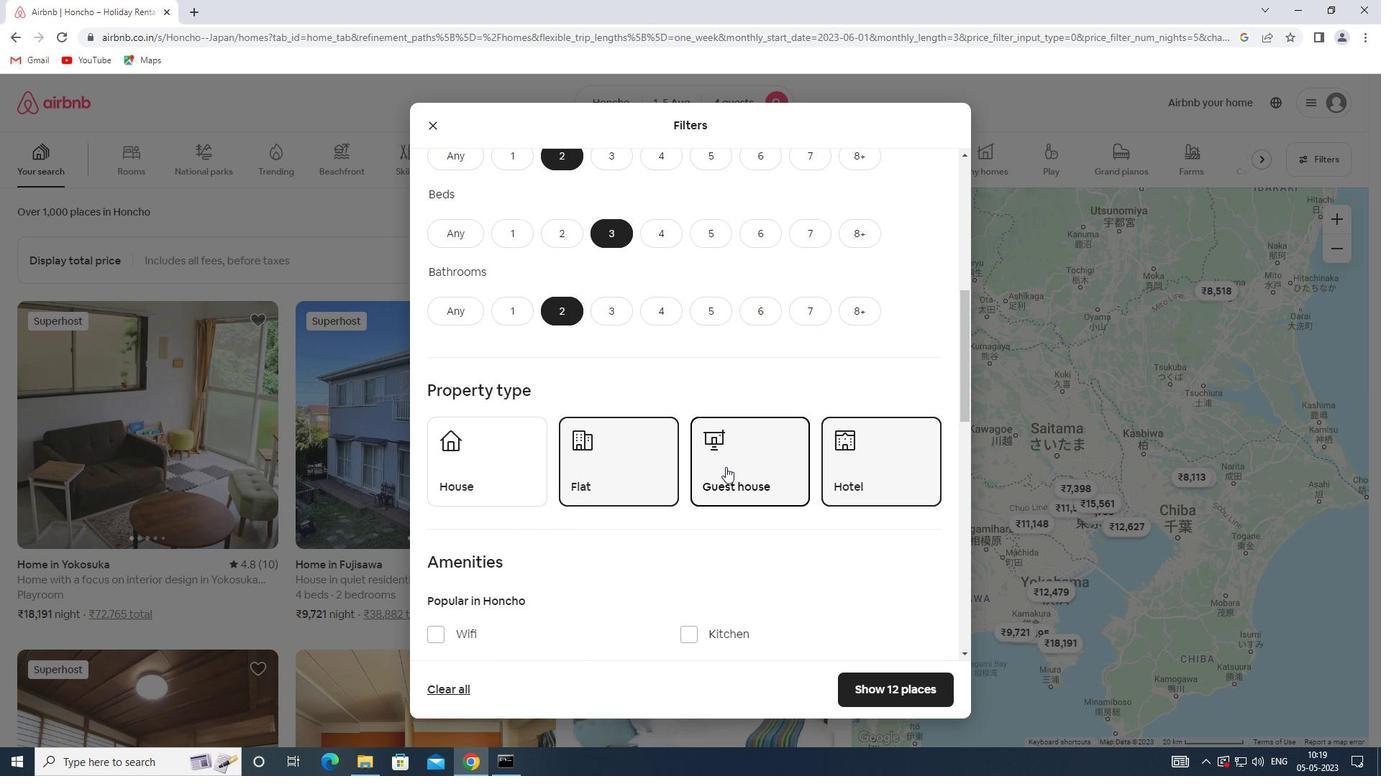 
Action: Mouse scrolled (725, 466) with delta (0, 0)
Screenshot: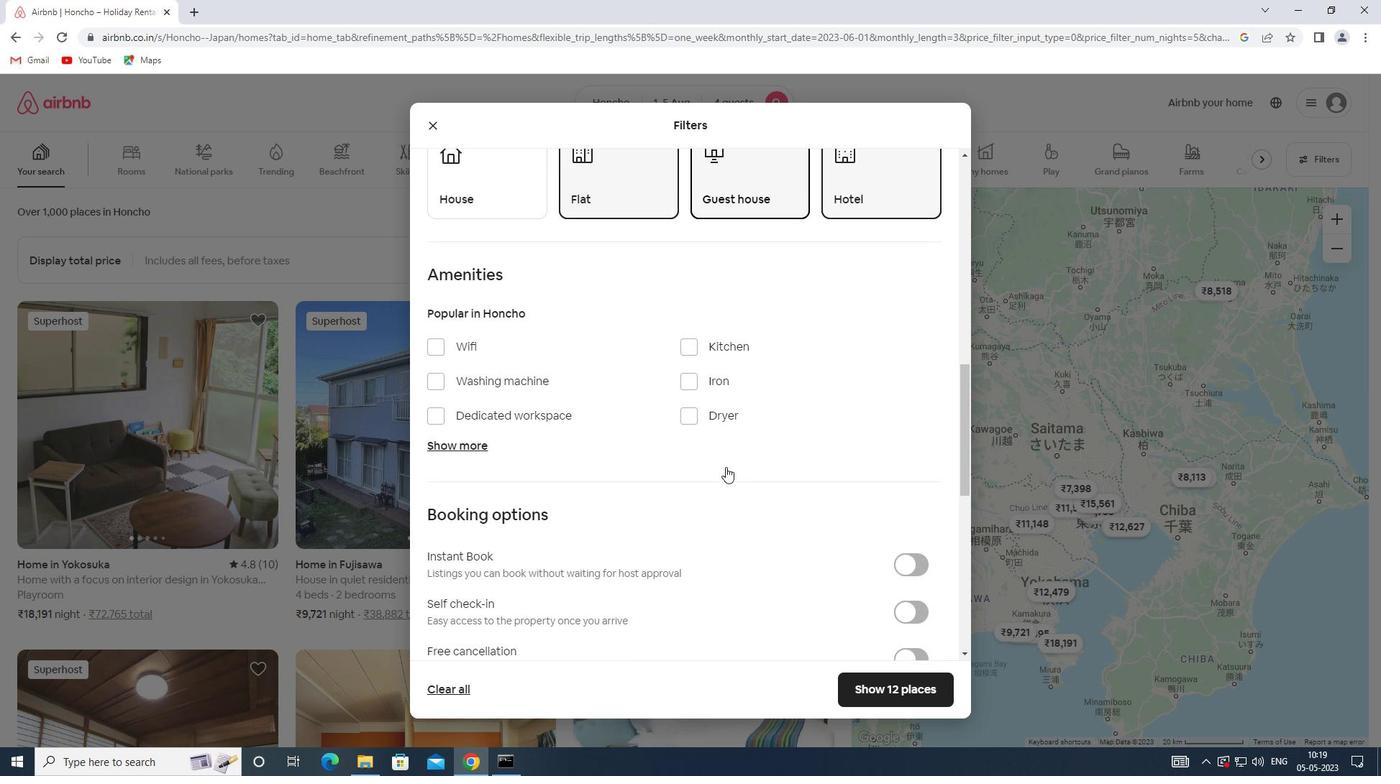
Action: Mouse scrolled (725, 466) with delta (0, 0)
Screenshot: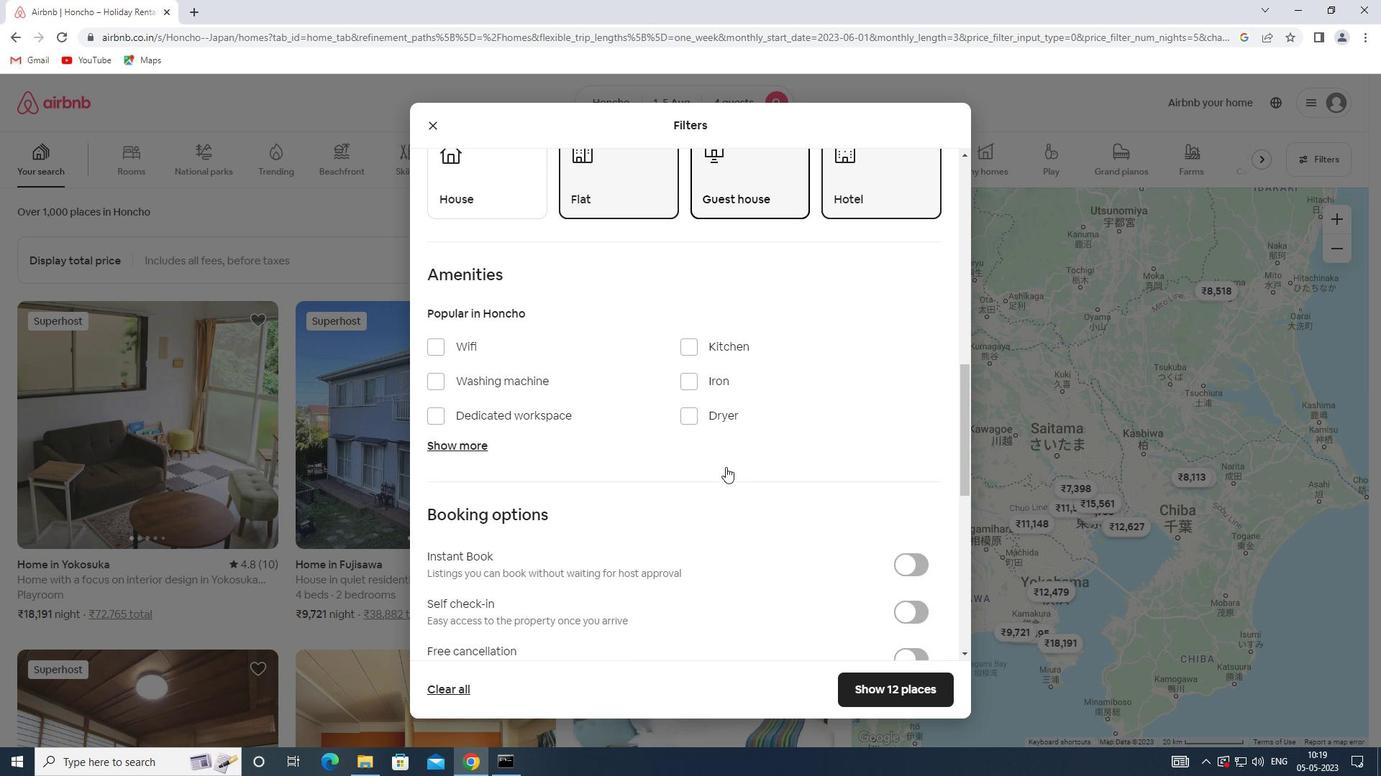 
Action: Mouse moved to (908, 474)
Screenshot: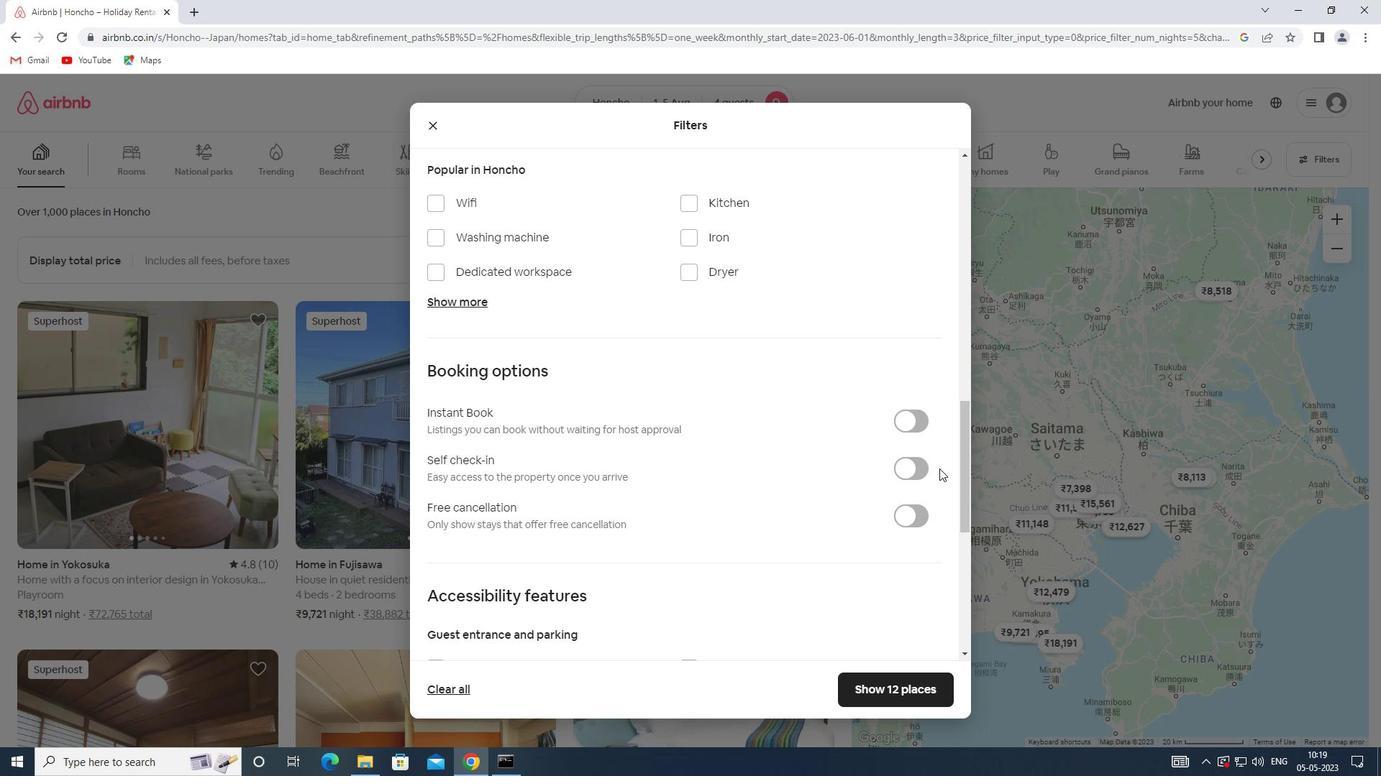 
Action: Mouse pressed left at (908, 474)
Screenshot: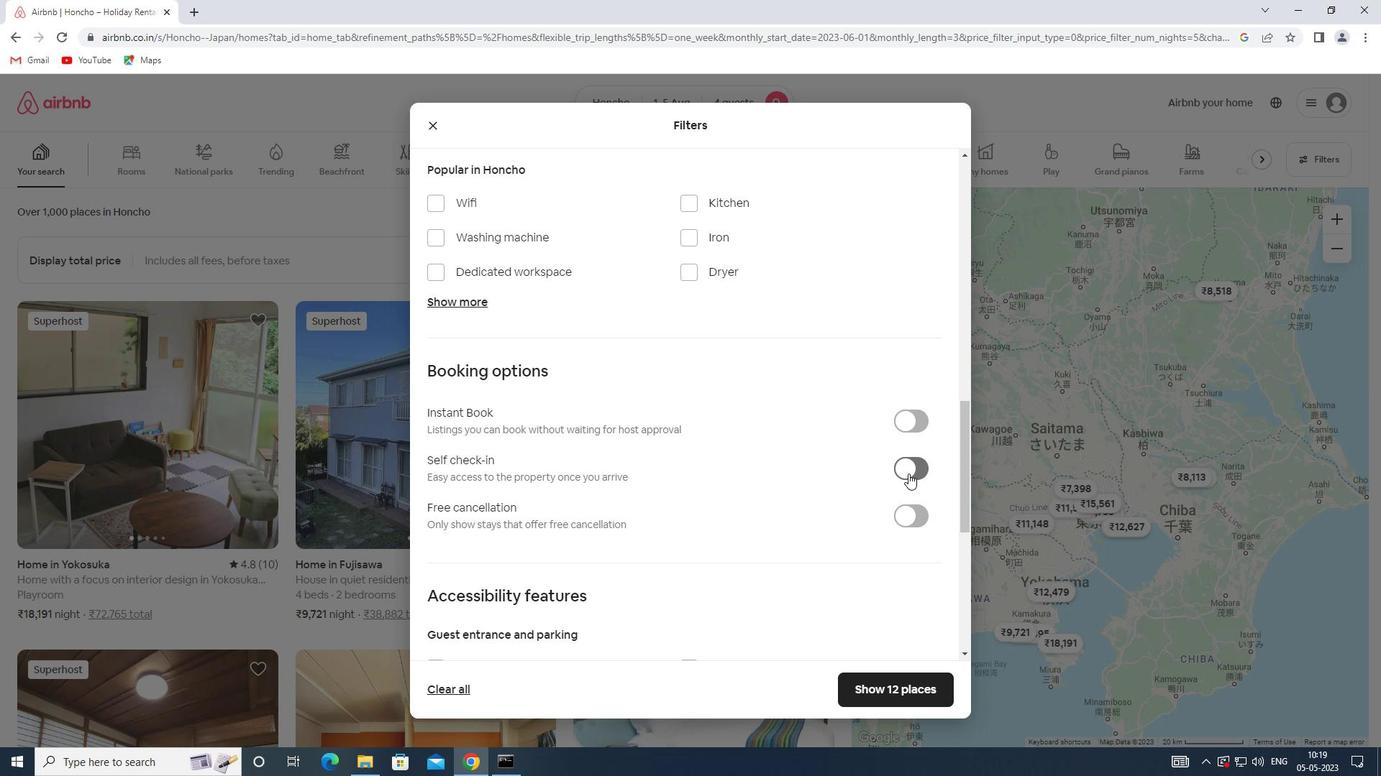 
Action: Mouse moved to (705, 501)
Screenshot: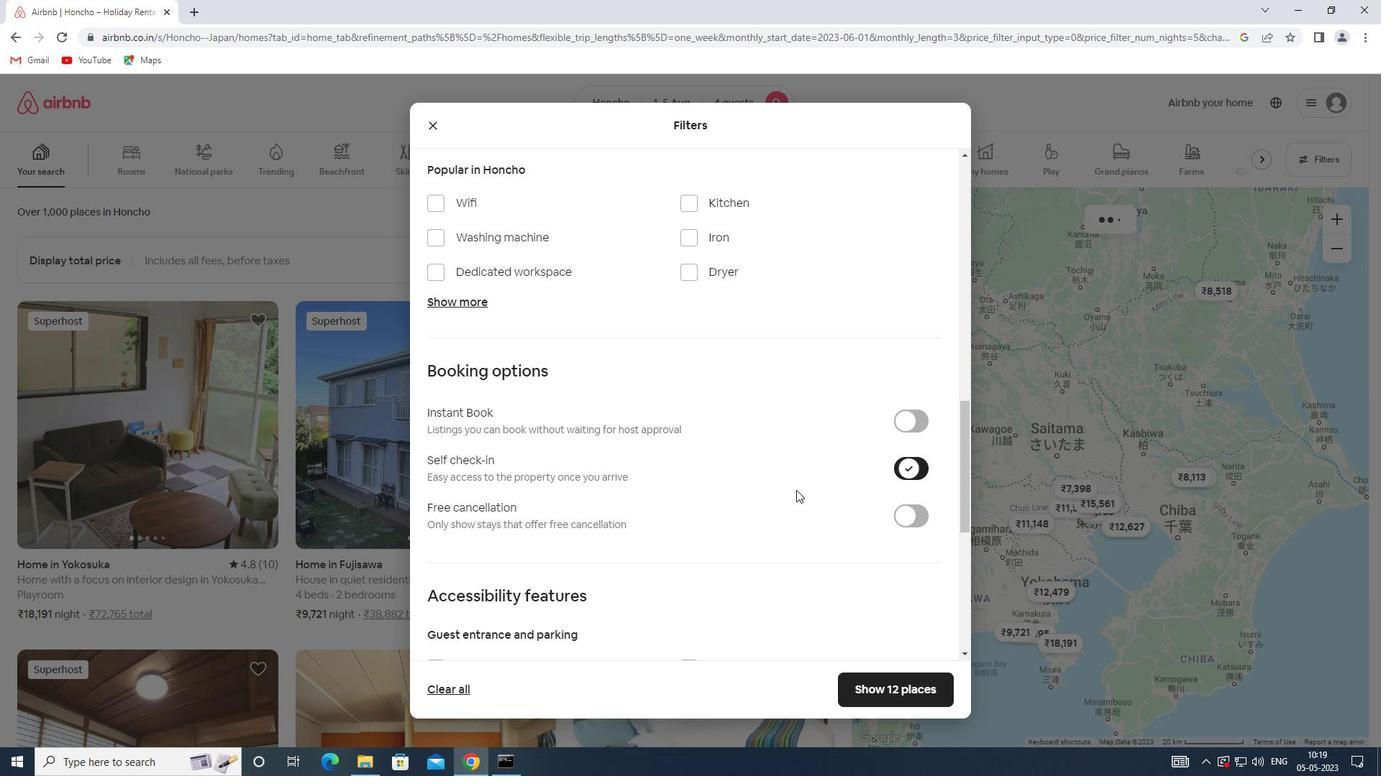 
Action: Mouse scrolled (705, 500) with delta (0, 0)
Screenshot: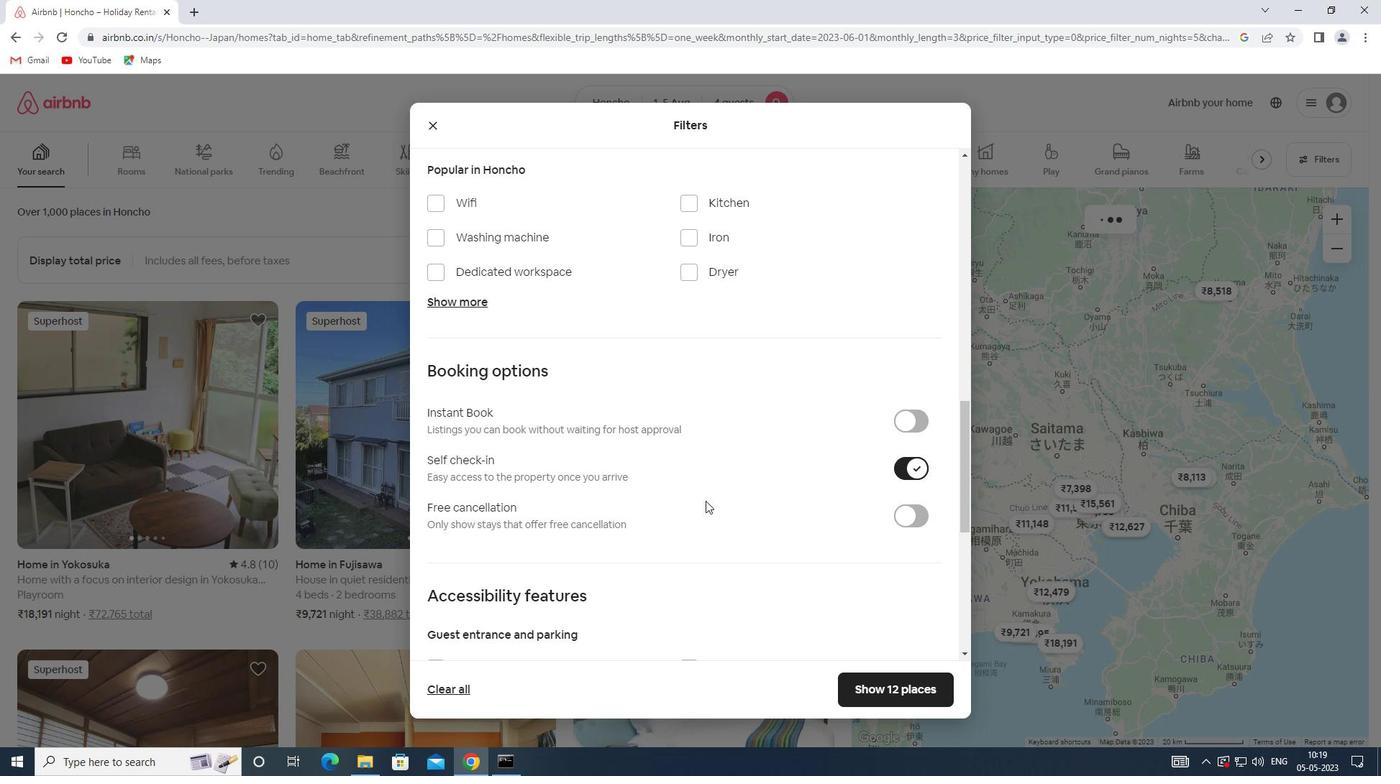
Action: Mouse scrolled (705, 500) with delta (0, 0)
Screenshot: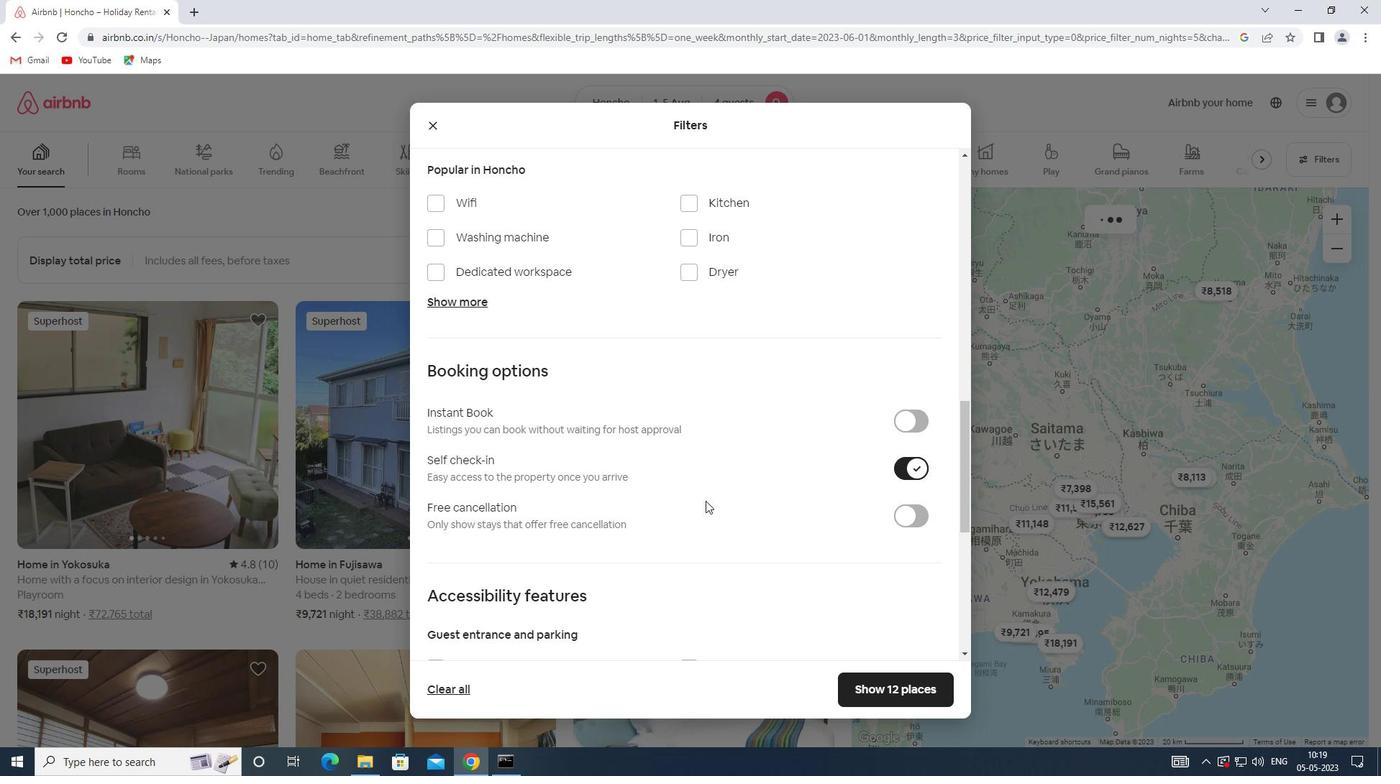 
Action: Mouse scrolled (705, 500) with delta (0, 0)
Screenshot: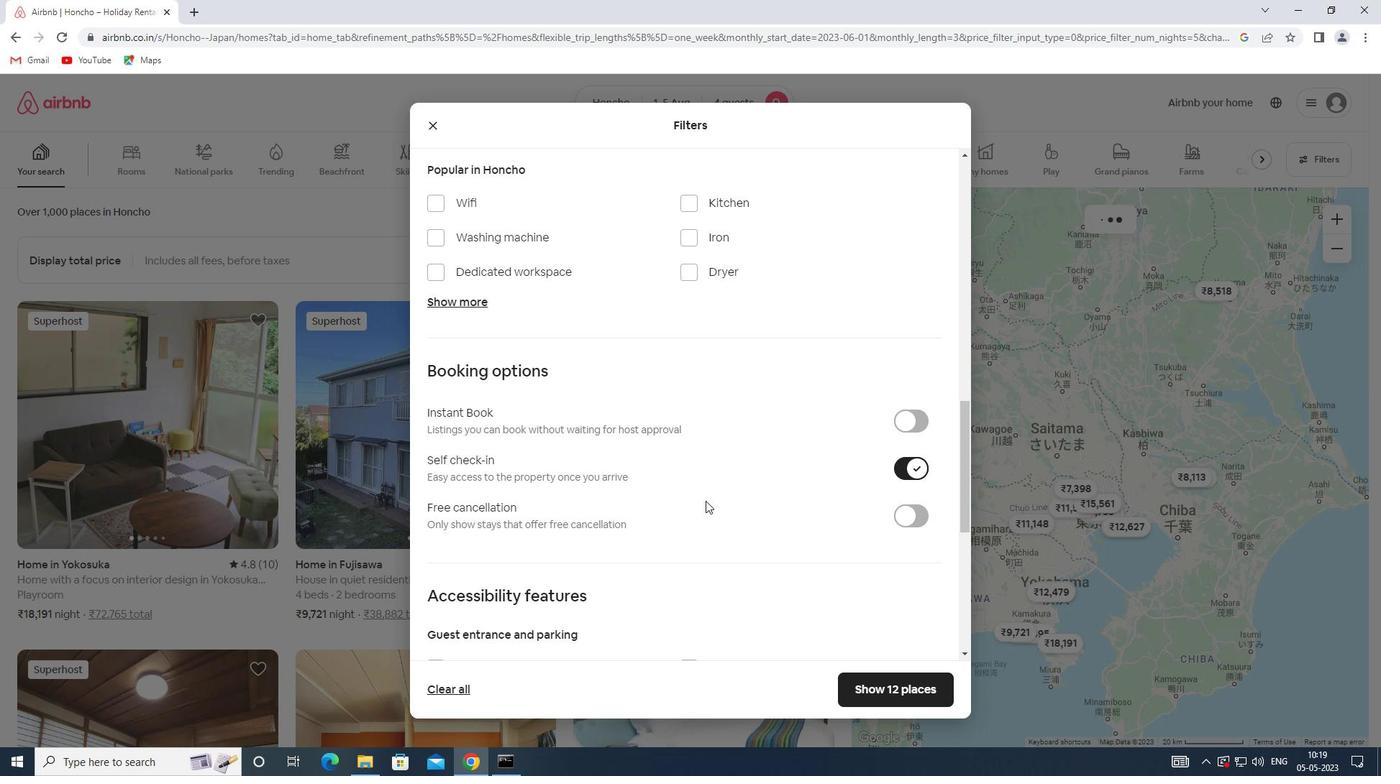 
Action: Mouse scrolled (705, 500) with delta (0, 0)
Screenshot: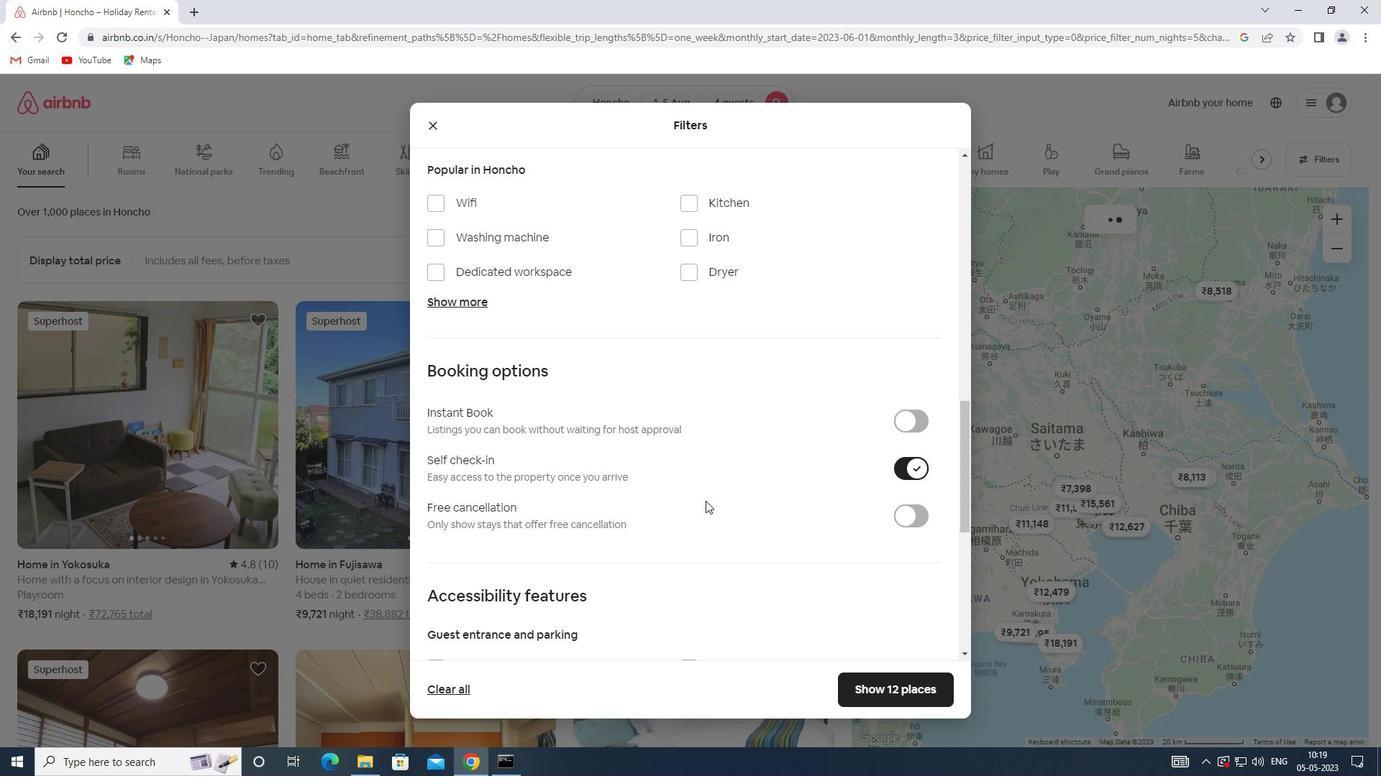 
Action: Mouse scrolled (705, 500) with delta (0, 0)
Screenshot: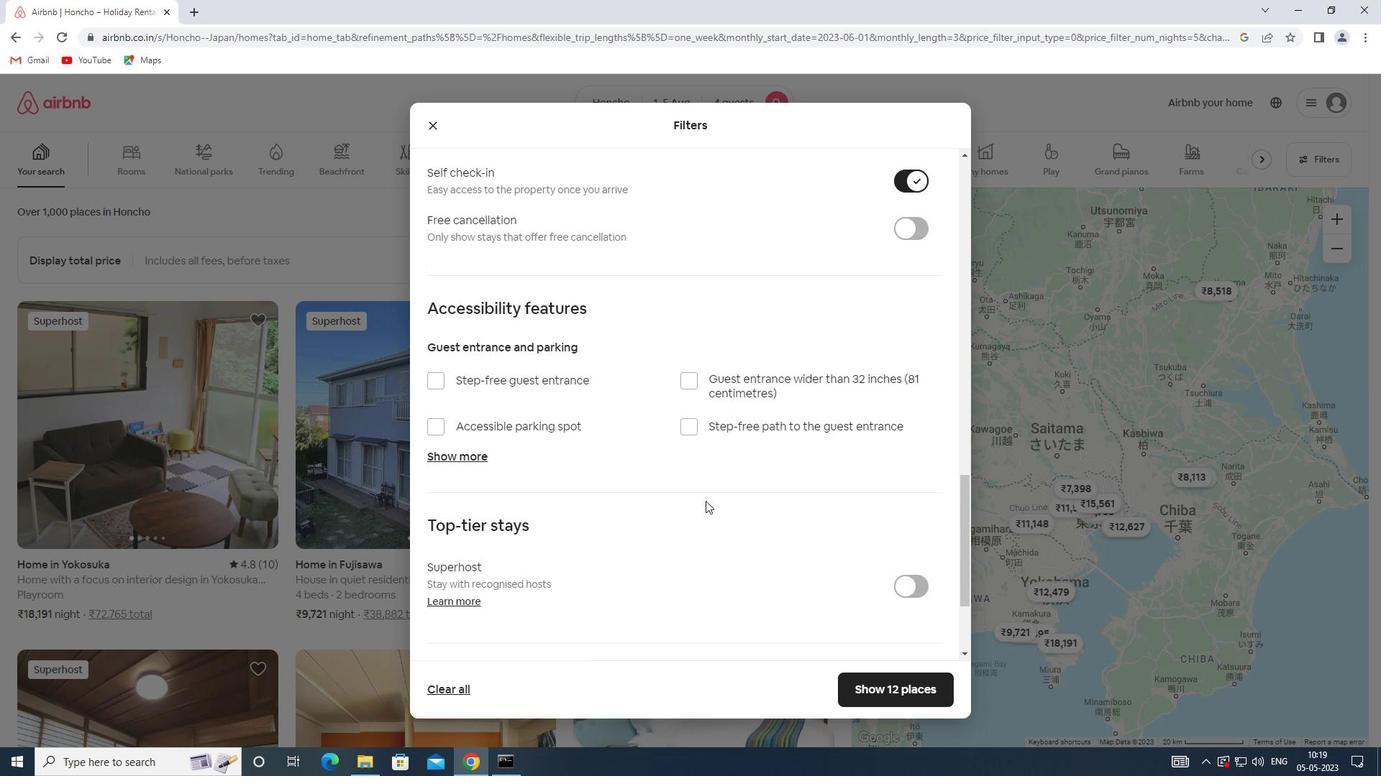 
Action: Mouse scrolled (705, 500) with delta (0, 0)
Screenshot: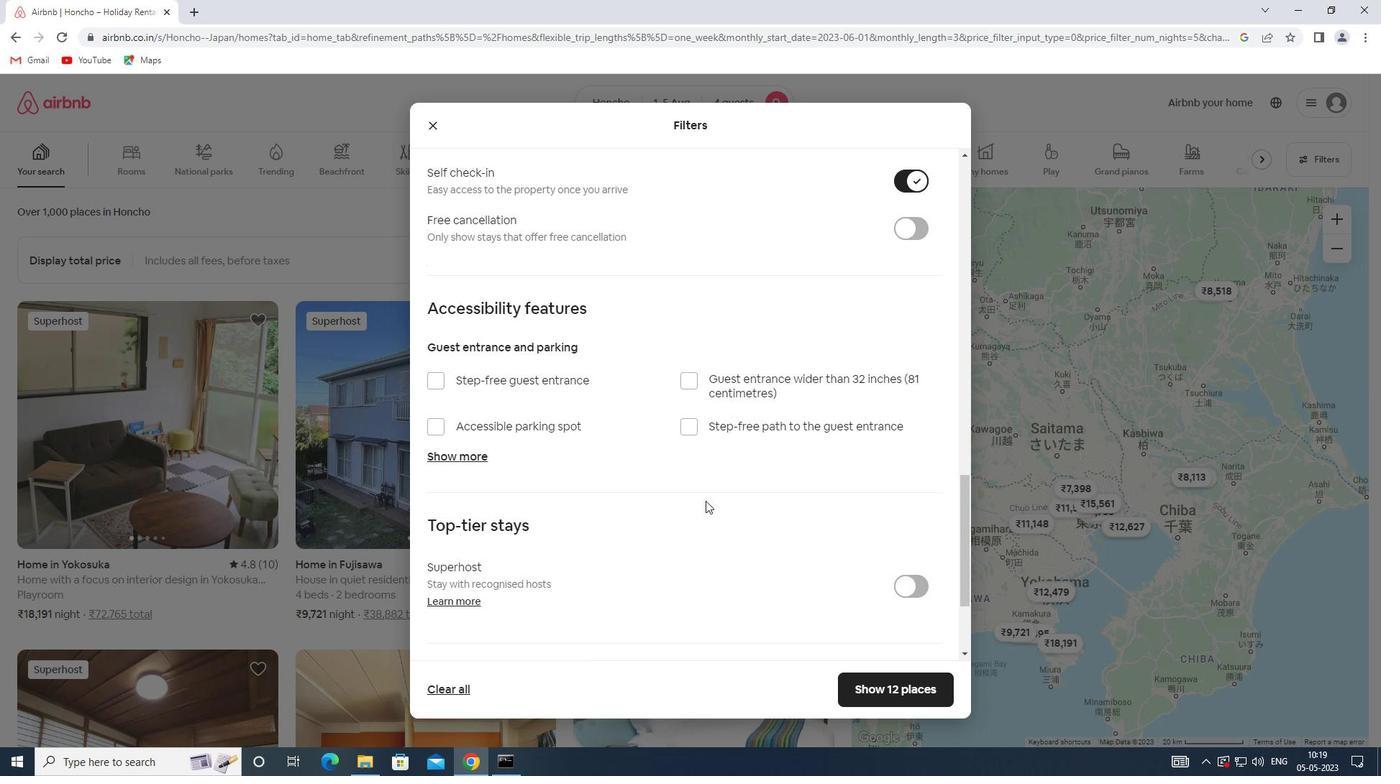 
Action: Mouse scrolled (705, 500) with delta (0, 0)
Screenshot: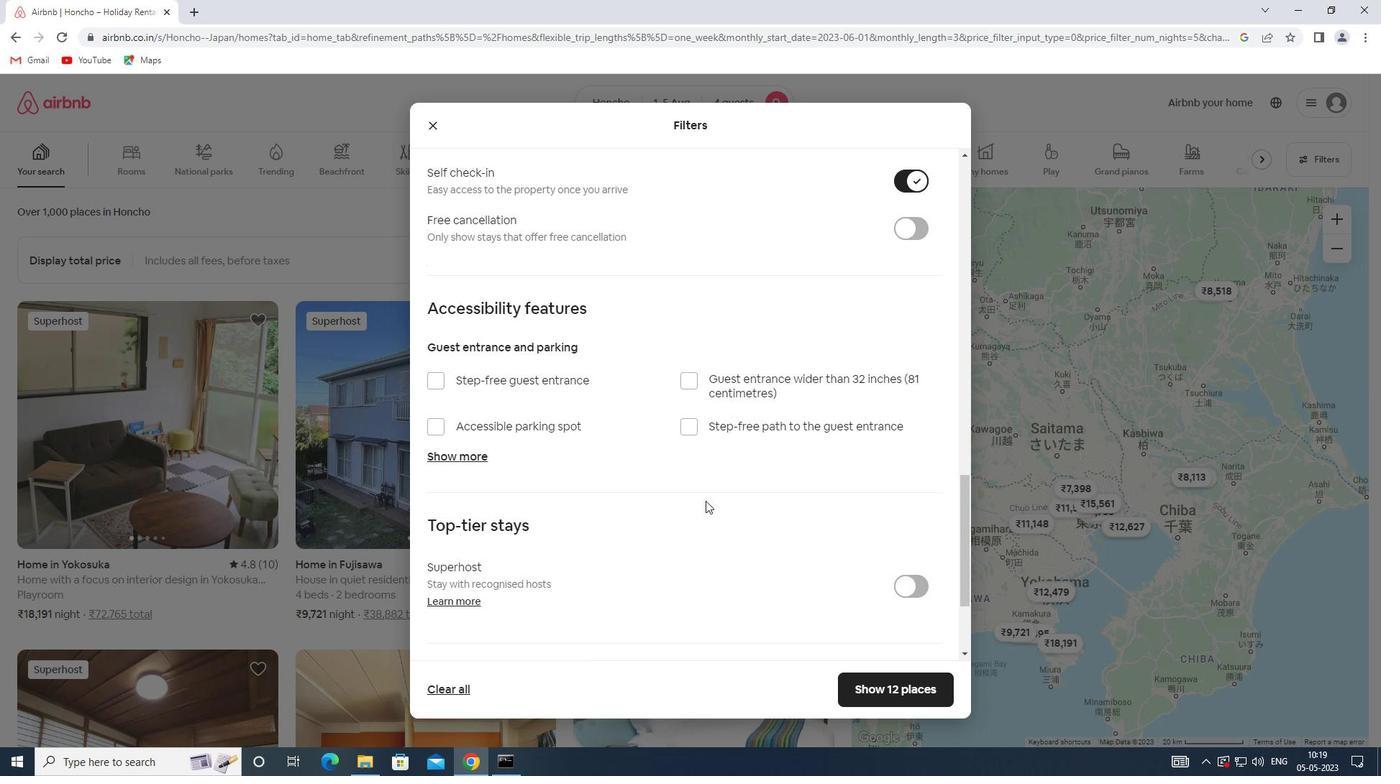 
Action: Mouse moved to (487, 561)
Screenshot: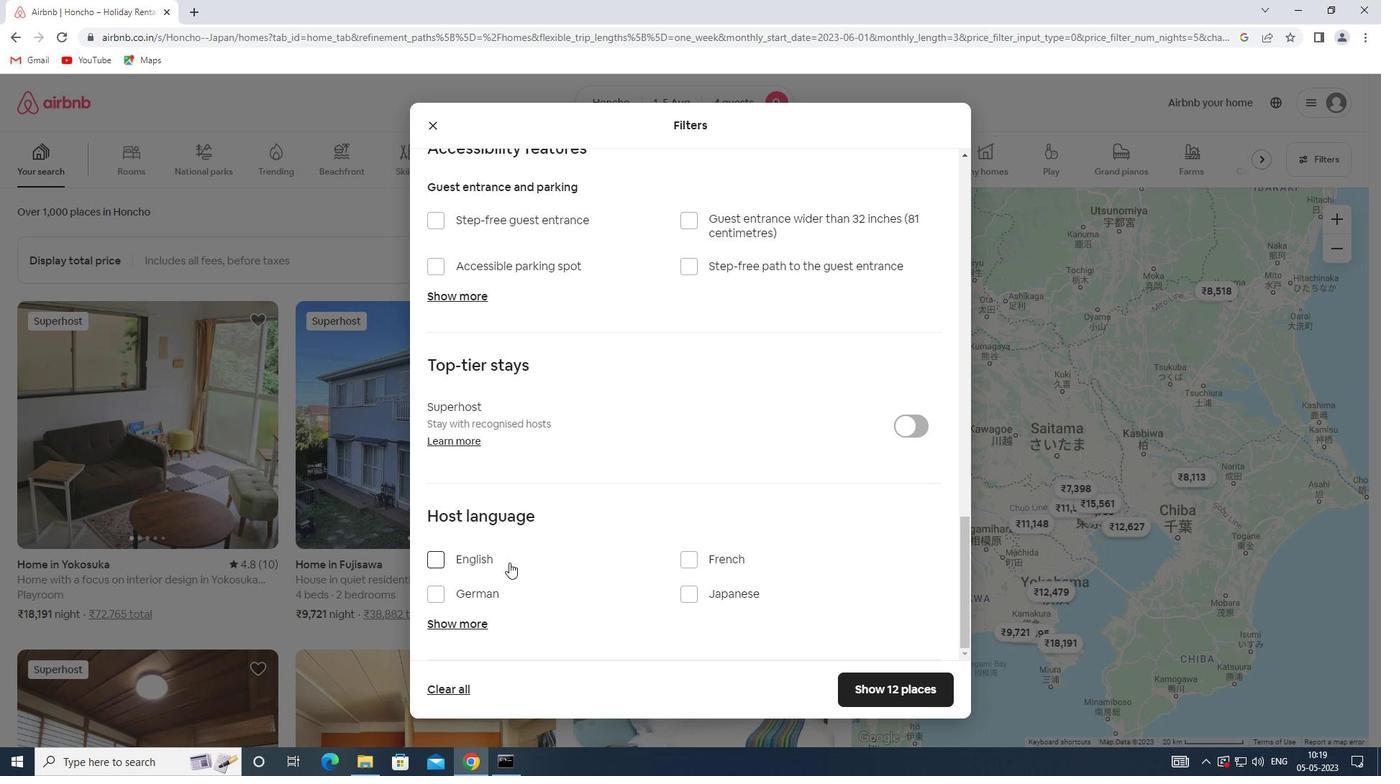 
Action: Mouse pressed left at (487, 561)
Screenshot: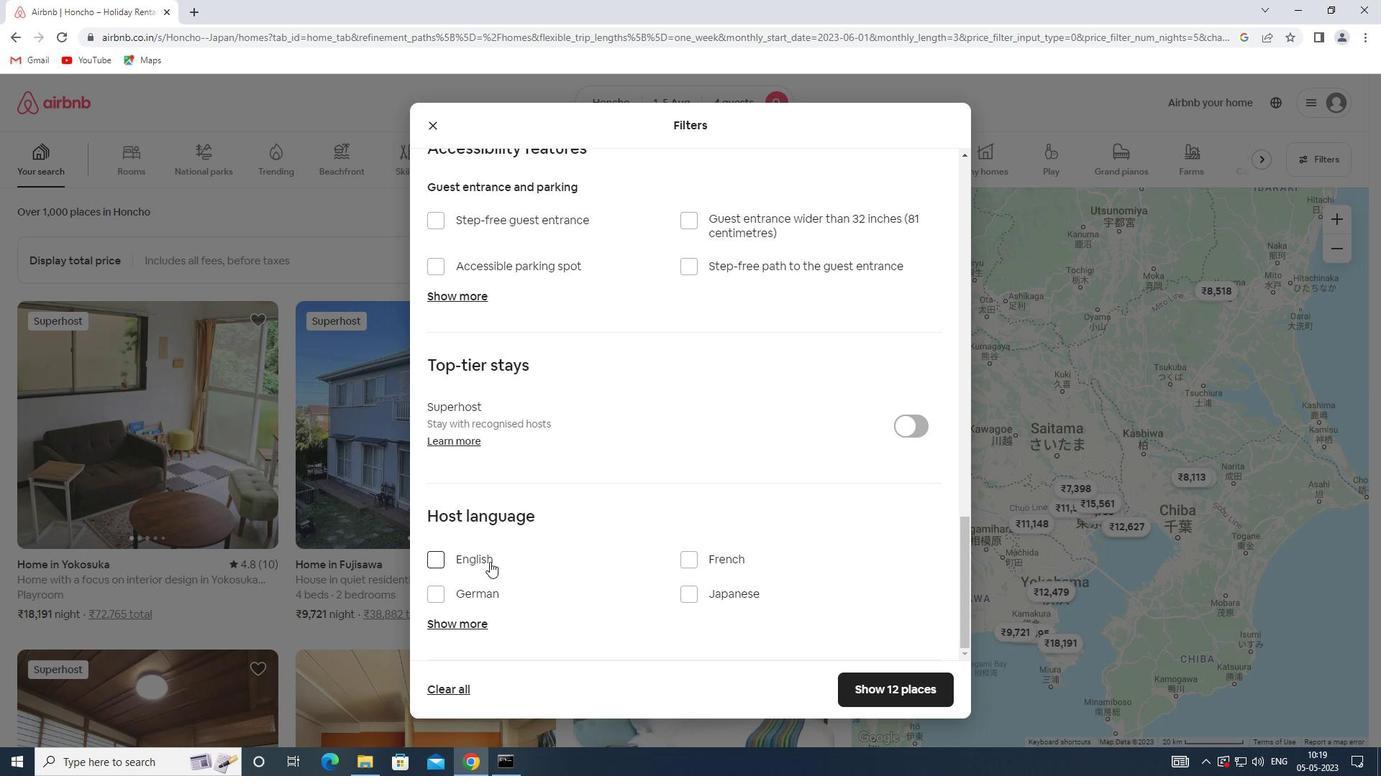 
Action: Mouse moved to (871, 694)
Screenshot: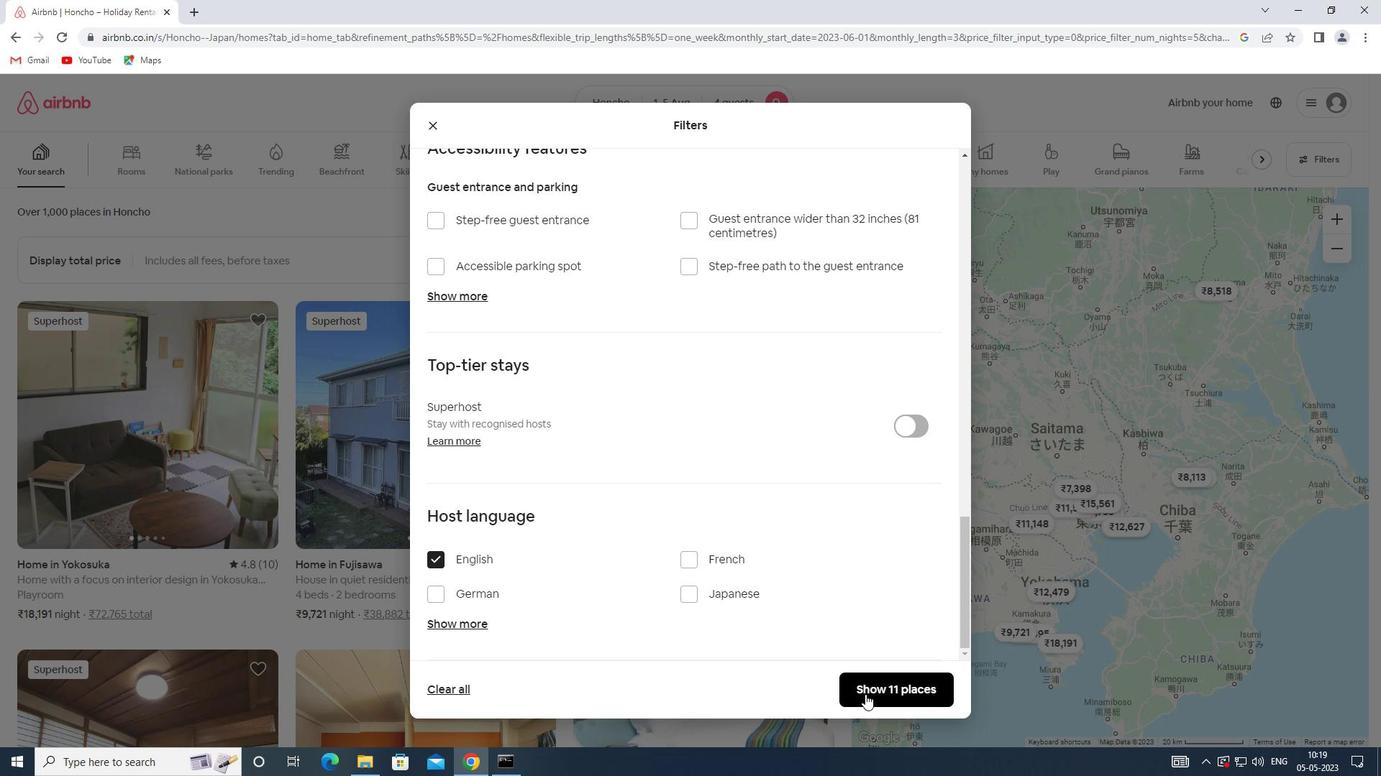 
Action: Mouse pressed left at (871, 694)
Screenshot: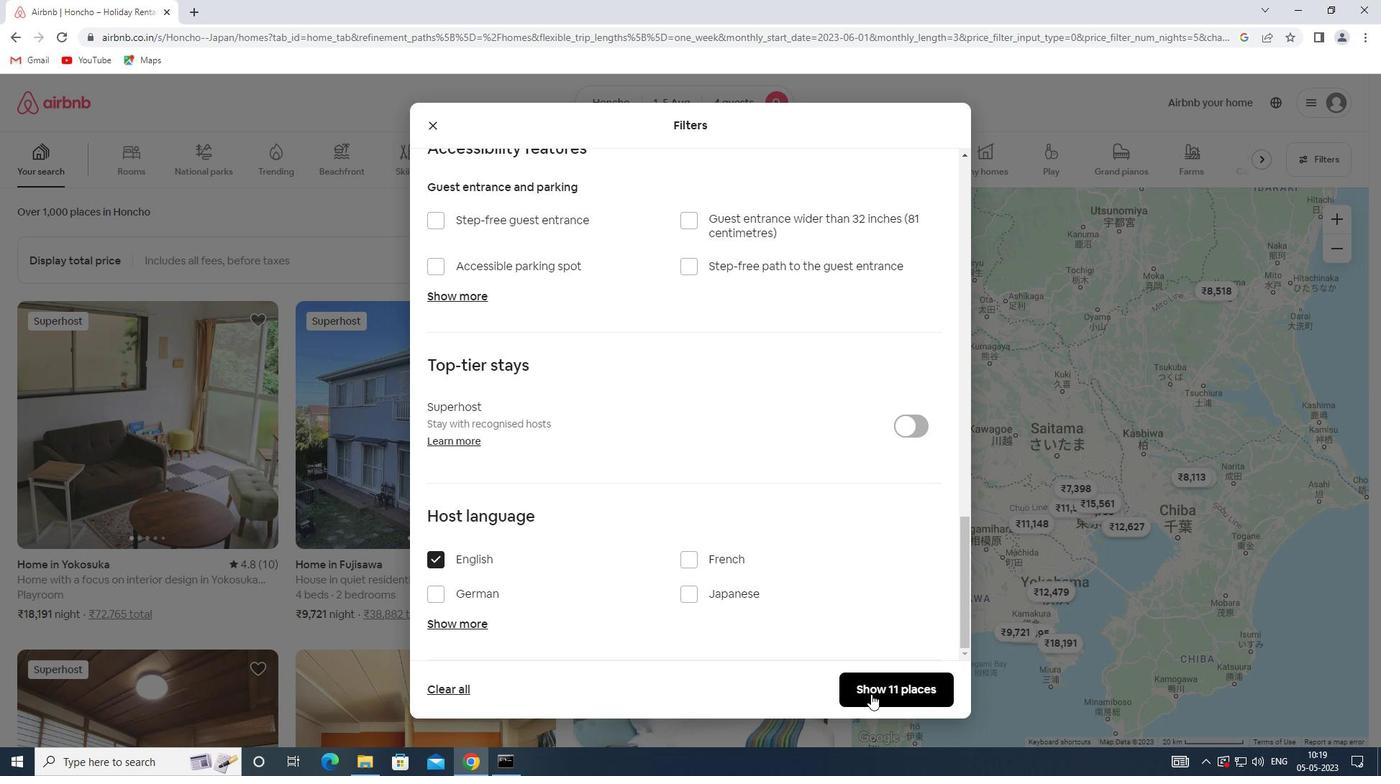 
